 Task: Find connections with filter location Râs el Oued with filter topic #startupswith filter profile language Spanish with filter current company Centre for Policy Research with filter school Lady Shri Ram College For Women with filter industry Internet News with filter service category Life Coaching with filter keywords title Heavy Equipment Operator
Action: Mouse moved to (535, 384)
Screenshot: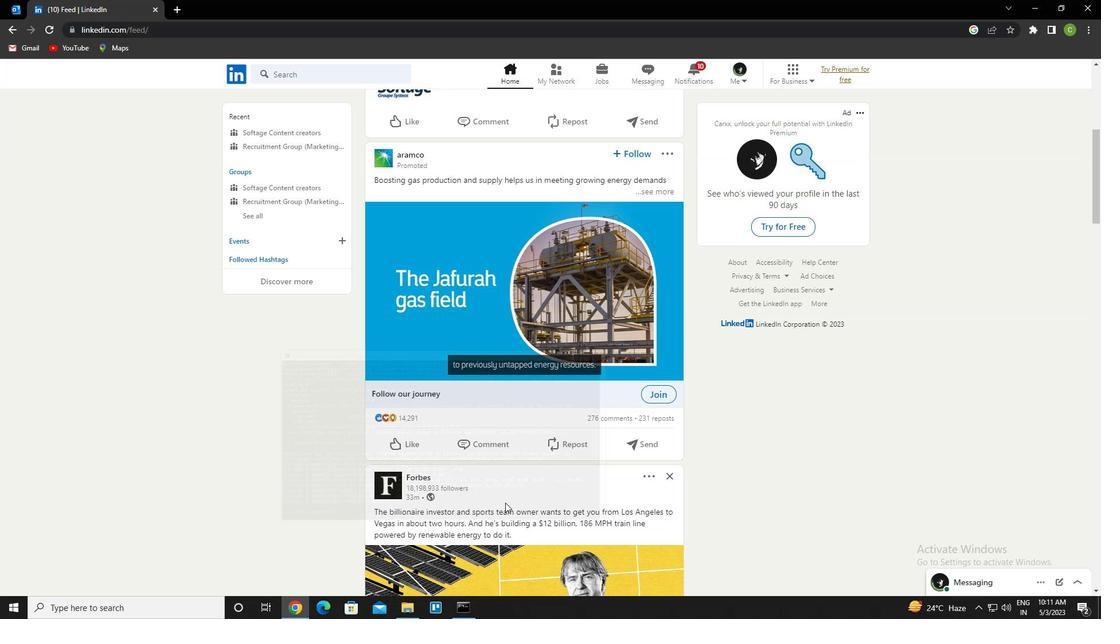 
Action: Mouse scrolled (535, 384) with delta (0, 0)
Screenshot: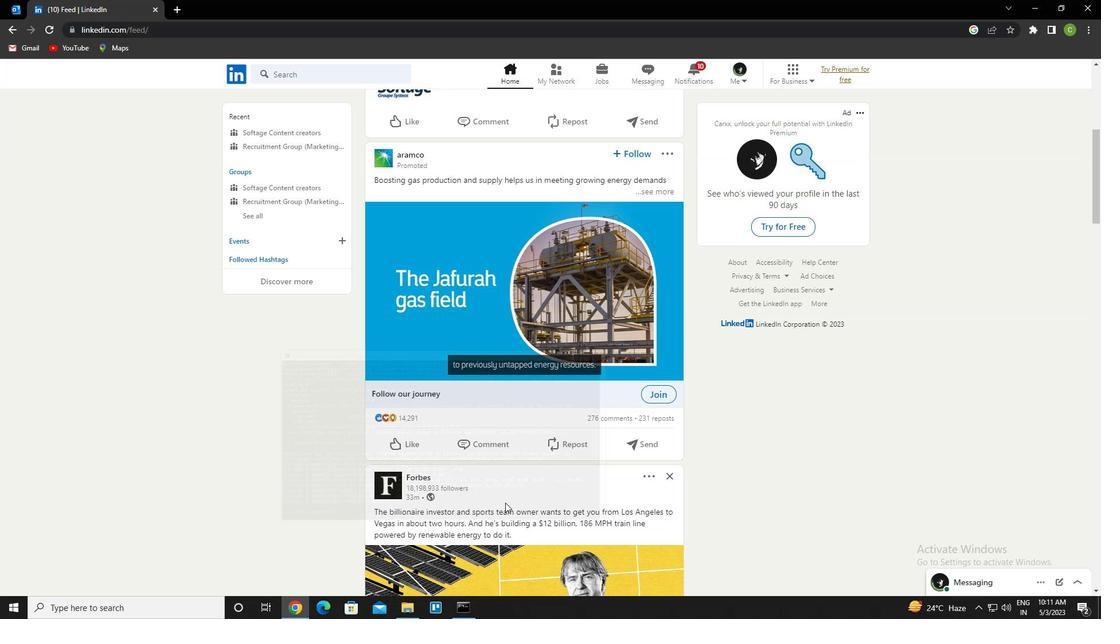 
Action: Mouse moved to (562, 69)
Screenshot: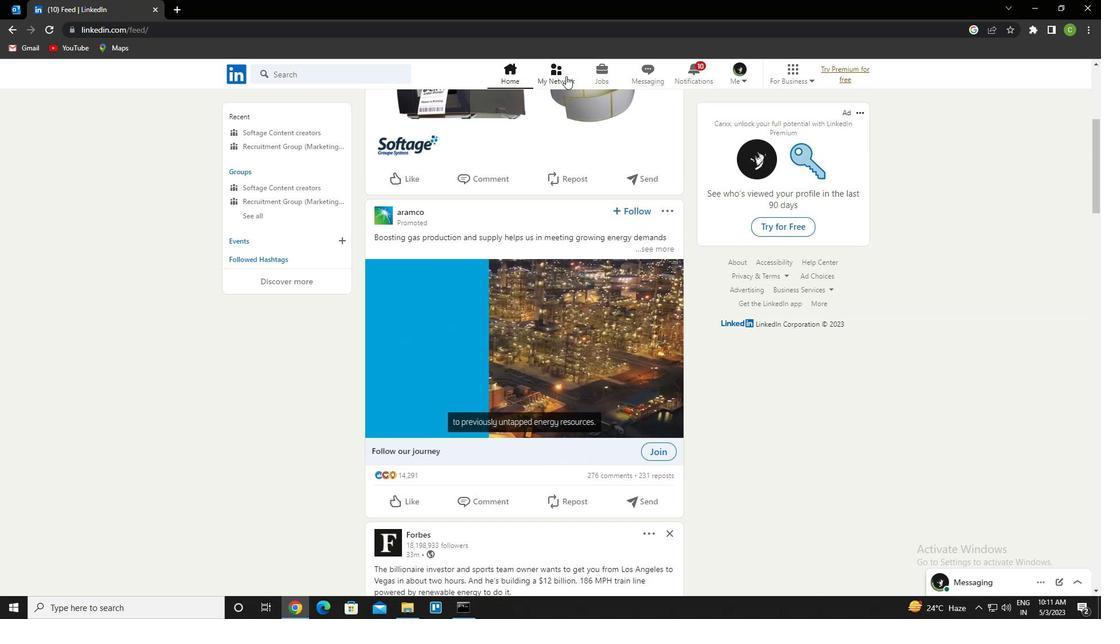 
Action: Mouse pressed left at (562, 69)
Screenshot: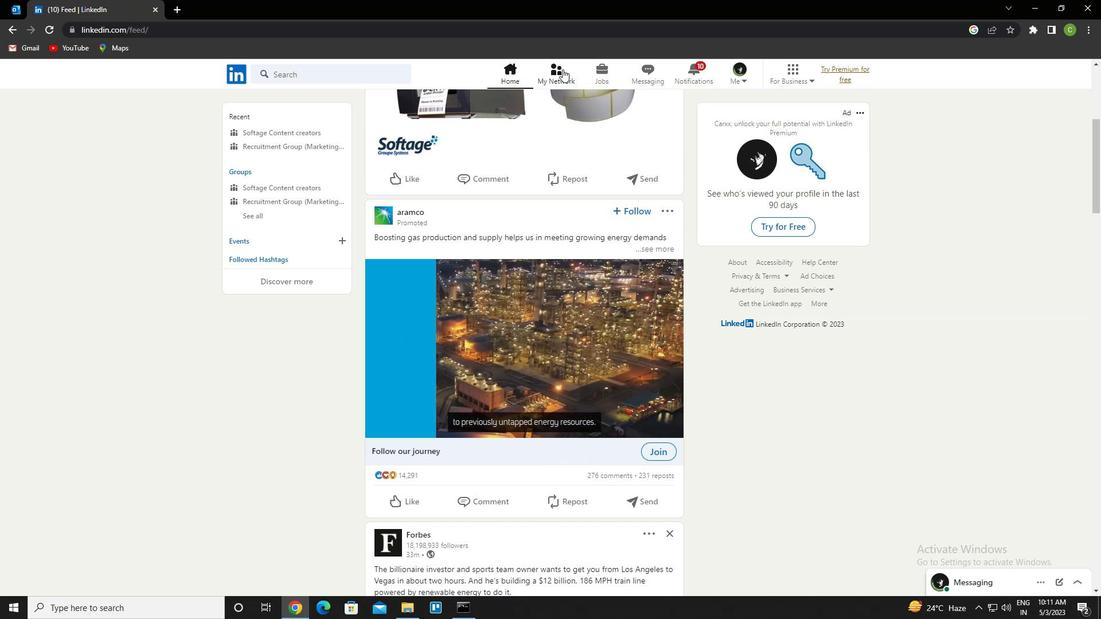 
Action: Mouse moved to (329, 141)
Screenshot: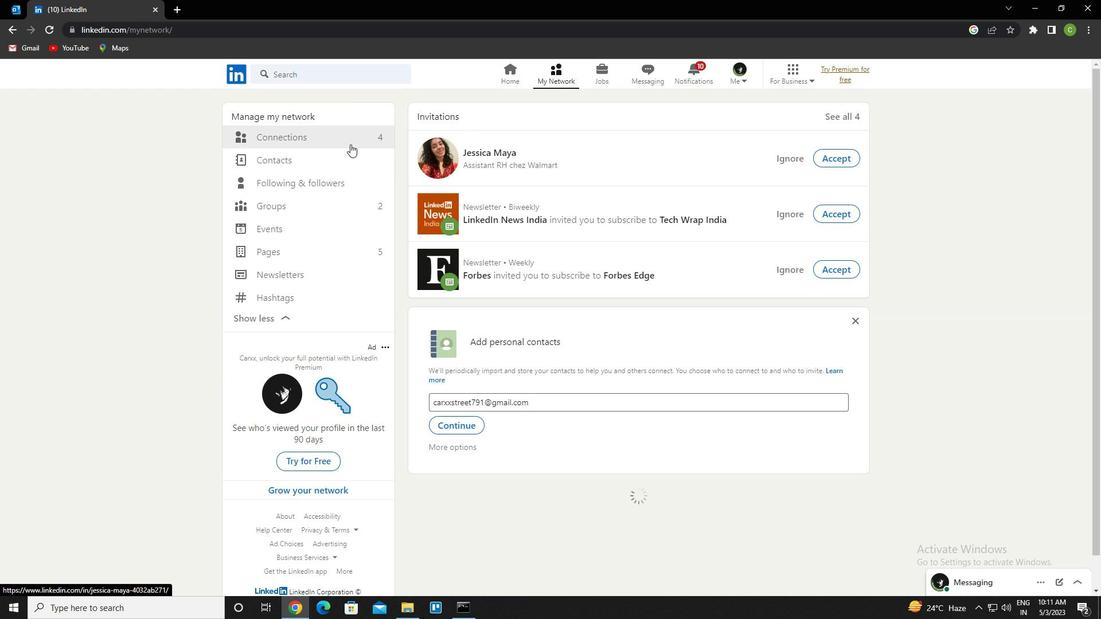 
Action: Mouse pressed left at (329, 141)
Screenshot: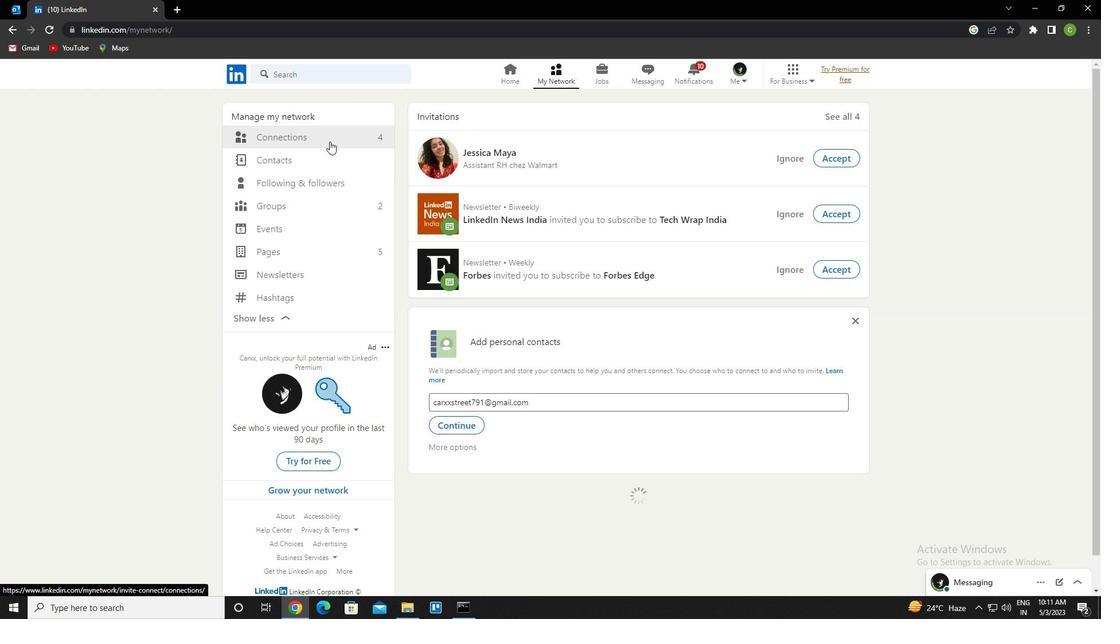 
Action: Mouse moved to (617, 136)
Screenshot: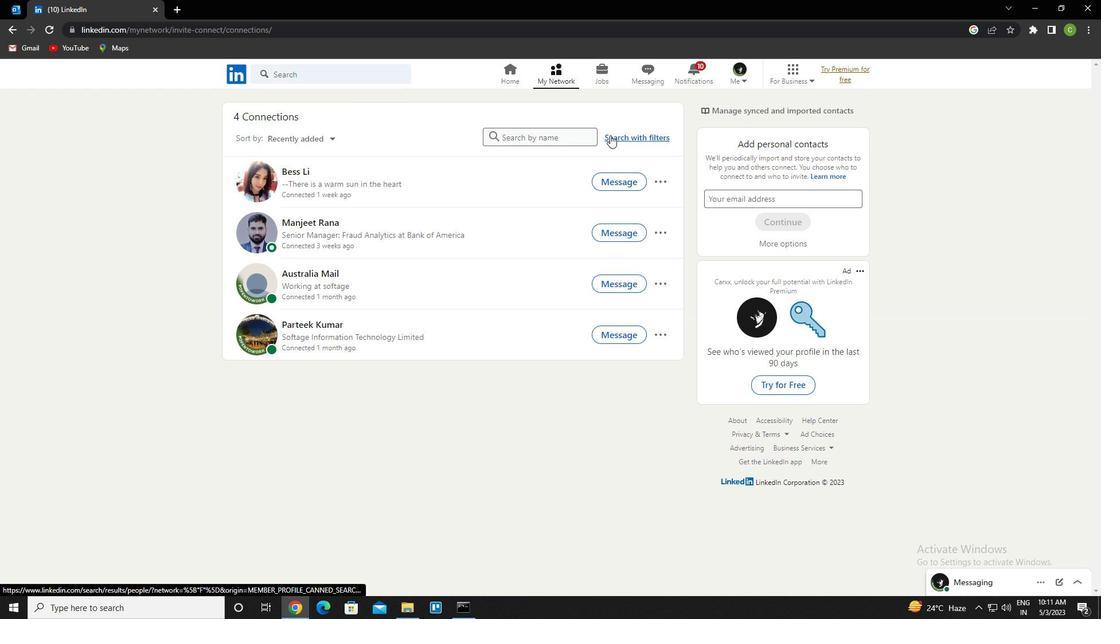 
Action: Mouse pressed left at (617, 136)
Screenshot: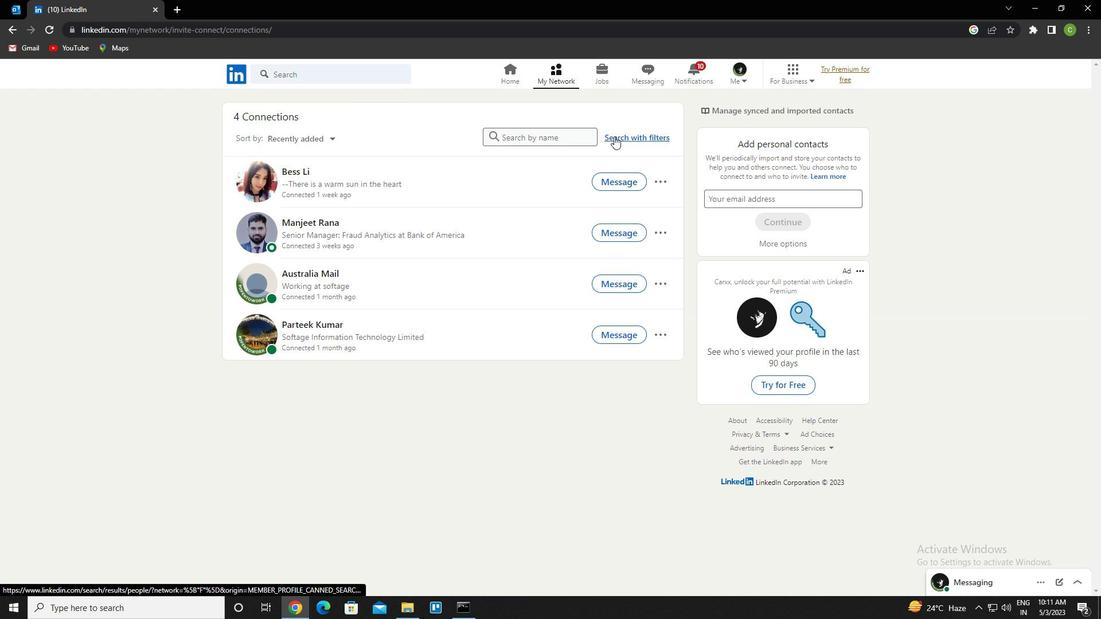 
Action: Mouse moved to (582, 109)
Screenshot: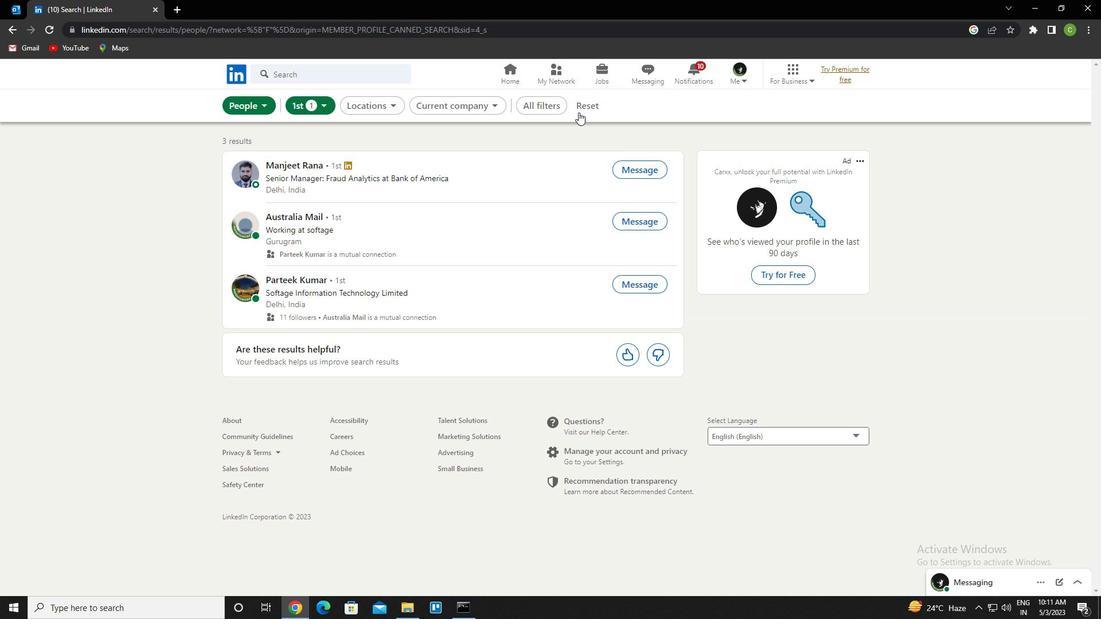 
Action: Mouse pressed left at (582, 109)
Screenshot: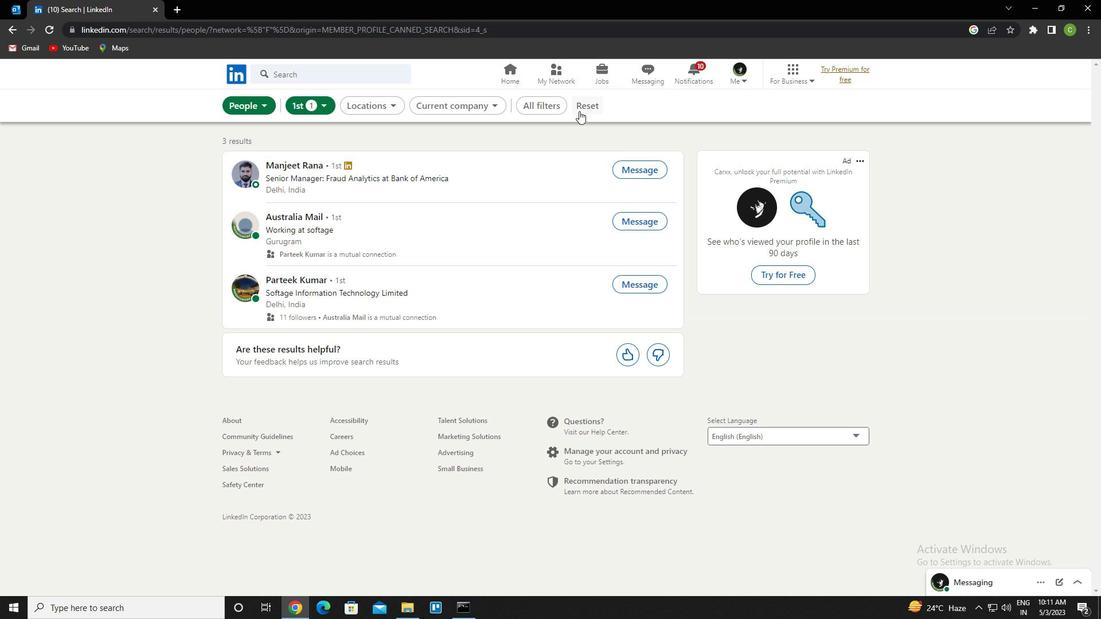 
Action: Mouse moved to (573, 108)
Screenshot: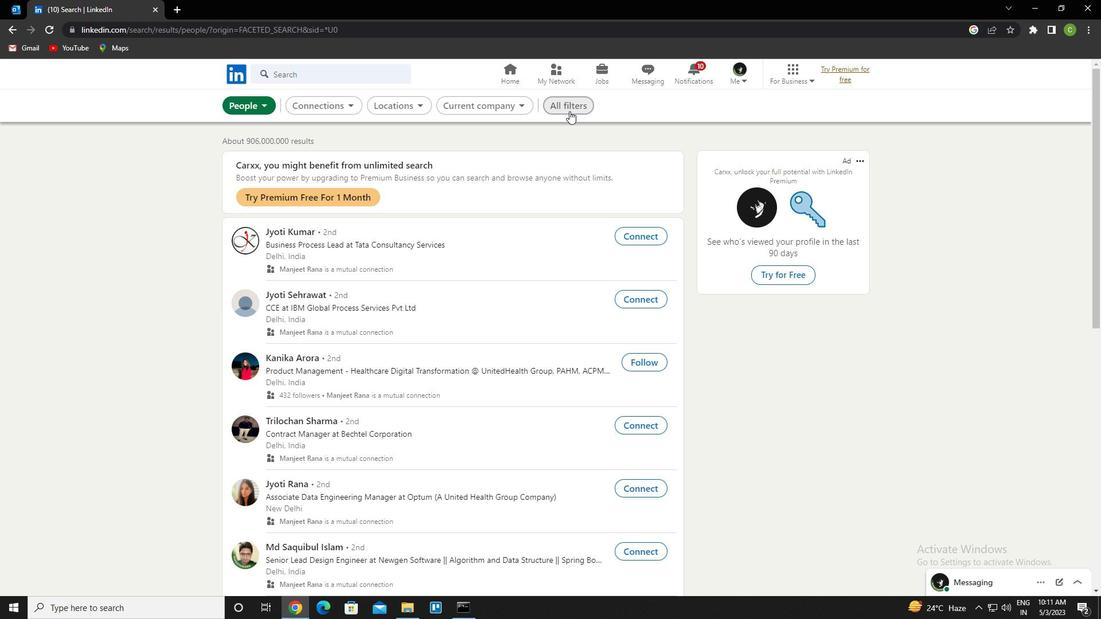 
Action: Mouse pressed left at (573, 108)
Screenshot: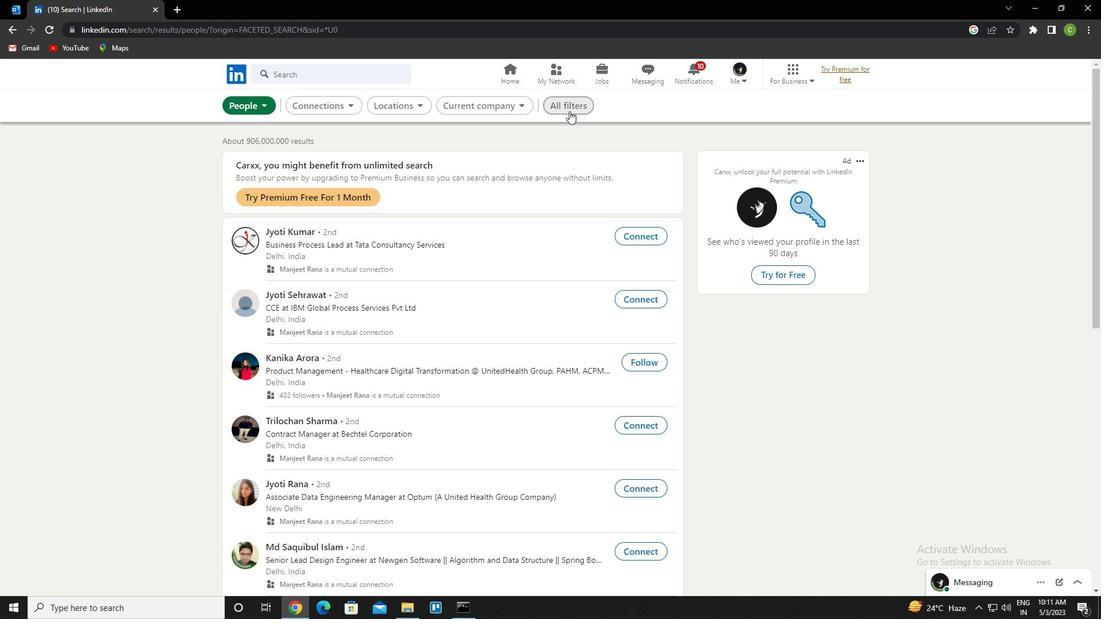 
Action: Mouse moved to (1091, 417)
Screenshot: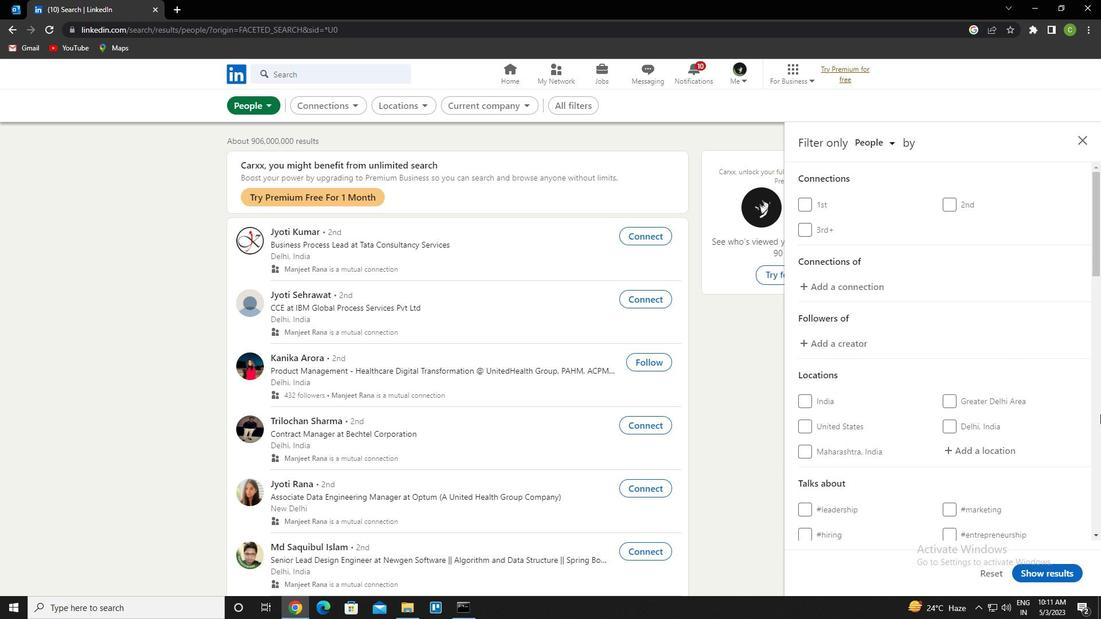
Action: Mouse scrolled (1091, 416) with delta (0, 0)
Screenshot: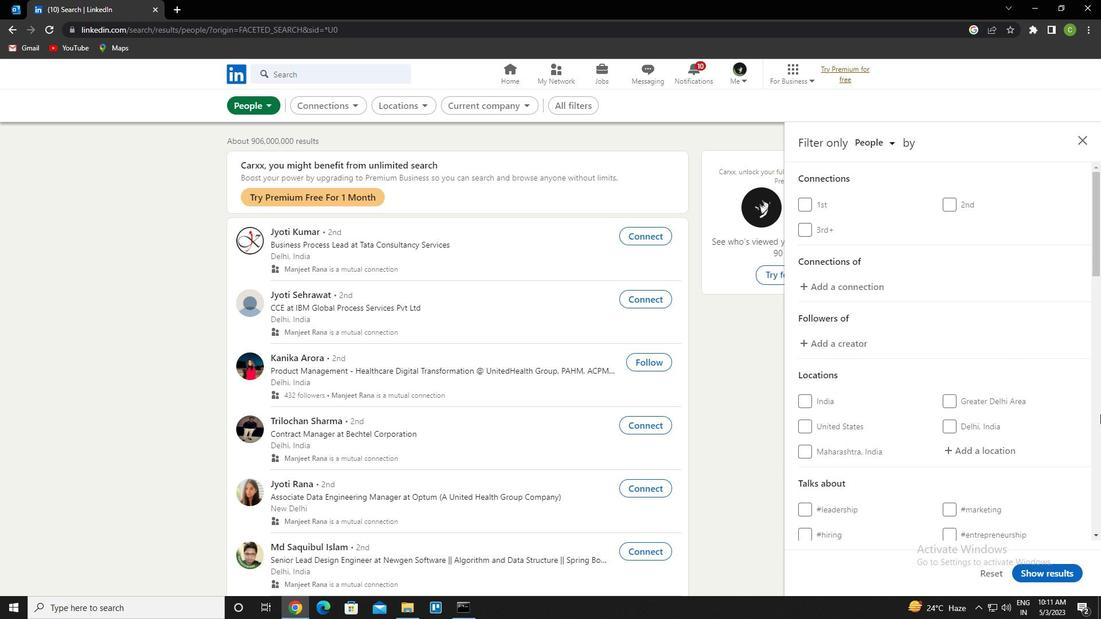 
Action: Mouse moved to (1080, 415)
Screenshot: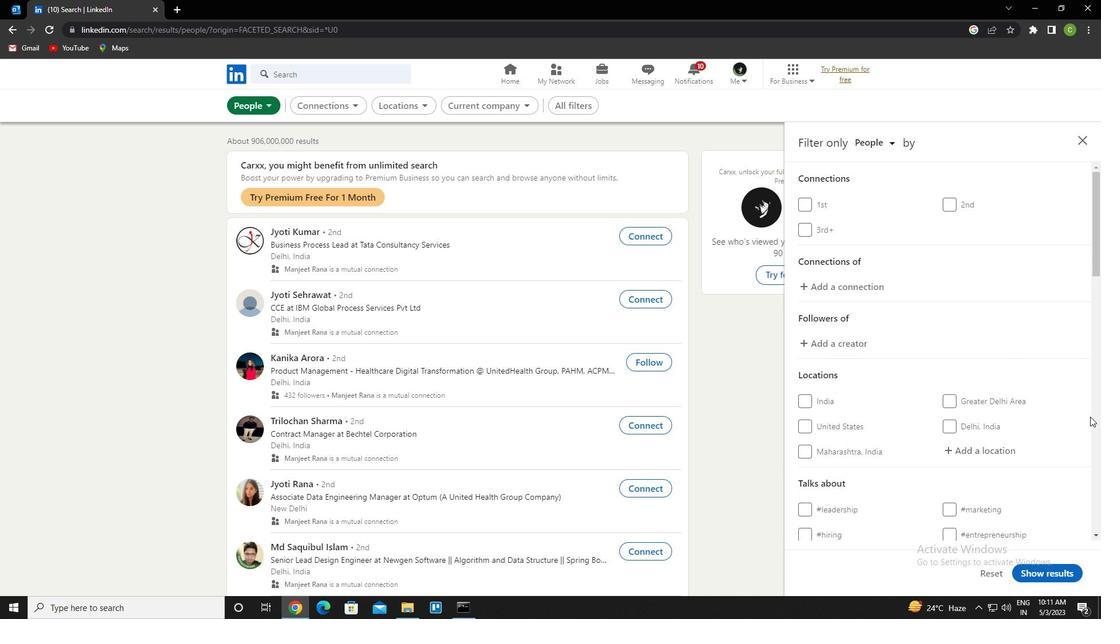 
Action: Mouse scrolled (1080, 415) with delta (0, 0)
Screenshot: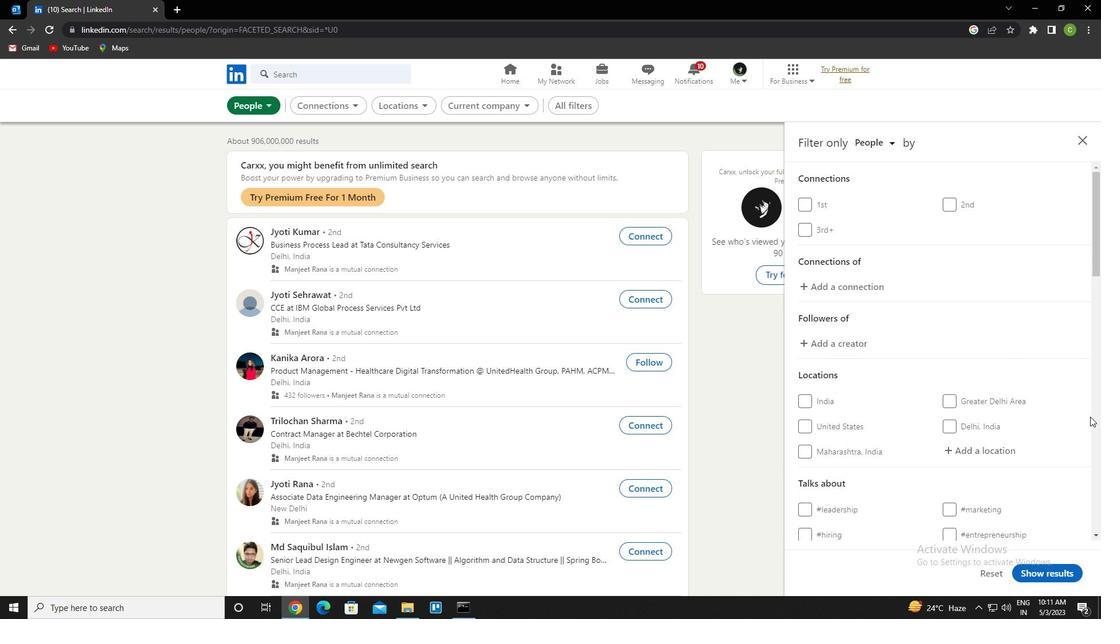 
Action: Mouse moved to (1006, 387)
Screenshot: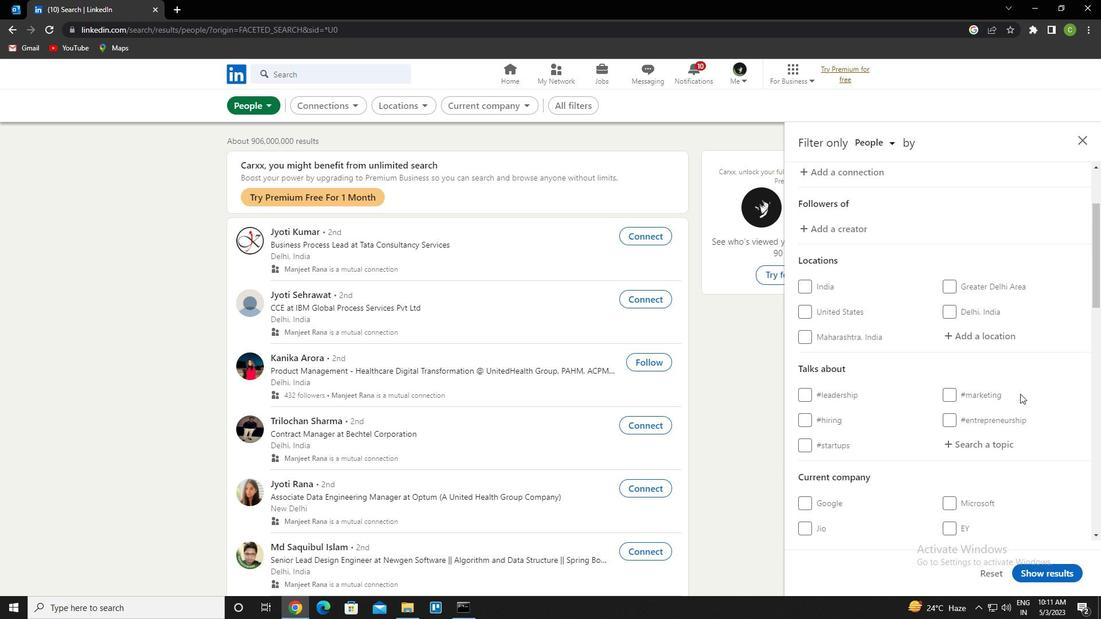 
Action: Mouse scrolled (1006, 386) with delta (0, 0)
Screenshot: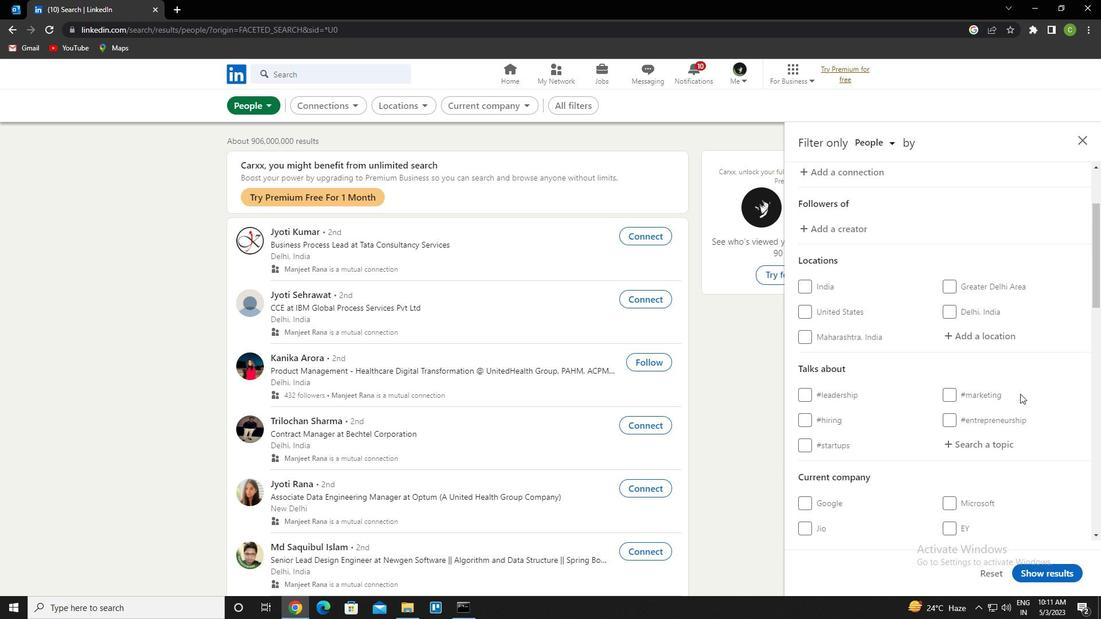 
Action: Mouse moved to (992, 281)
Screenshot: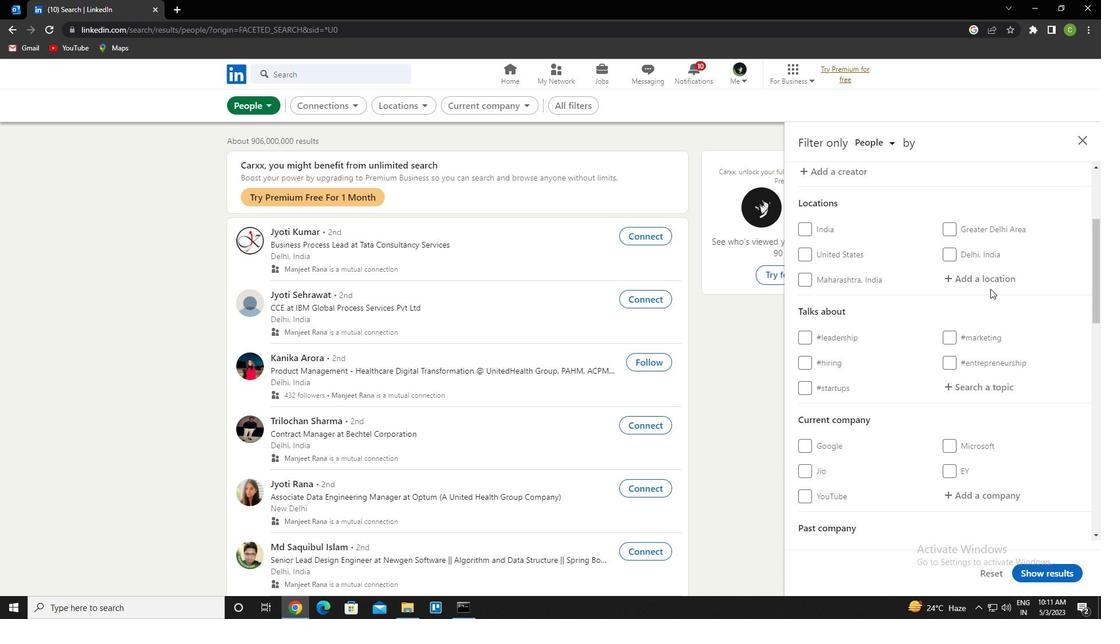 
Action: Mouse pressed left at (992, 281)
Screenshot: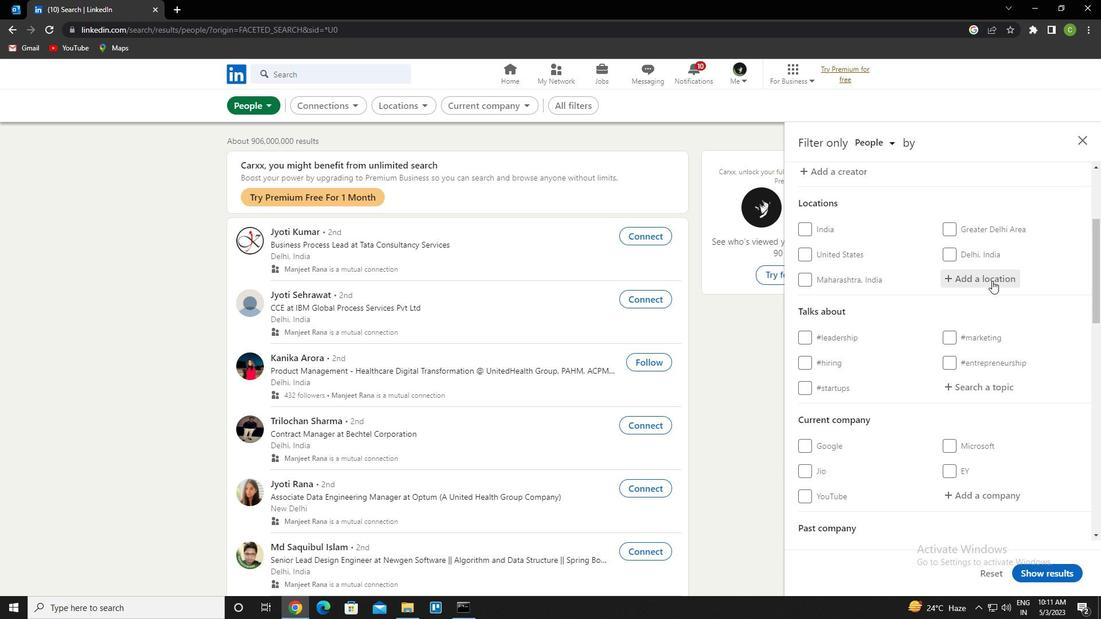 
Action: Key pressed <Key.caps_lock>r<Key.caps_lock>as<Key.space>el<Key.space>o<Key.down><Key.enter>
Screenshot: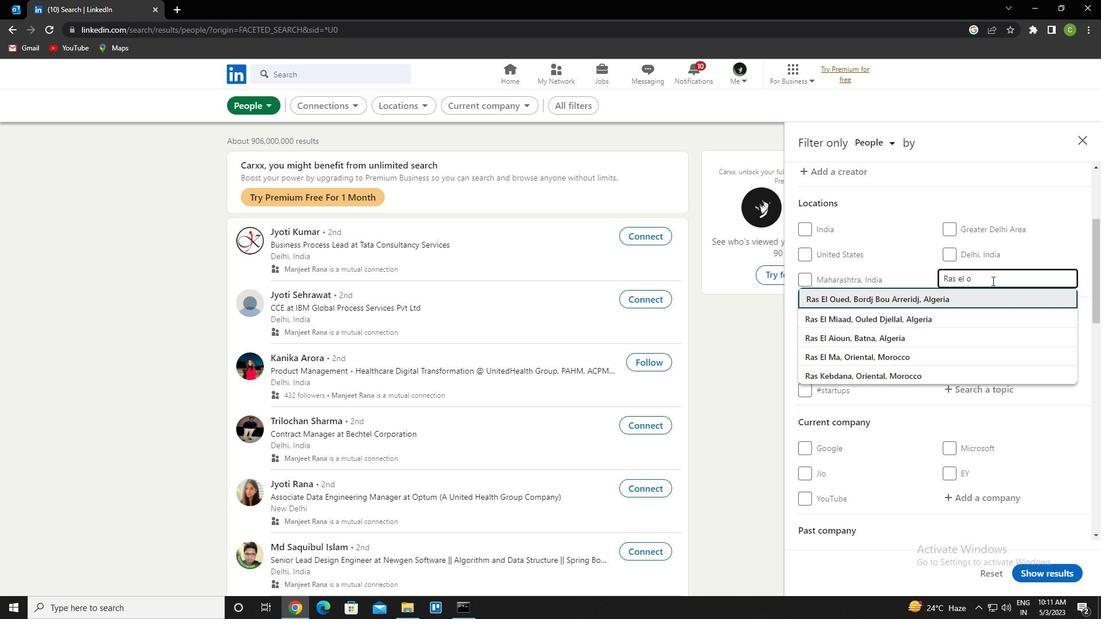 
Action: Mouse scrolled (992, 280) with delta (0, 0)
Screenshot: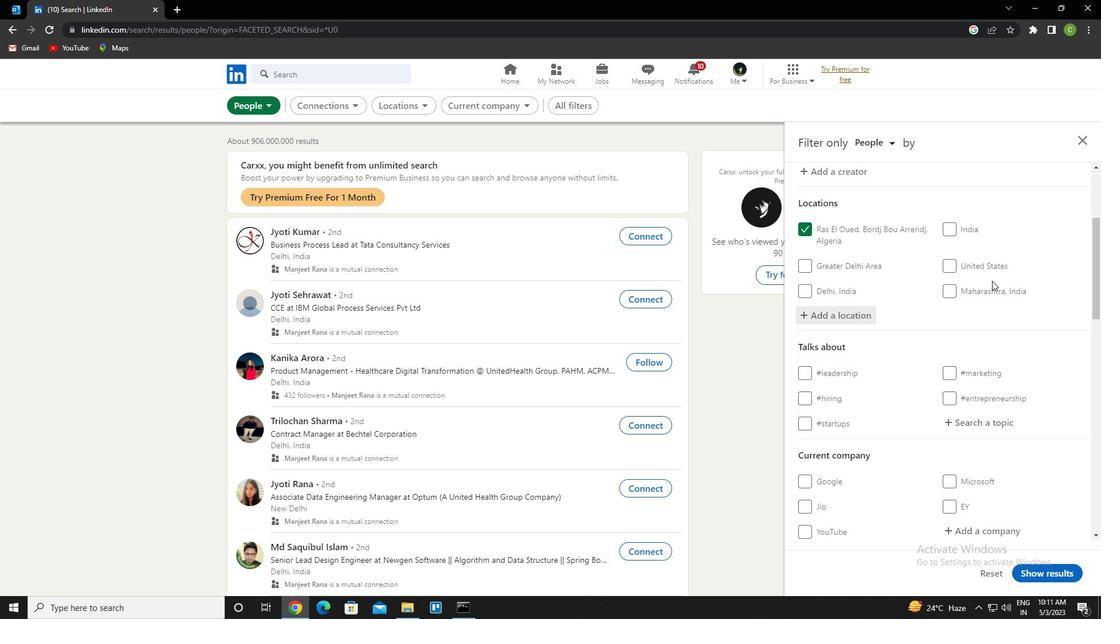 
Action: Mouse scrolled (992, 280) with delta (0, 0)
Screenshot: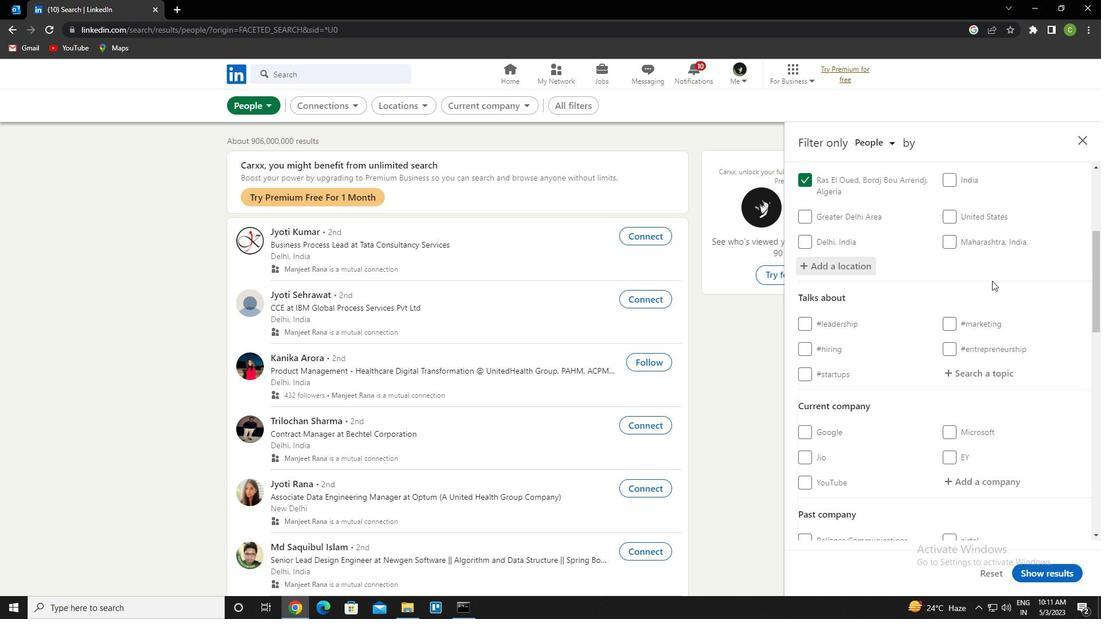 
Action: Mouse moved to (978, 304)
Screenshot: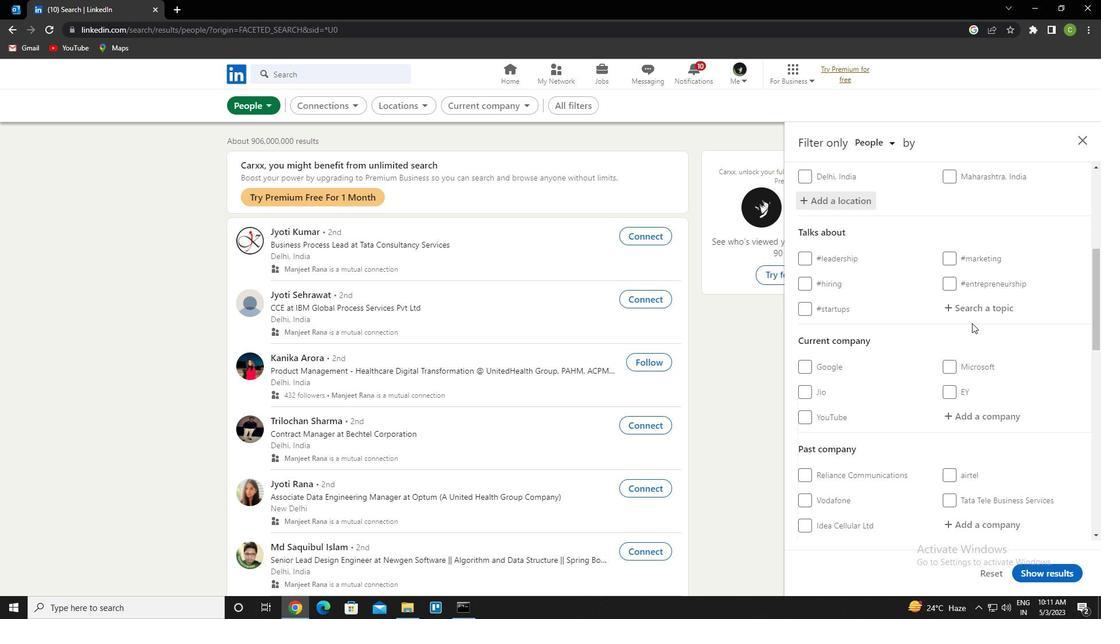 
Action: Mouse pressed left at (978, 304)
Screenshot: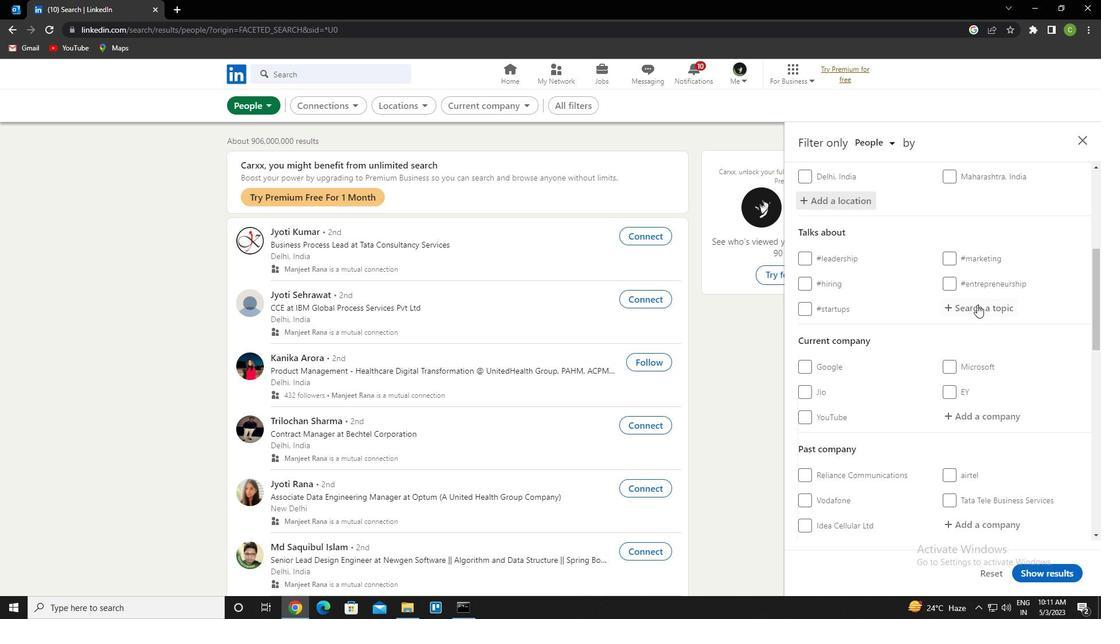 
Action: Key pressed startups<Key.down><Key.enter>
Screenshot: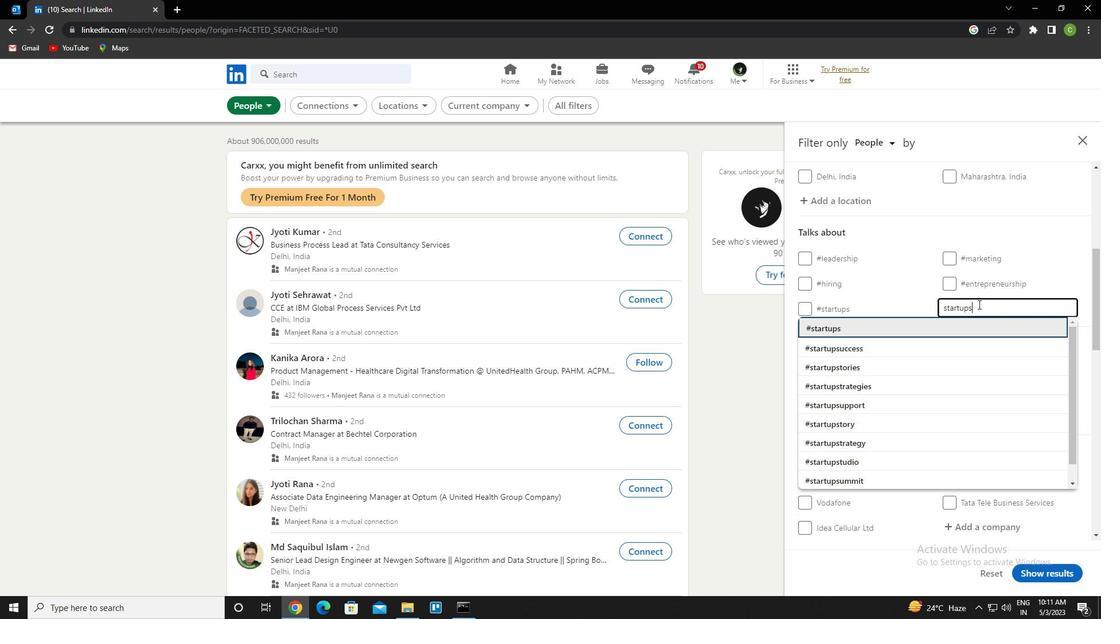 
Action: Mouse scrolled (978, 304) with delta (0, 0)
Screenshot: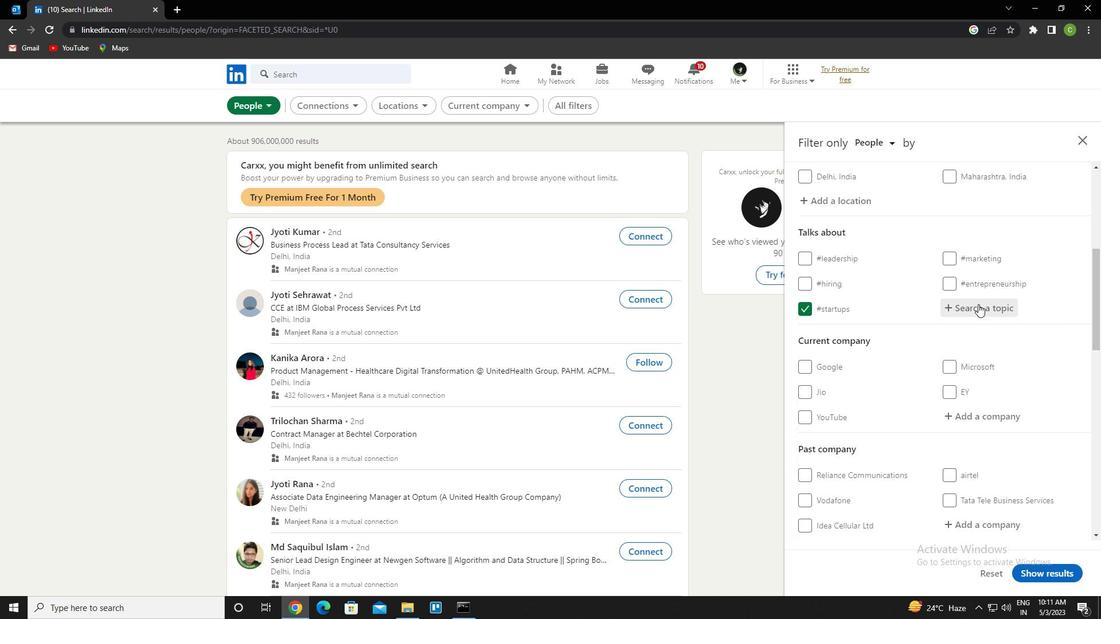 
Action: Mouse scrolled (978, 304) with delta (0, 0)
Screenshot: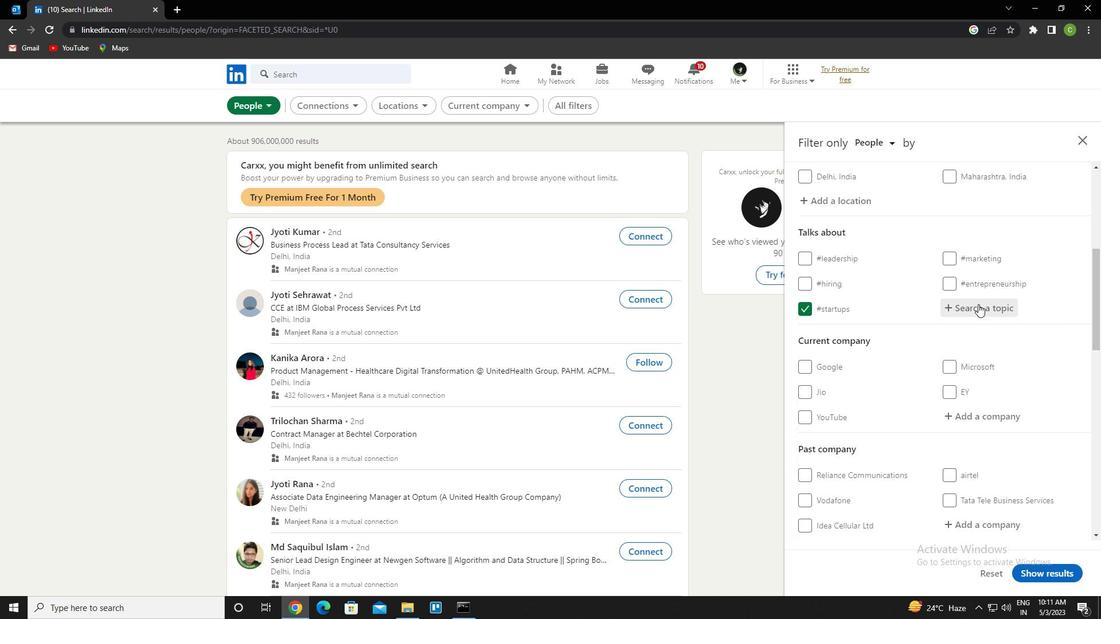 
Action: Mouse scrolled (978, 304) with delta (0, 0)
Screenshot: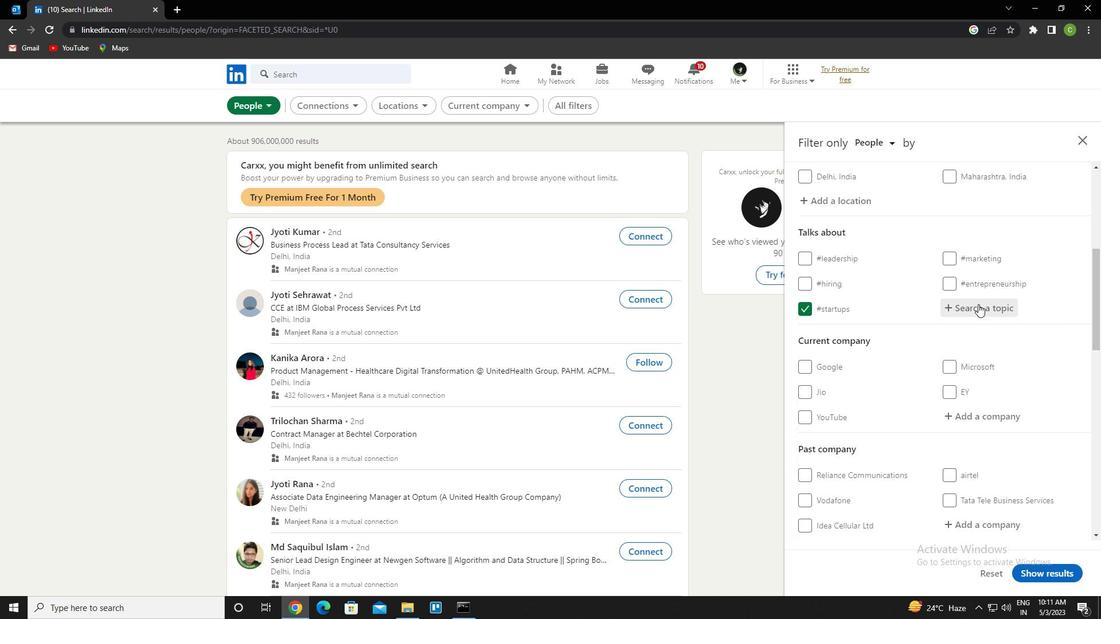 
Action: Mouse scrolled (978, 304) with delta (0, 0)
Screenshot: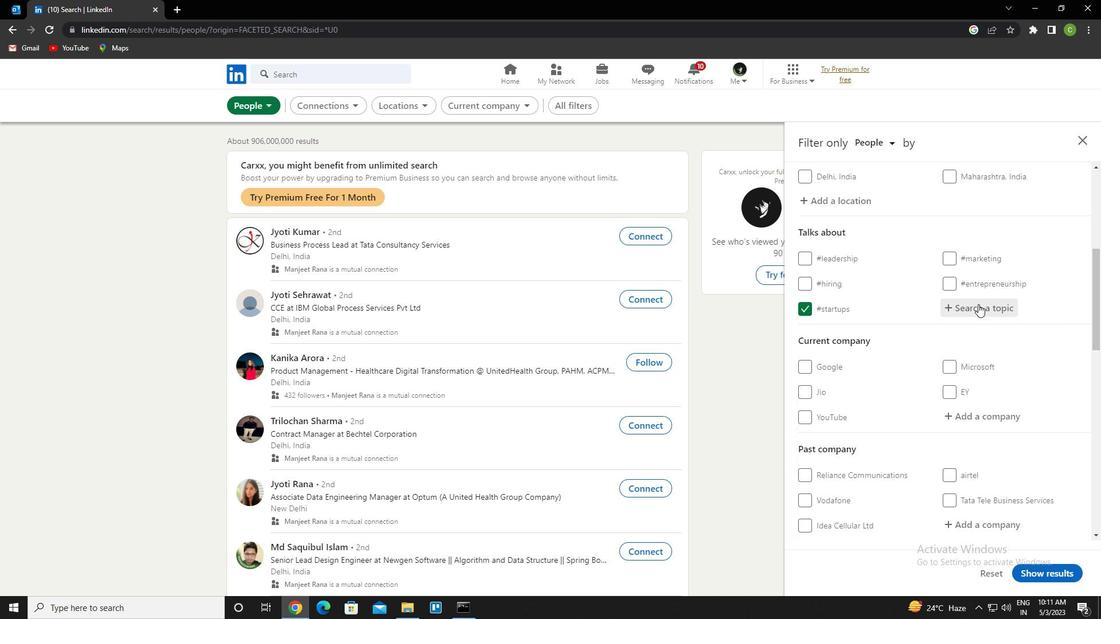 
Action: Mouse scrolled (978, 304) with delta (0, 0)
Screenshot: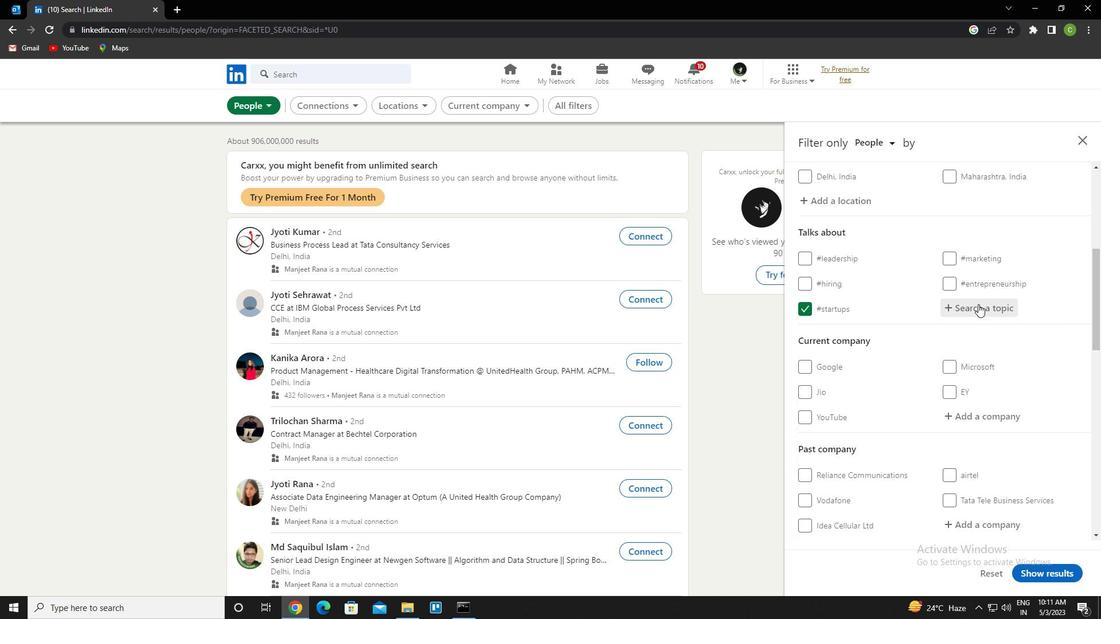
Action: Mouse scrolled (978, 304) with delta (0, 0)
Screenshot: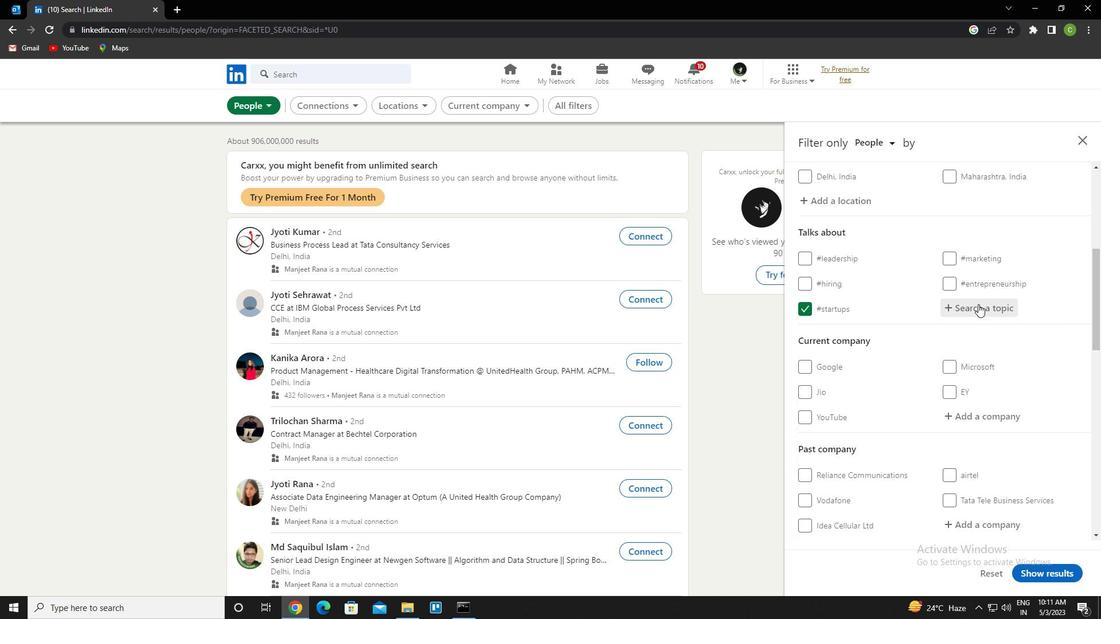 
Action: Mouse scrolled (978, 304) with delta (0, 0)
Screenshot: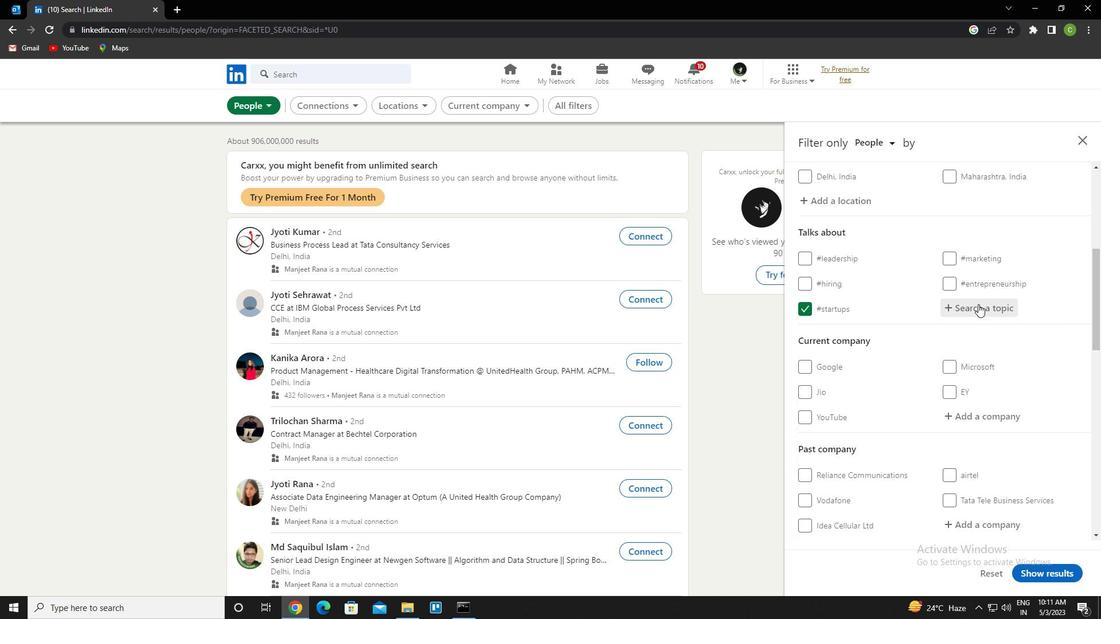 
Action: Mouse scrolled (978, 304) with delta (0, 0)
Screenshot: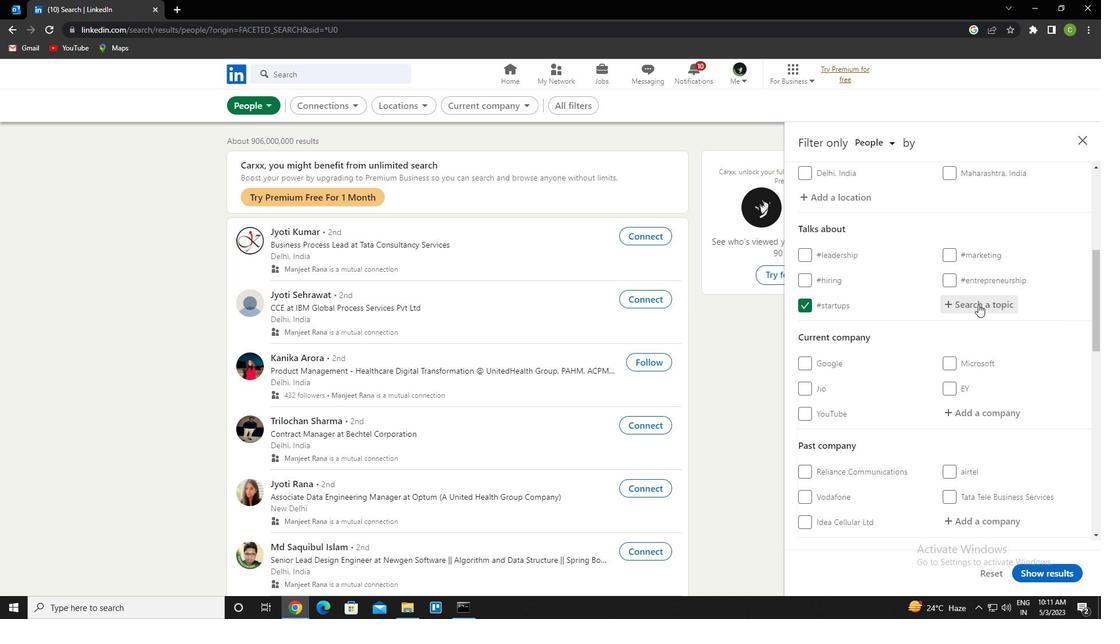 
Action: Mouse scrolled (978, 304) with delta (0, 0)
Screenshot: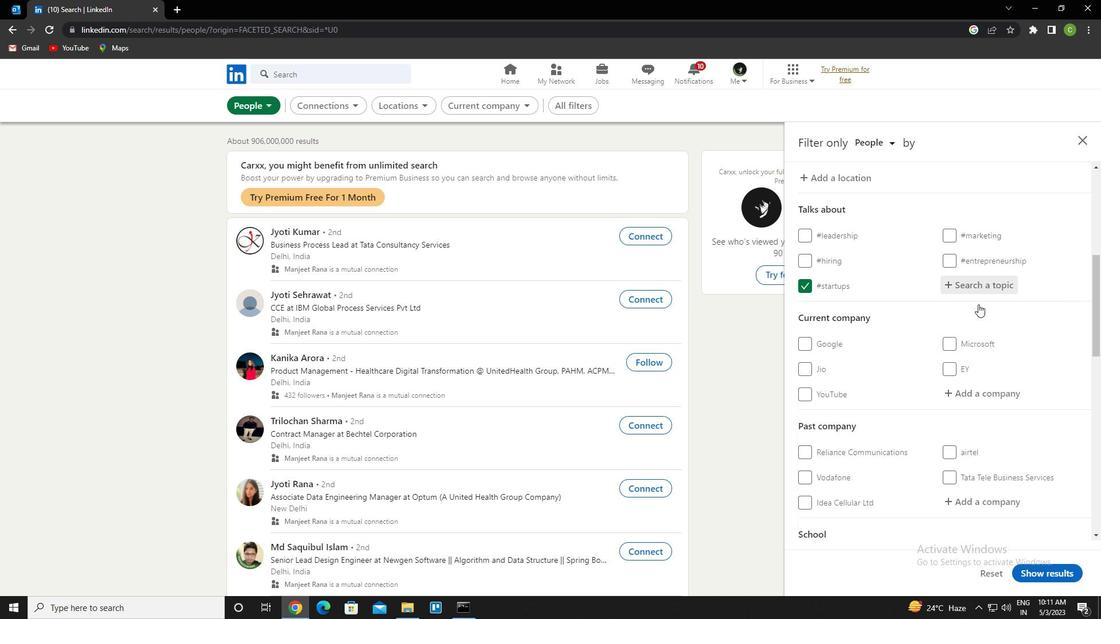 
Action: Mouse scrolled (978, 304) with delta (0, 0)
Screenshot: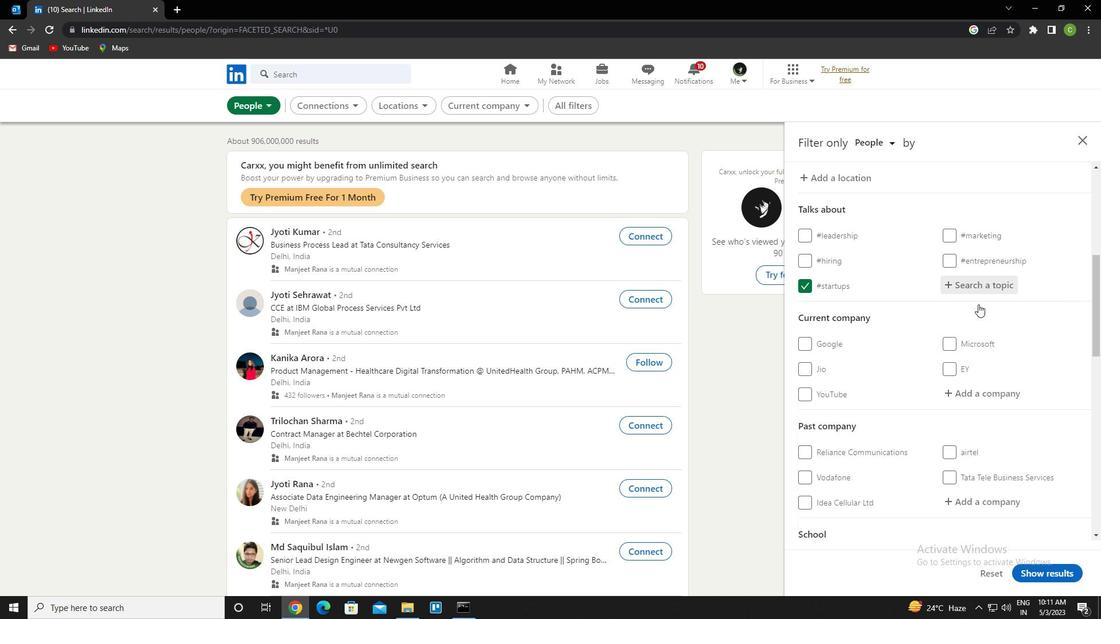 
Action: Mouse moved to (800, 276)
Screenshot: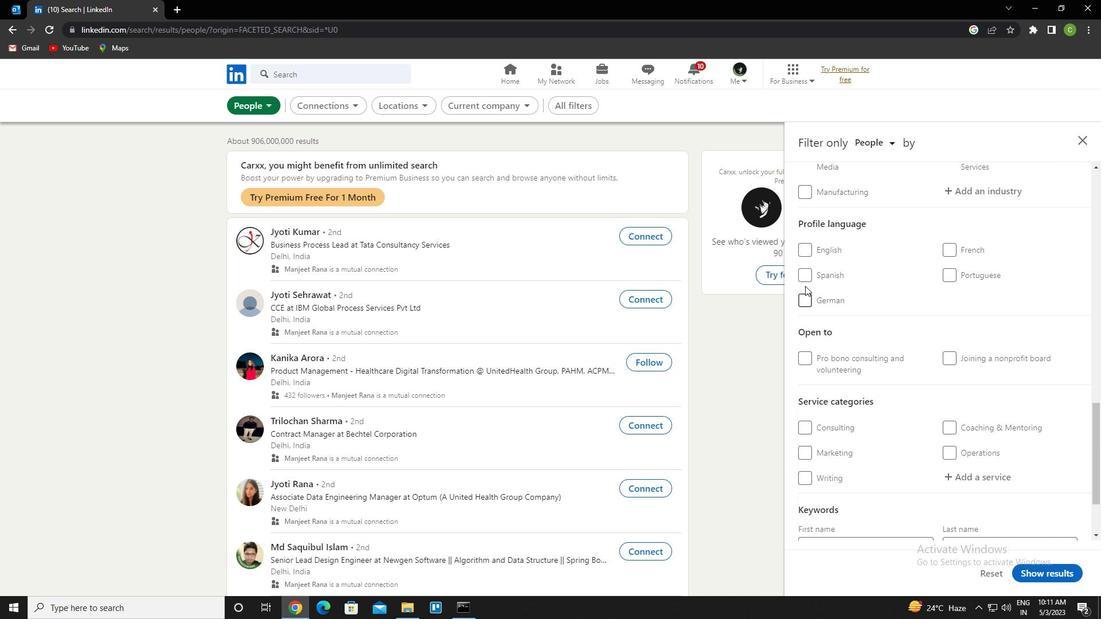 
Action: Mouse pressed left at (800, 276)
Screenshot: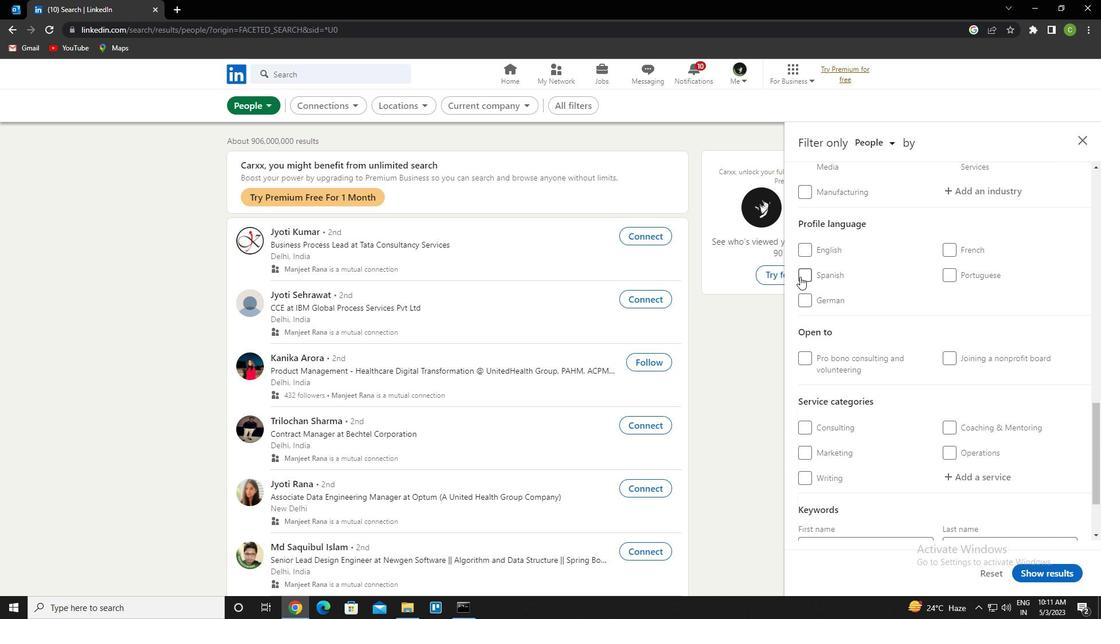 
Action: Mouse moved to (861, 359)
Screenshot: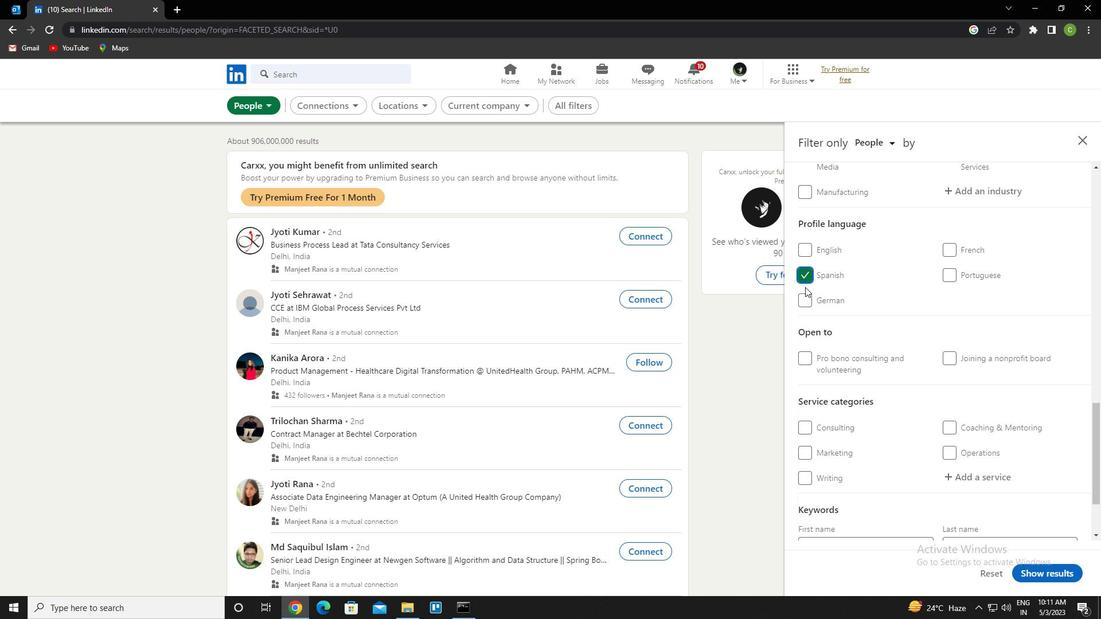 
Action: Mouse scrolled (861, 360) with delta (0, 0)
Screenshot: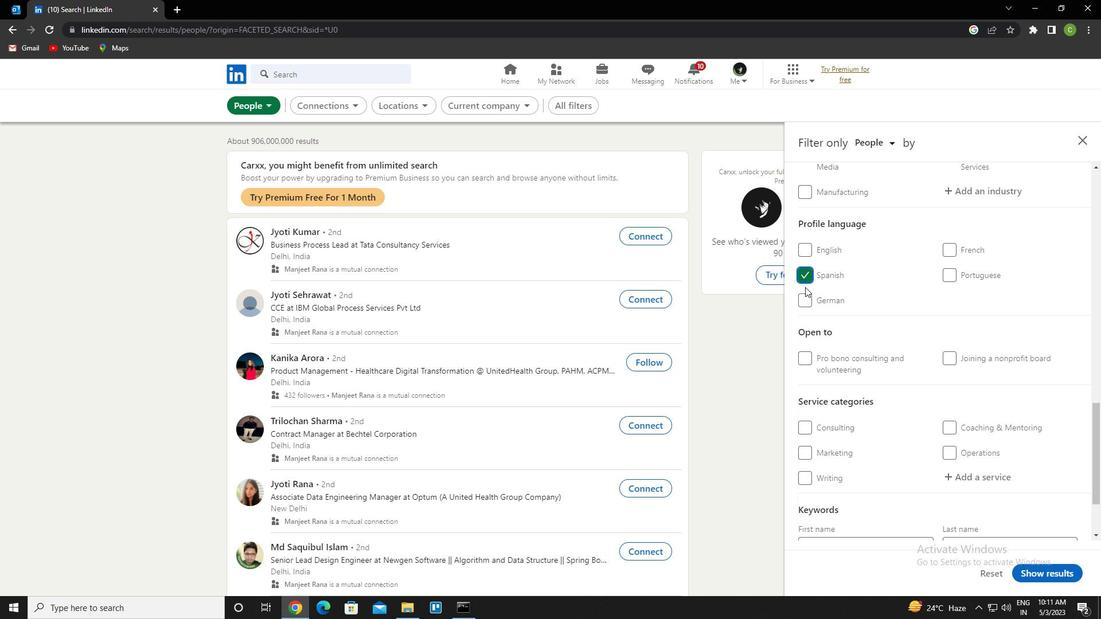 
Action: Mouse moved to (861, 360)
Screenshot: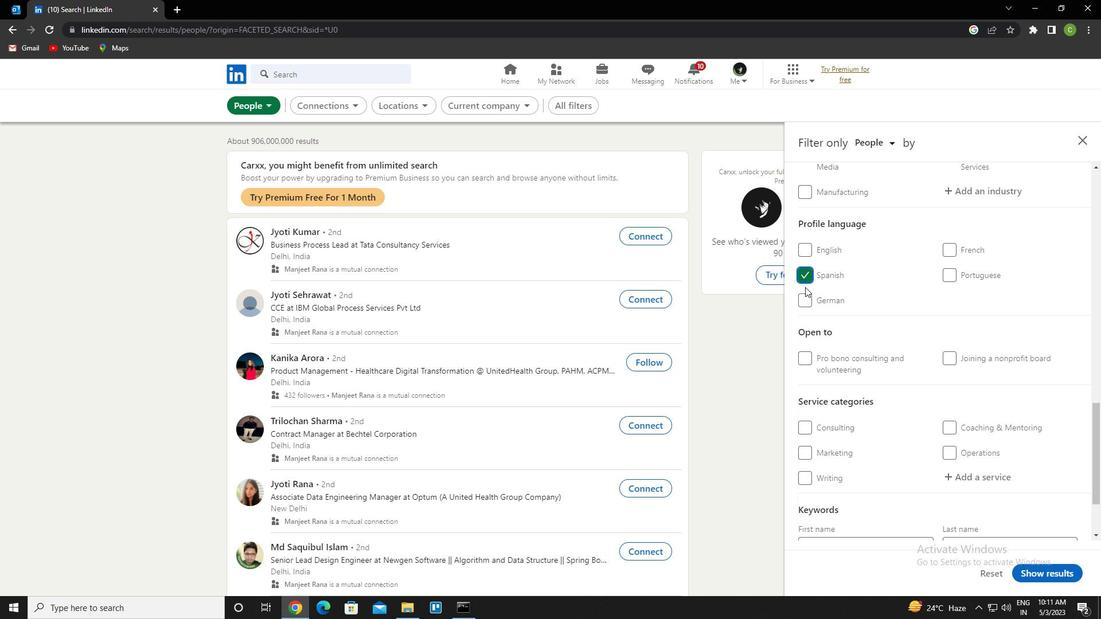 
Action: Mouse scrolled (861, 360) with delta (0, 0)
Screenshot: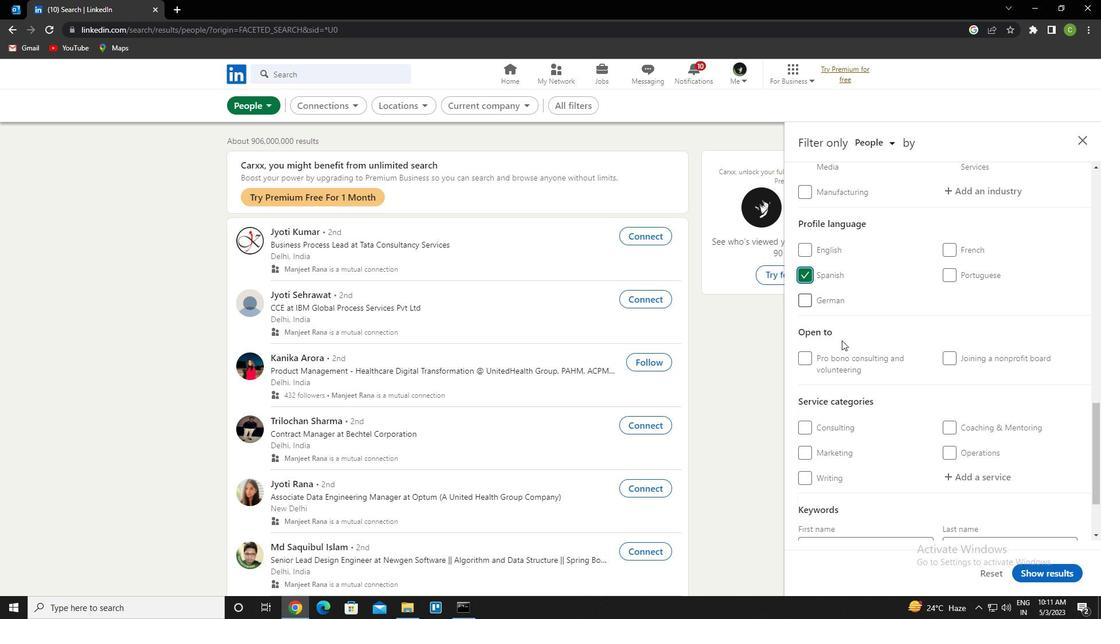 
Action: Mouse moved to (861, 360)
Screenshot: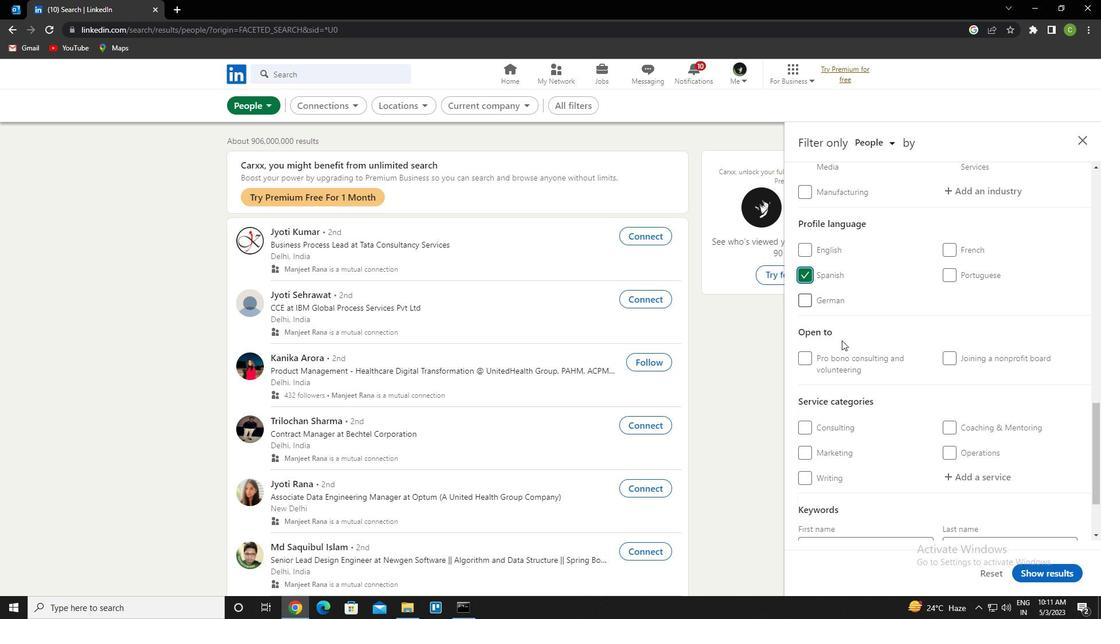 
Action: Mouse scrolled (861, 360) with delta (0, 0)
Screenshot: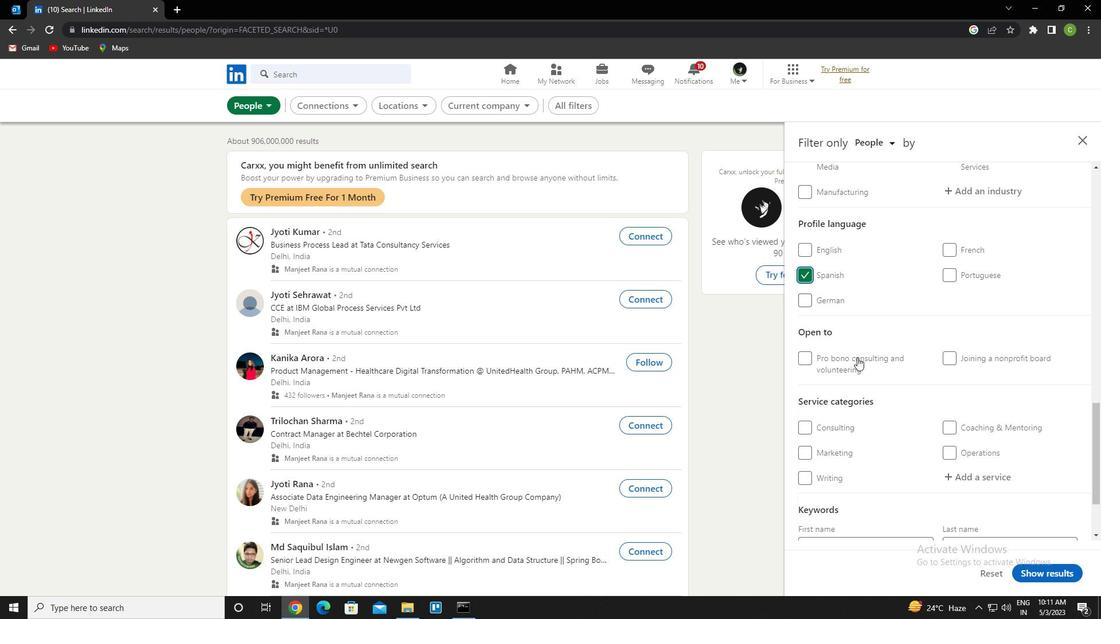 
Action: Mouse scrolled (861, 360) with delta (0, 0)
Screenshot: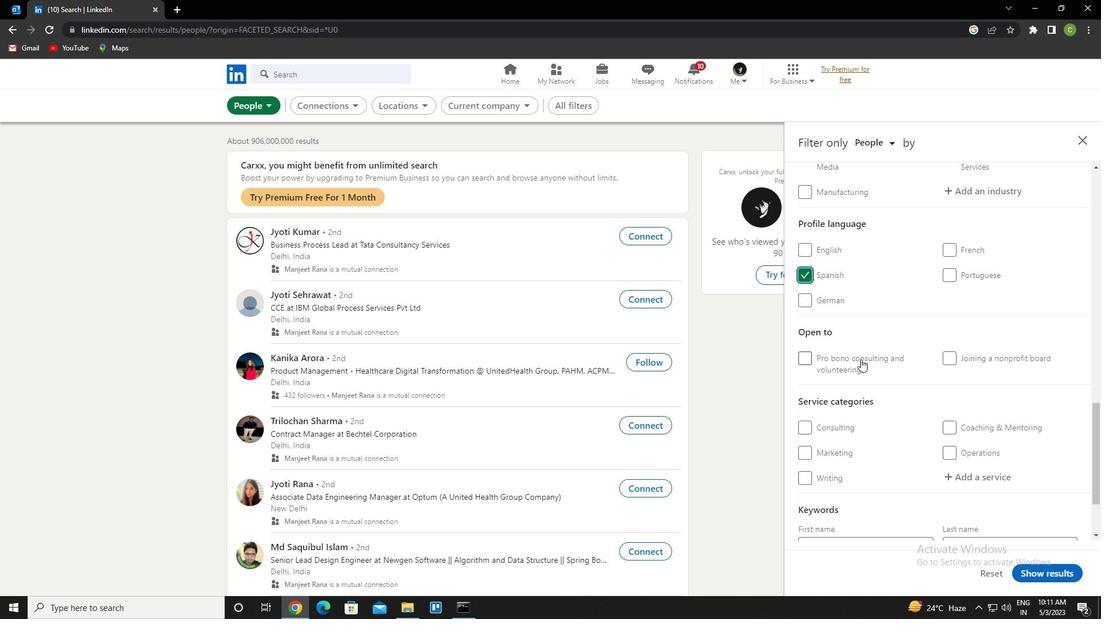 
Action: Mouse scrolled (861, 360) with delta (0, 0)
Screenshot: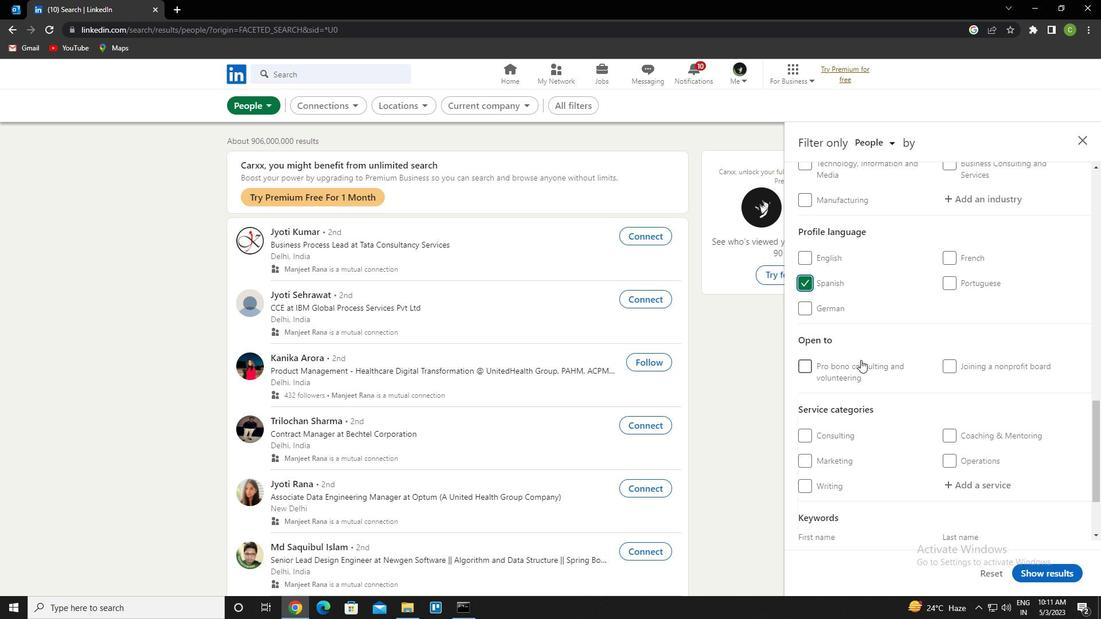 
Action: Mouse moved to (887, 355)
Screenshot: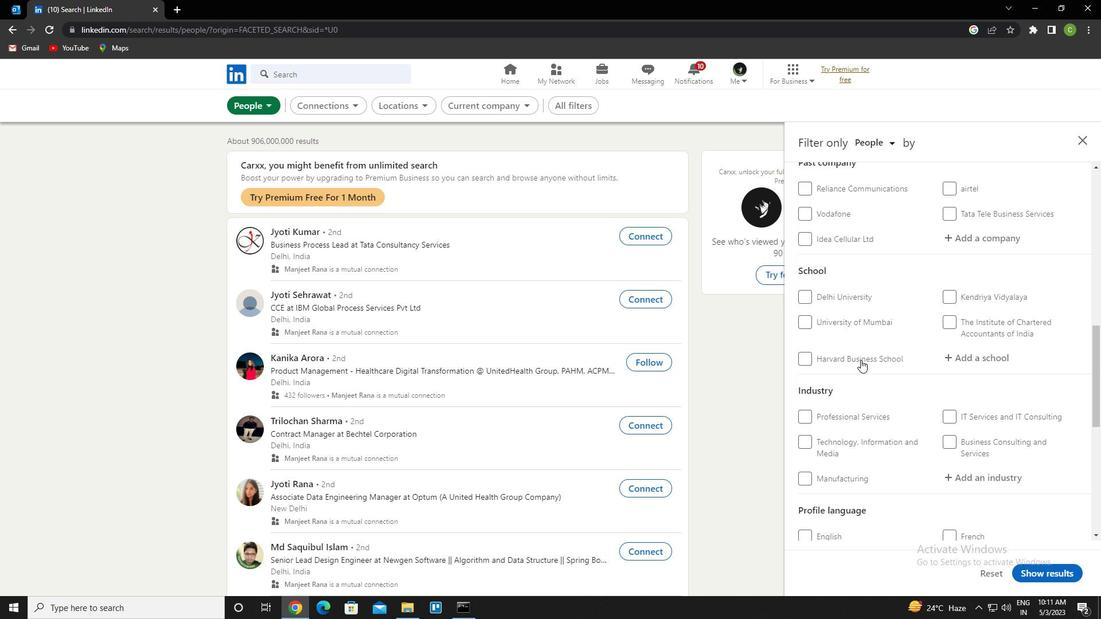 
Action: Mouse scrolled (887, 355) with delta (0, 0)
Screenshot: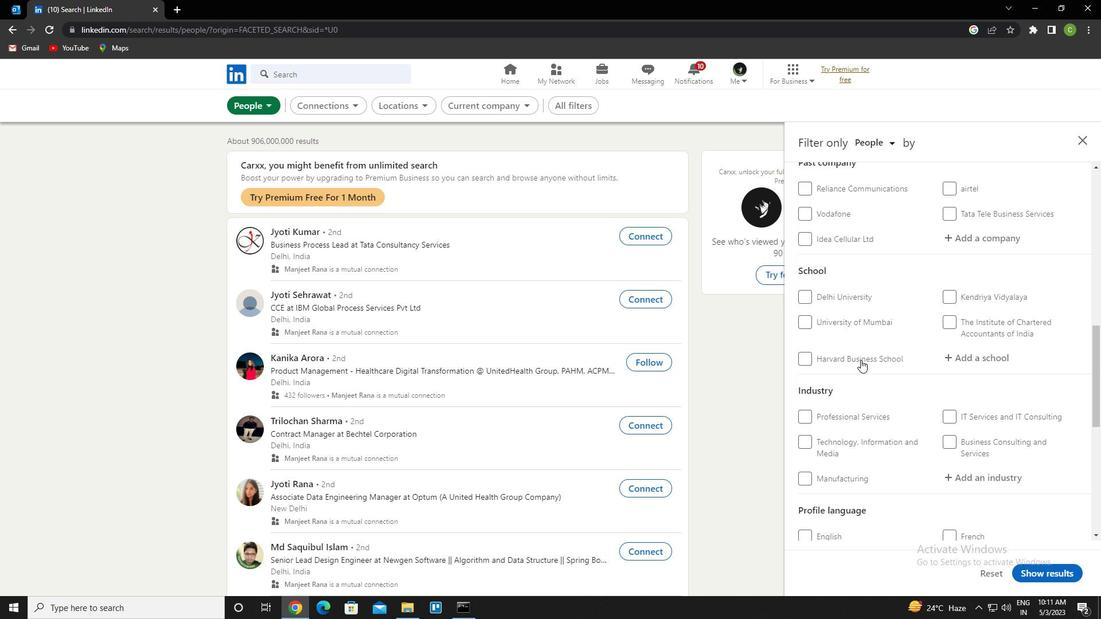 
Action: Mouse scrolled (887, 355) with delta (0, 0)
Screenshot: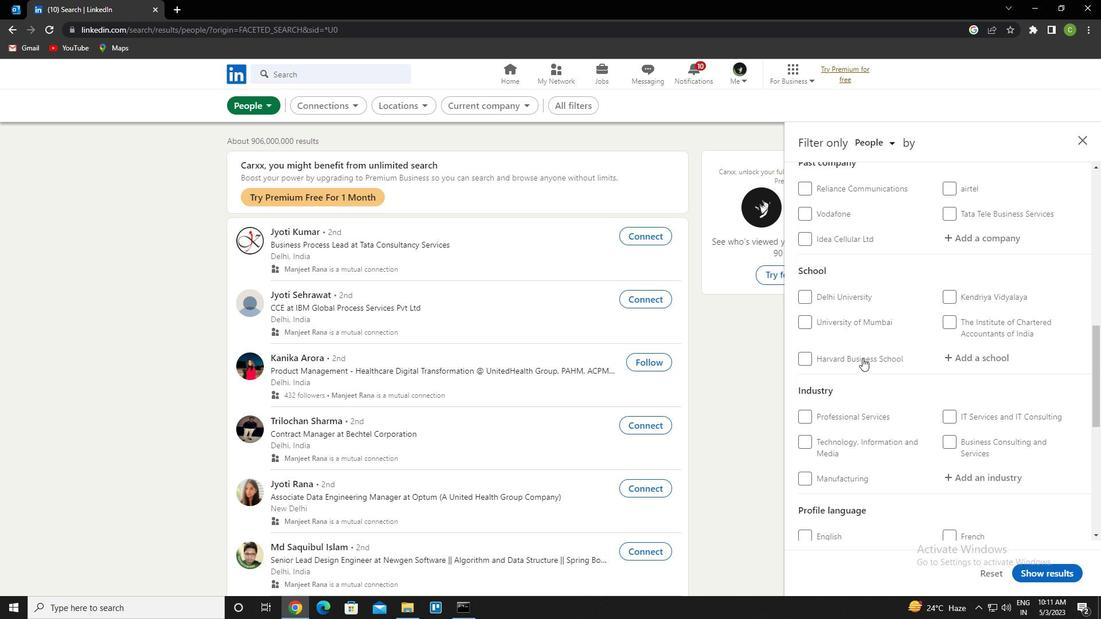 
Action: Mouse moved to (887, 355)
Screenshot: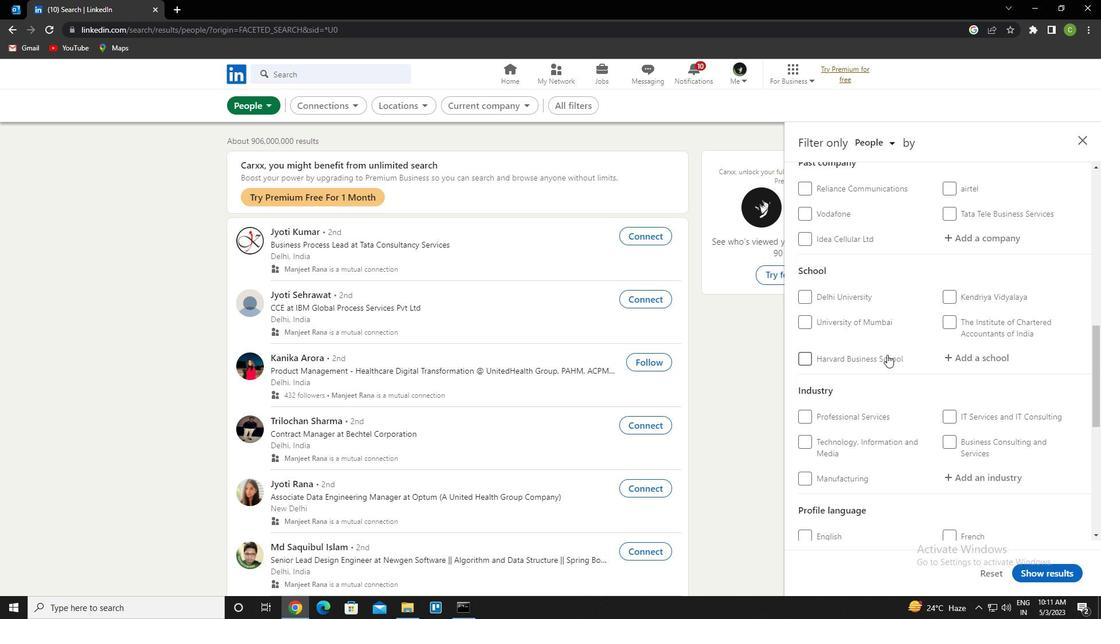 
Action: Mouse scrolled (887, 355) with delta (0, 0)
Screenshot: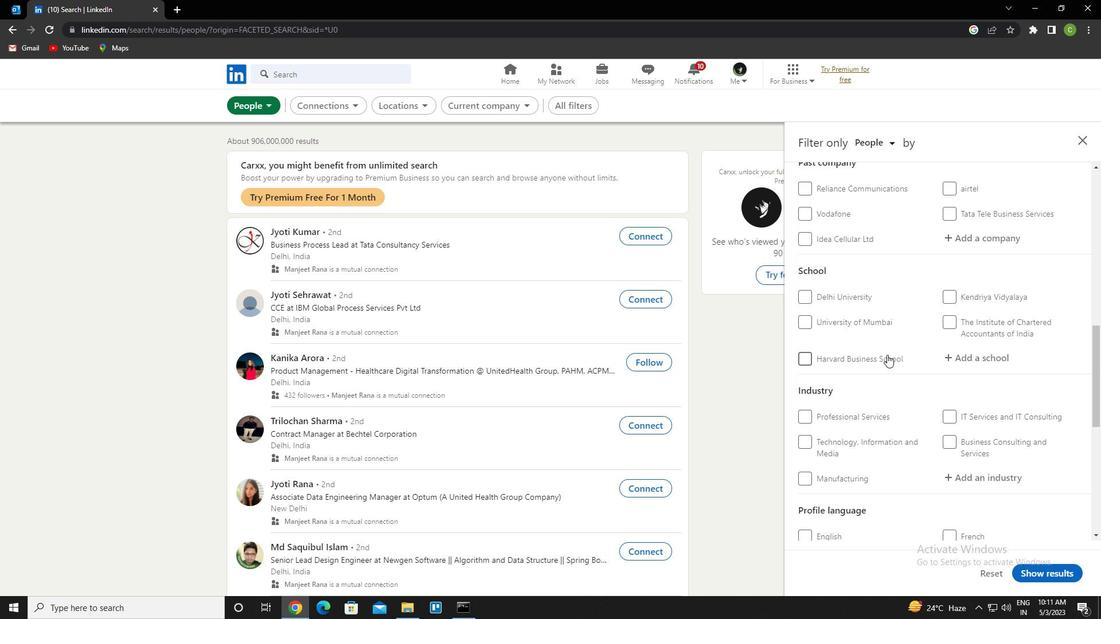 
Action: Mouse scrolled (887, 355) with delta (0, 0)
Screenshot: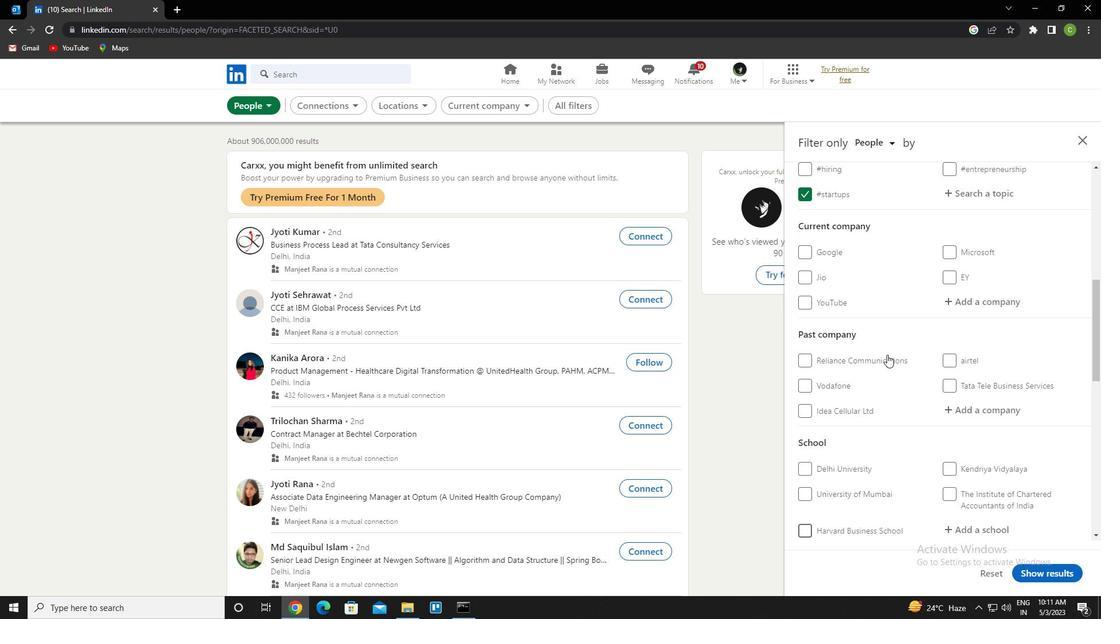 
Action: Mouse moved to (985, 356)
Screenshot: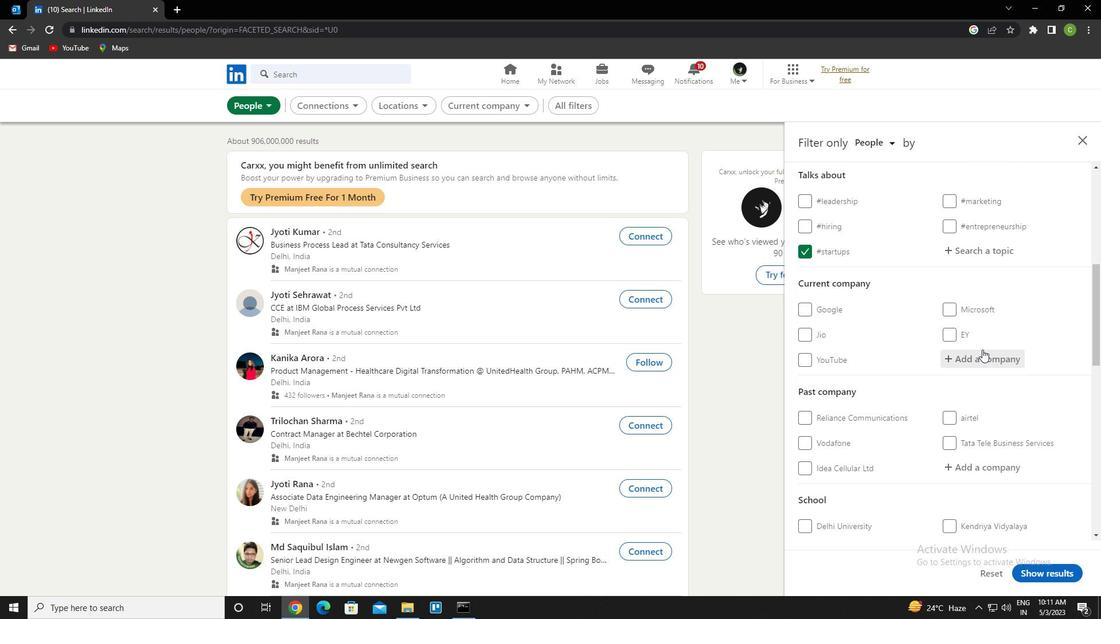 
Action: Mouse pressed left at (985, 356)
Screenshot: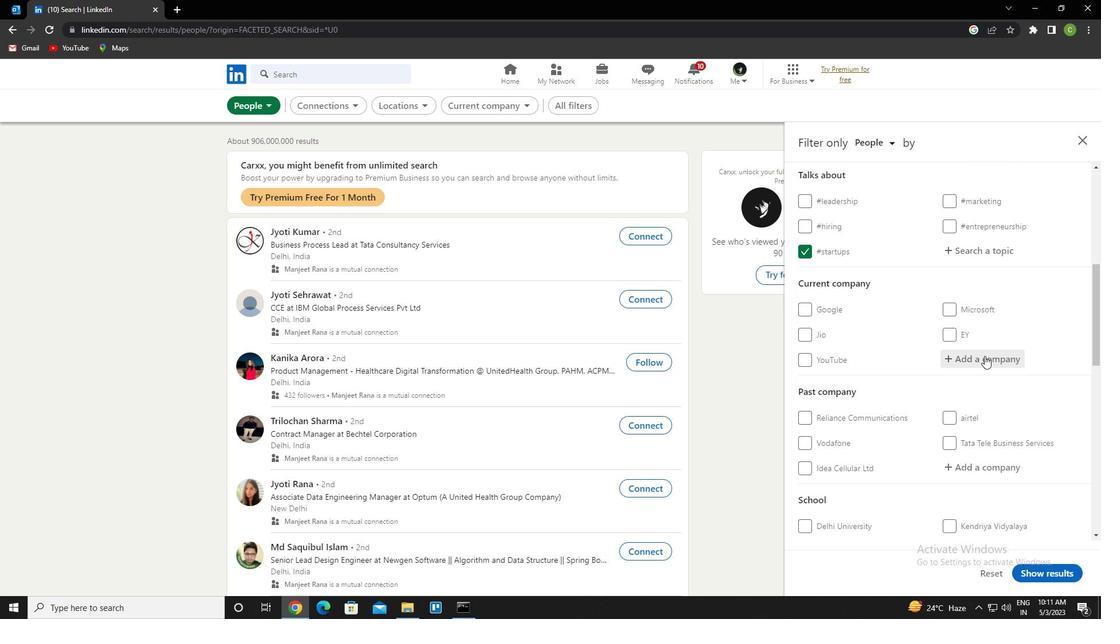 
Action: Key pressed <Key.caps_lock>c<Key.caps_lock>entre<Key.space>for<Key.space>policy<Key.down><Key.enter>
Screenshot: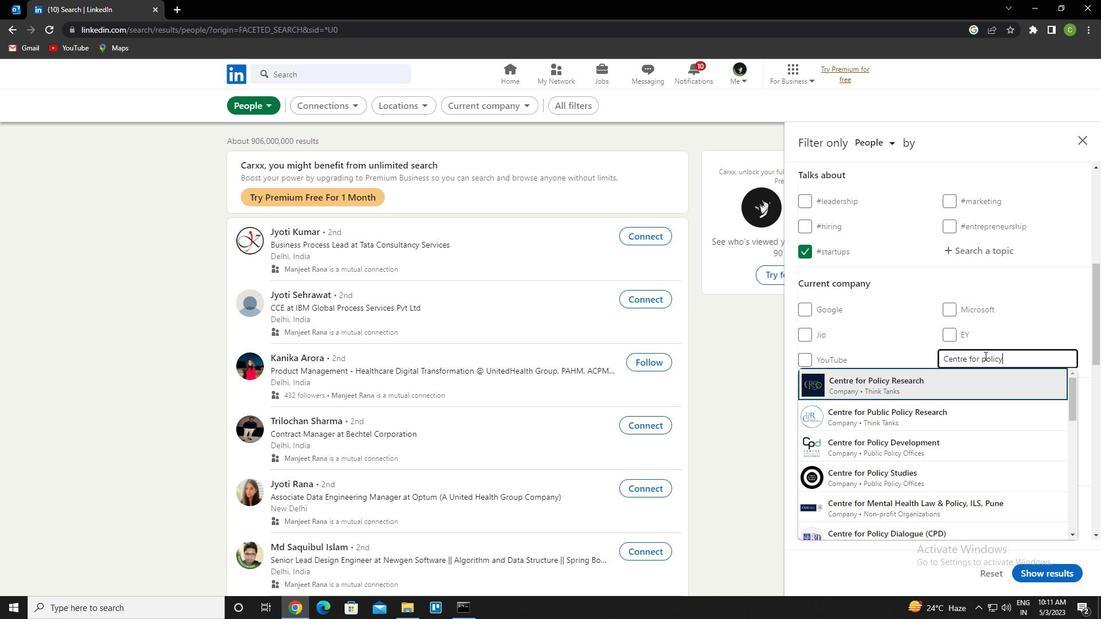 
Action: Mouse scrolled (985, 355) with delta (0, 0)
Screenshot: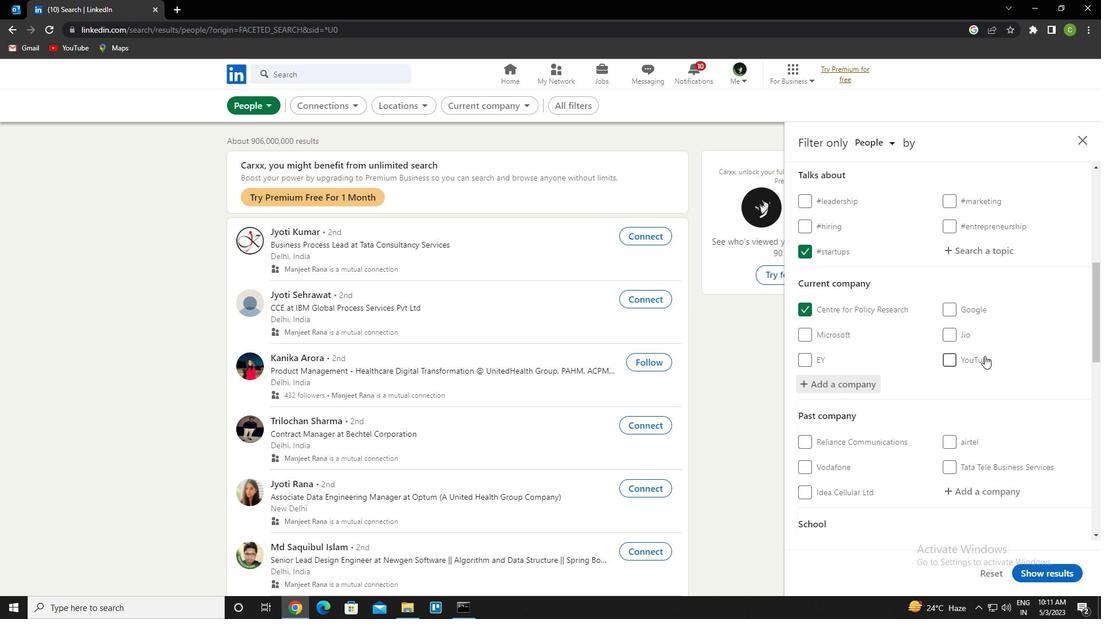 
Action: Mouse moved to (931, 384)
Screenshot: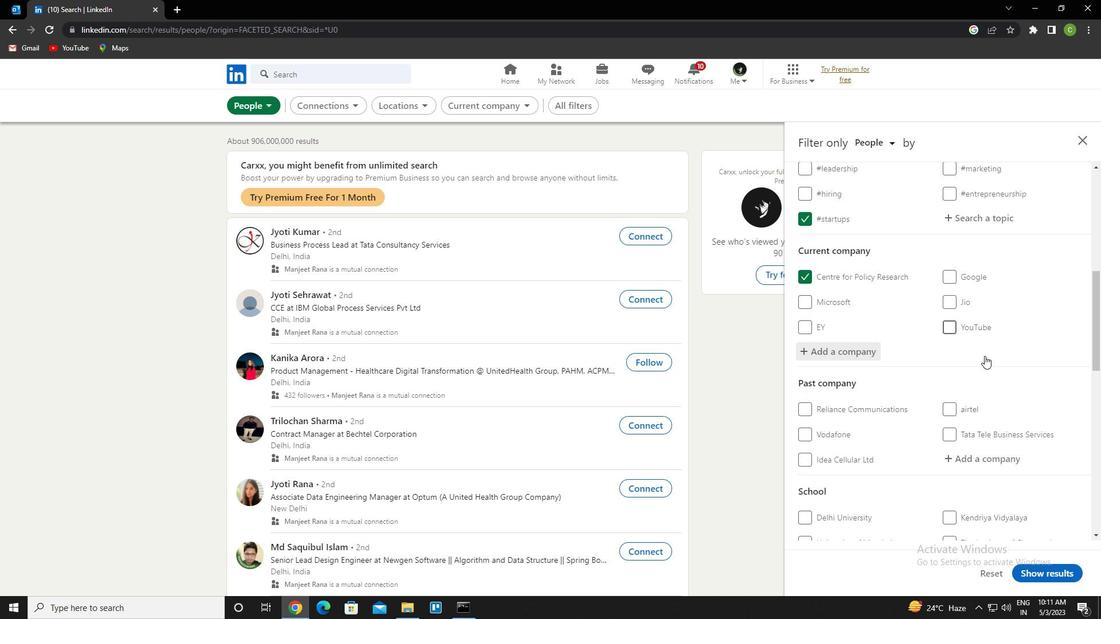 
Action: Mouse scrolled (931, 384) with delta (0, 0)
Screenshot: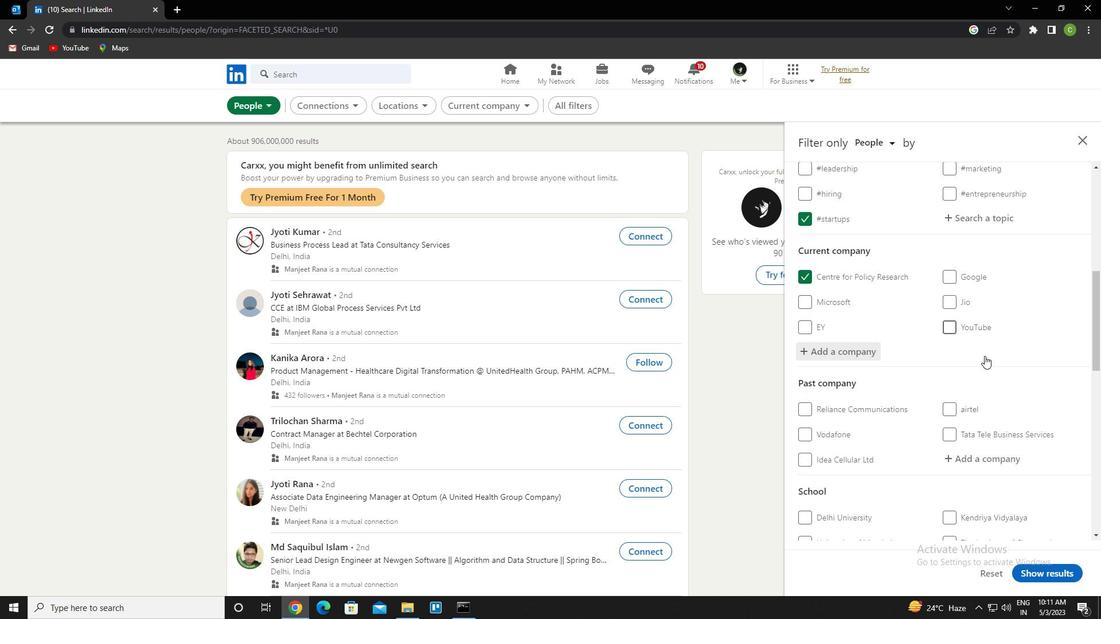 
Action: Mouse moved to (930, 385)
Screenshot: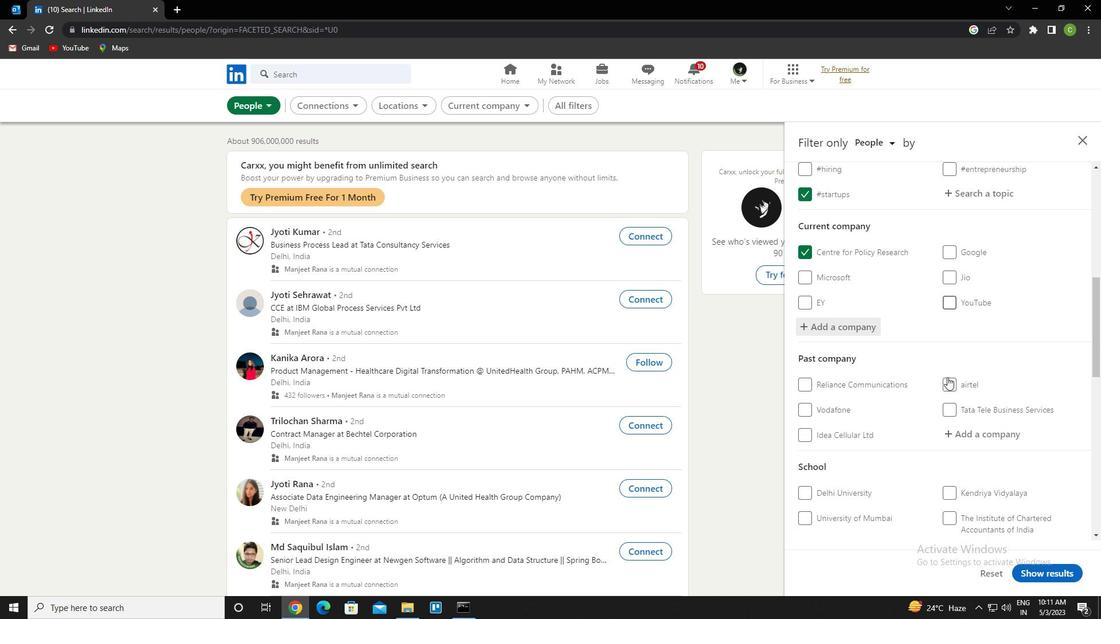 
Action: Mouse scrolled (930, 384) with delta (0, 0)
Screenshot: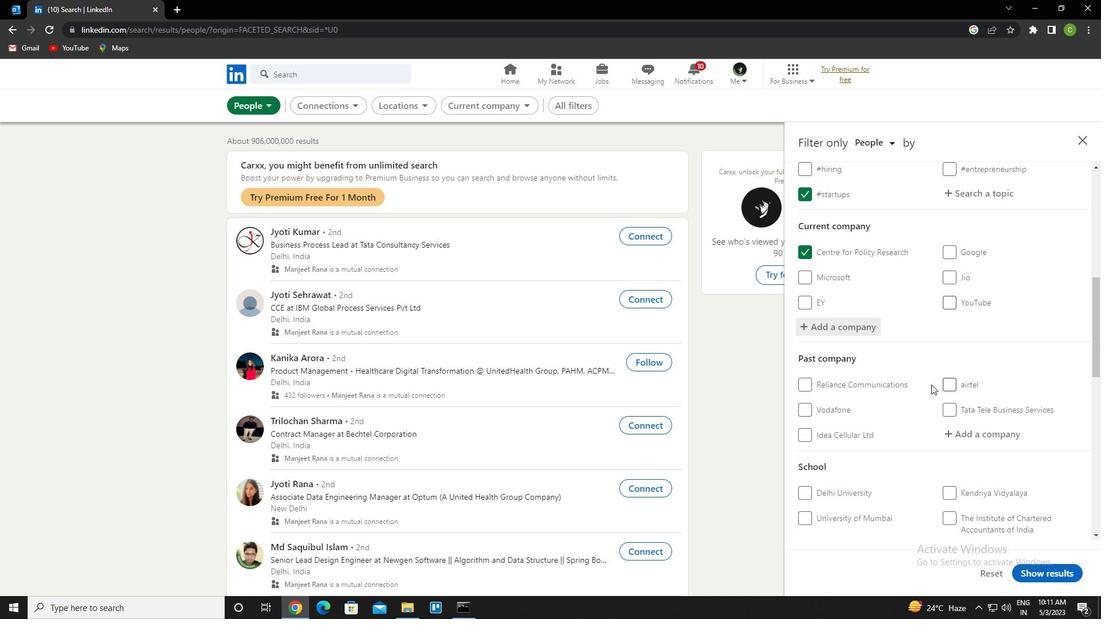 
Action: Mouse scrolled (930, 384) with delta (0, 0)
Screenshot: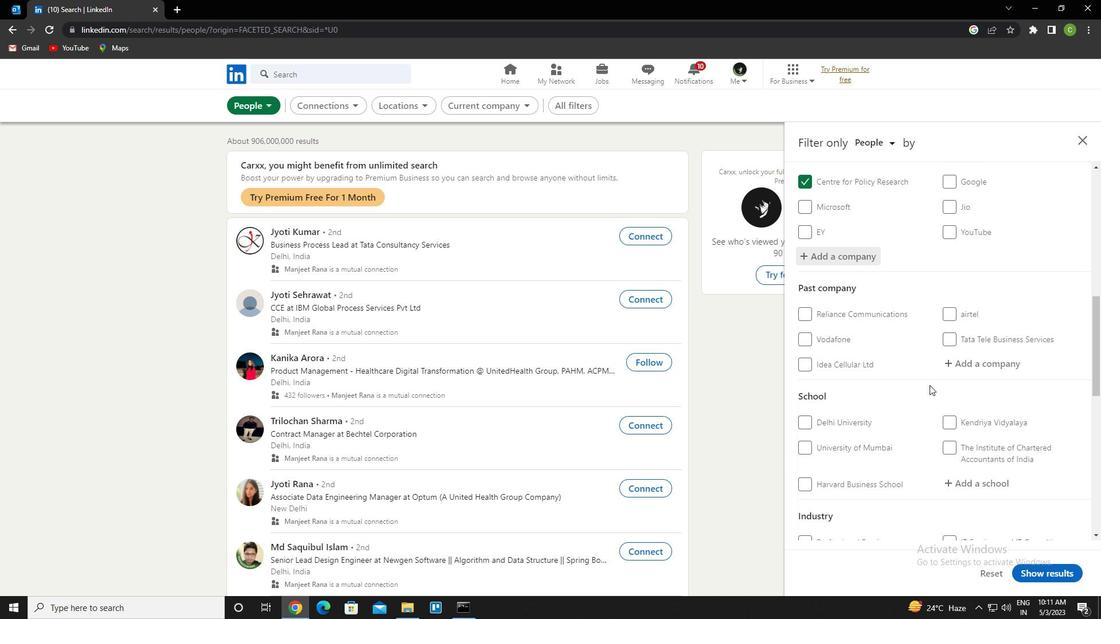 
Action: Mouse moved to (953, 378)
Screenshot: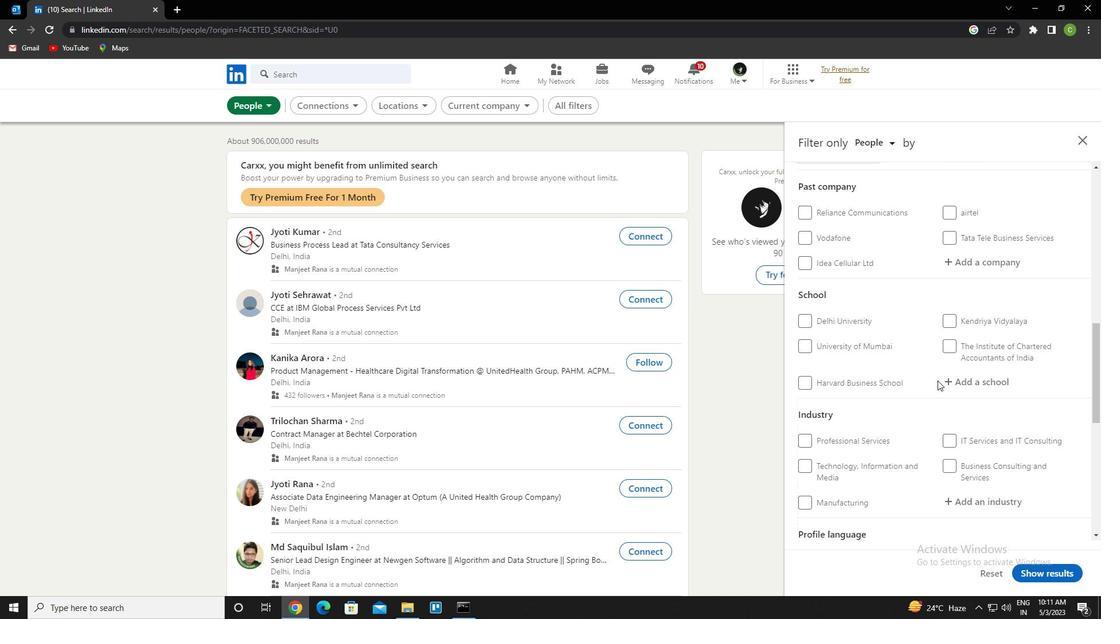 
Action: Mouse pressed left at (953, 378)
Screenshot: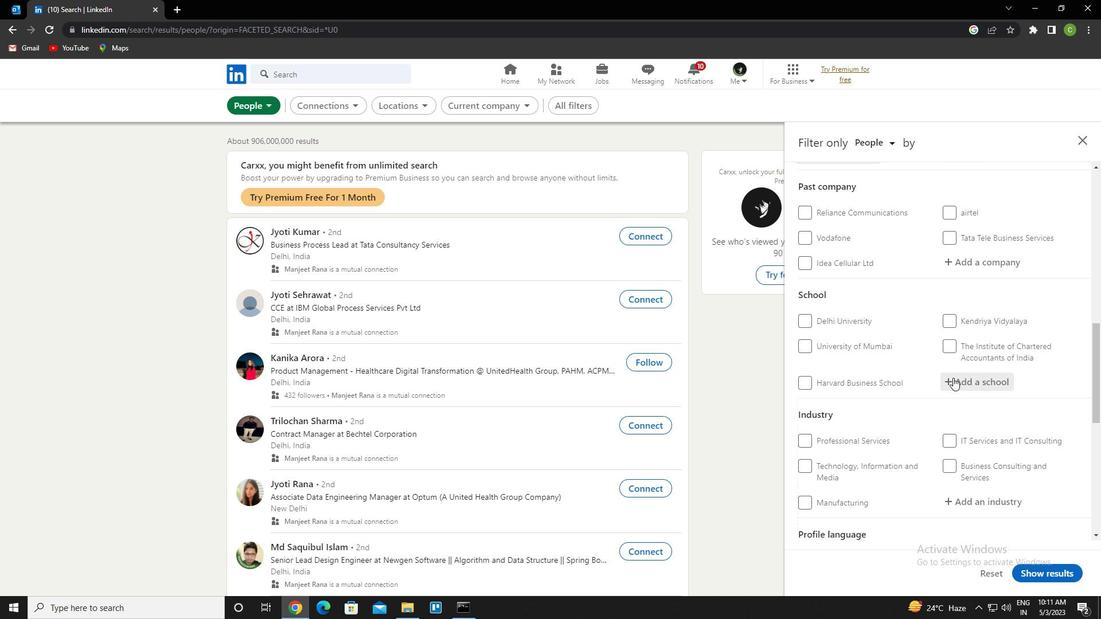 
Action: Key pressed <Key.caps_lock>l<Key.caps_lock>ady<Key.space>shri<Key.space>ram<Key.down><Key.enter>
Screenshot: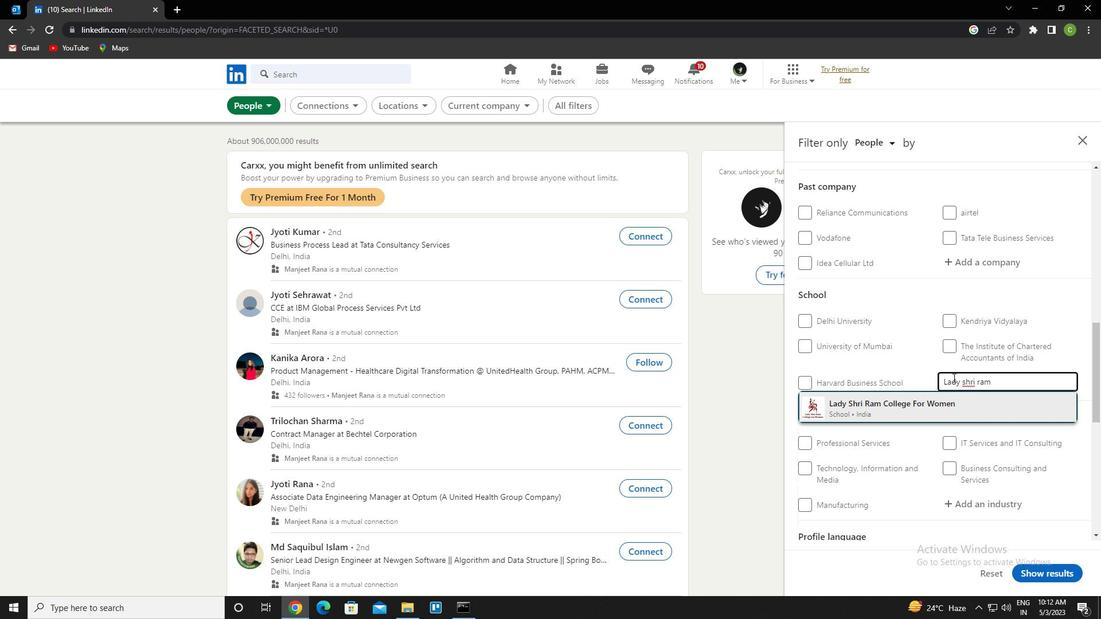 
Action: Mouse scrolled (953, 377) with delta (0, 0)
Screenshot: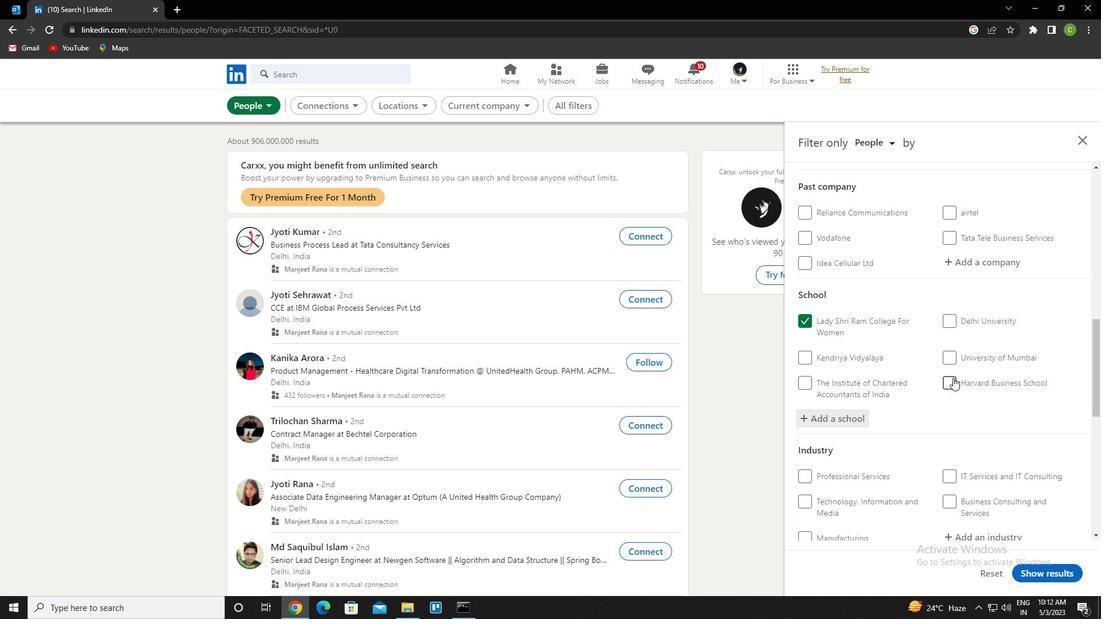 
Action: Mouse scrolled (953, 377) with delta (0, 0)
Screenshot: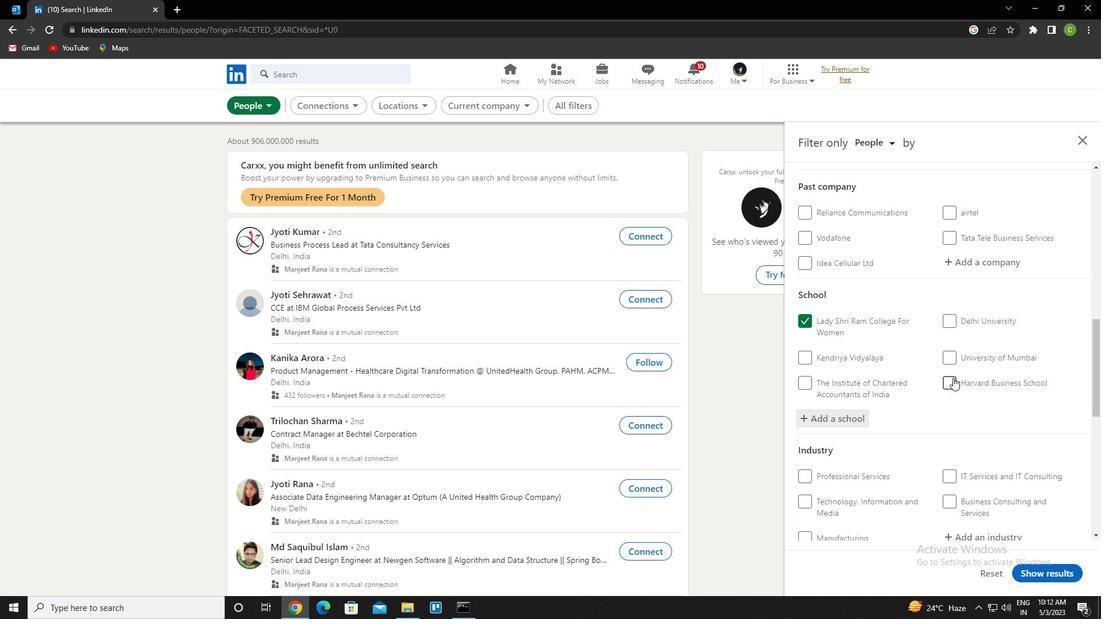 
Action: Mouse scrolled (953, 377) with delta (0, 0)
Screenshot: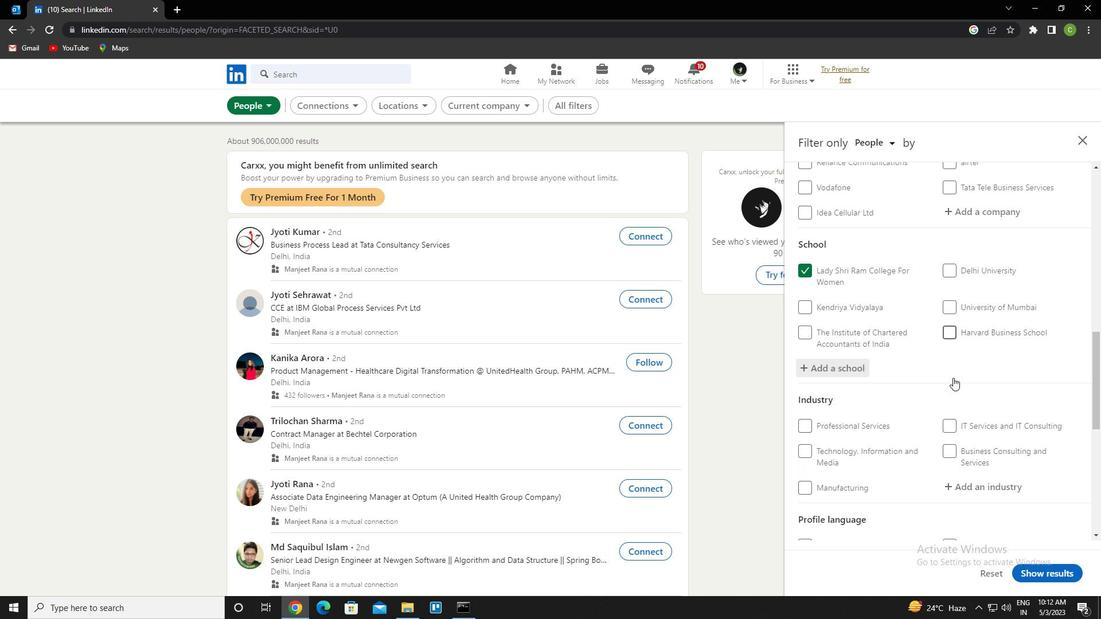 
Action: Mouse scrolled (953, 377) with delta (0, 0)
Screenshot: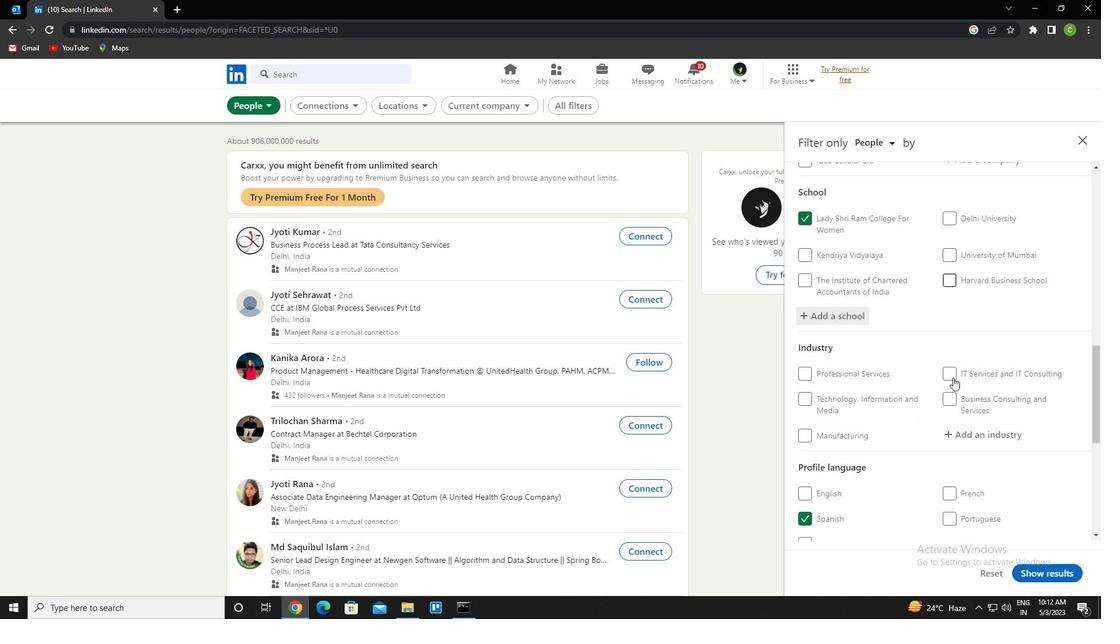 
Action: Mouse scrolled (953, 377) with delta (0, 0)
Screenshot: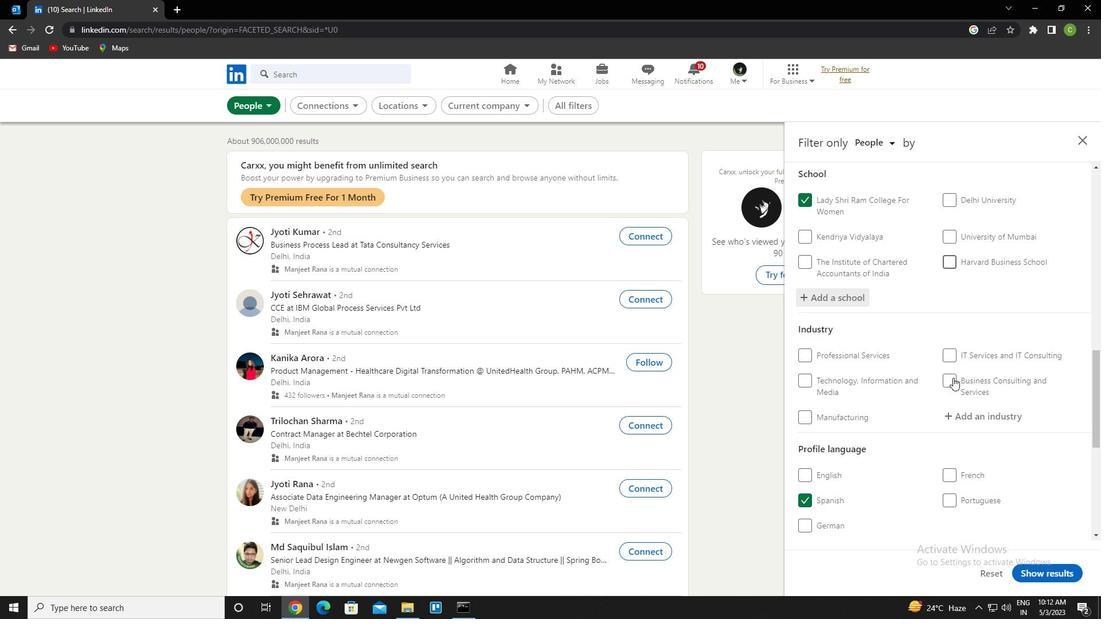 
Action: Mouse moved to (992, 245)
Screenshot: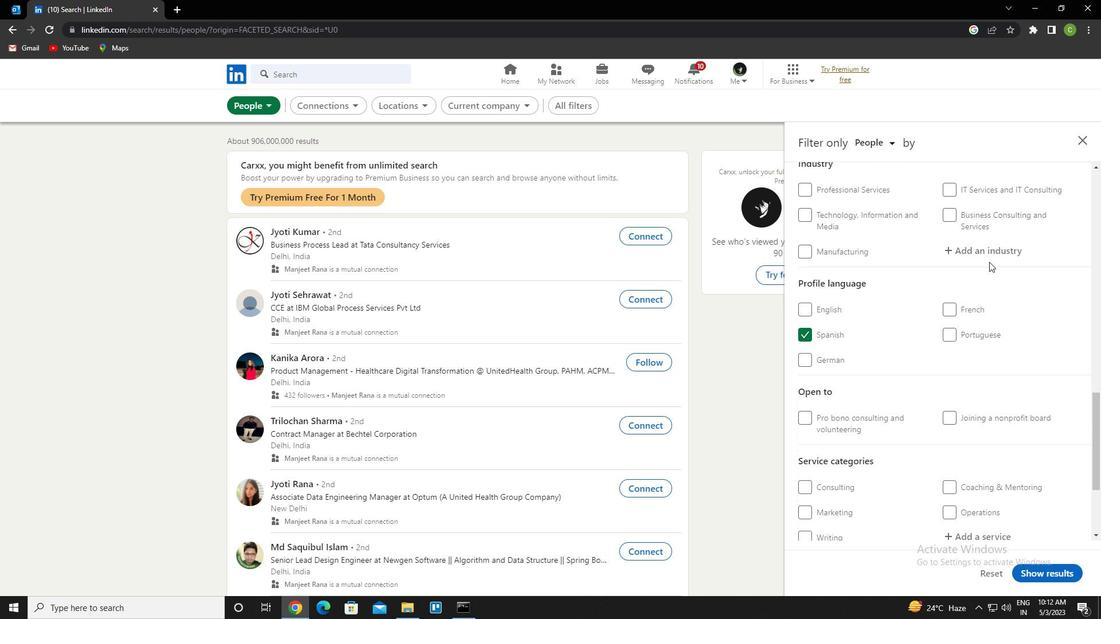 
Action: Mouse pressed left at (992, 245)
Screenshot: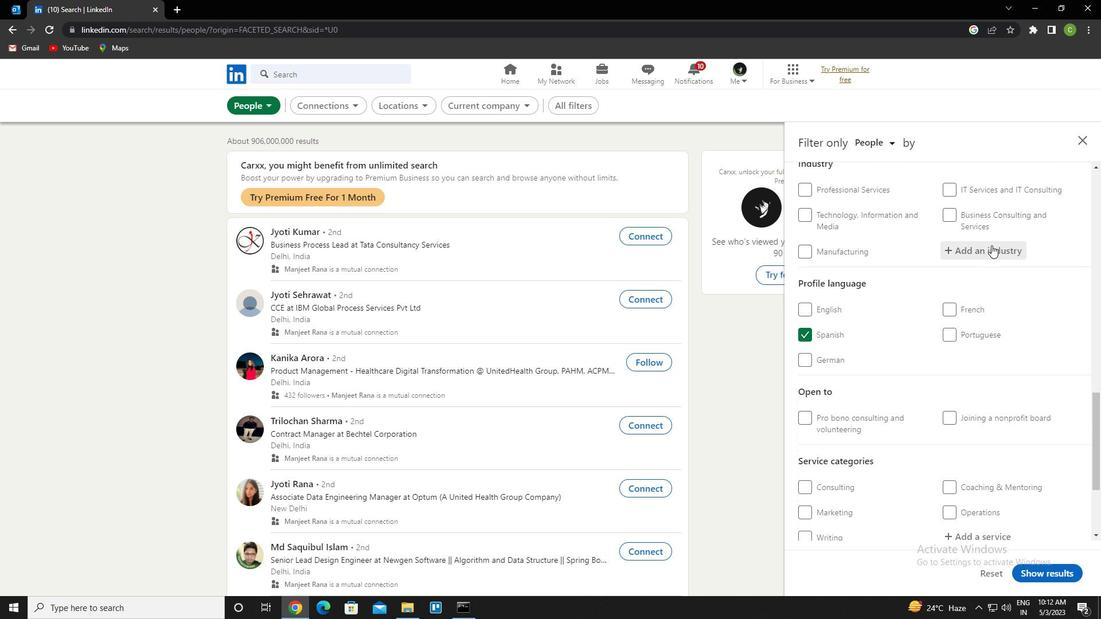 
Action: Key pressed <Key.caps_lock>i<Key.caps_lock>Nternet<Key.space>news<Key.down><Key.enter>
Screenshot: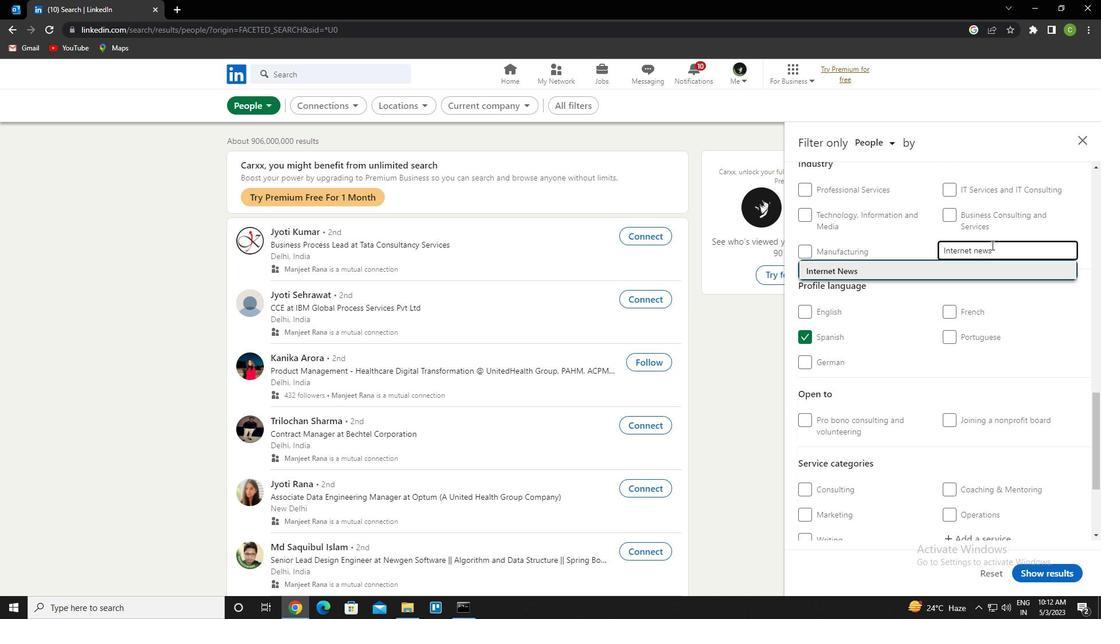 
Action: Mouse scrolled (992, 244) with delta (0, 0)
Screenshot: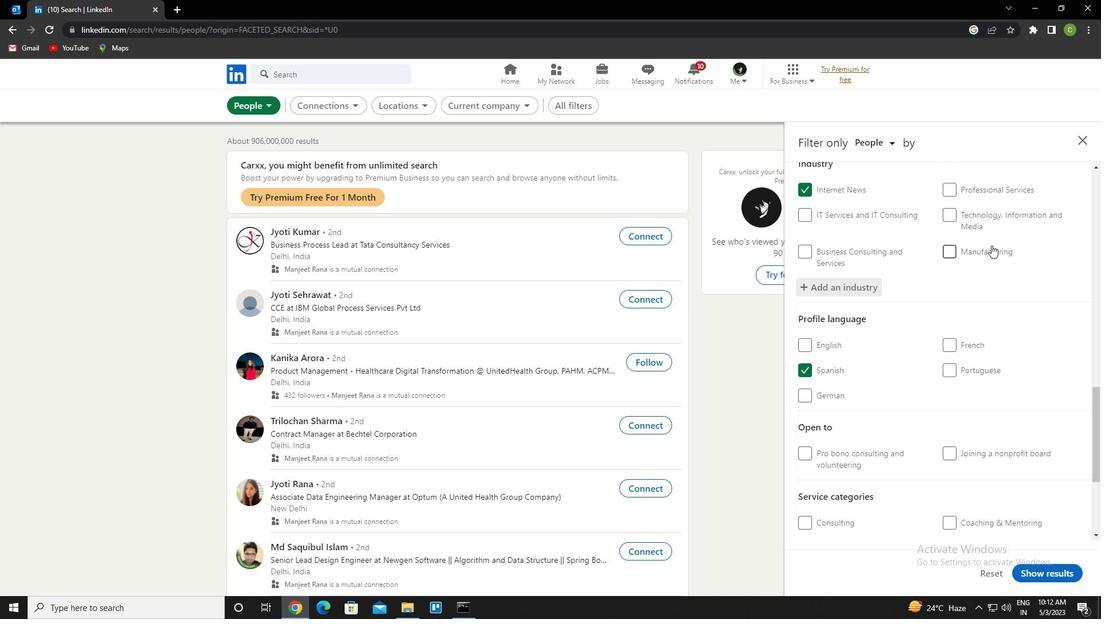 
Action: Mouse scrolled (992, 244) with delta (0, 0)
Screenshot: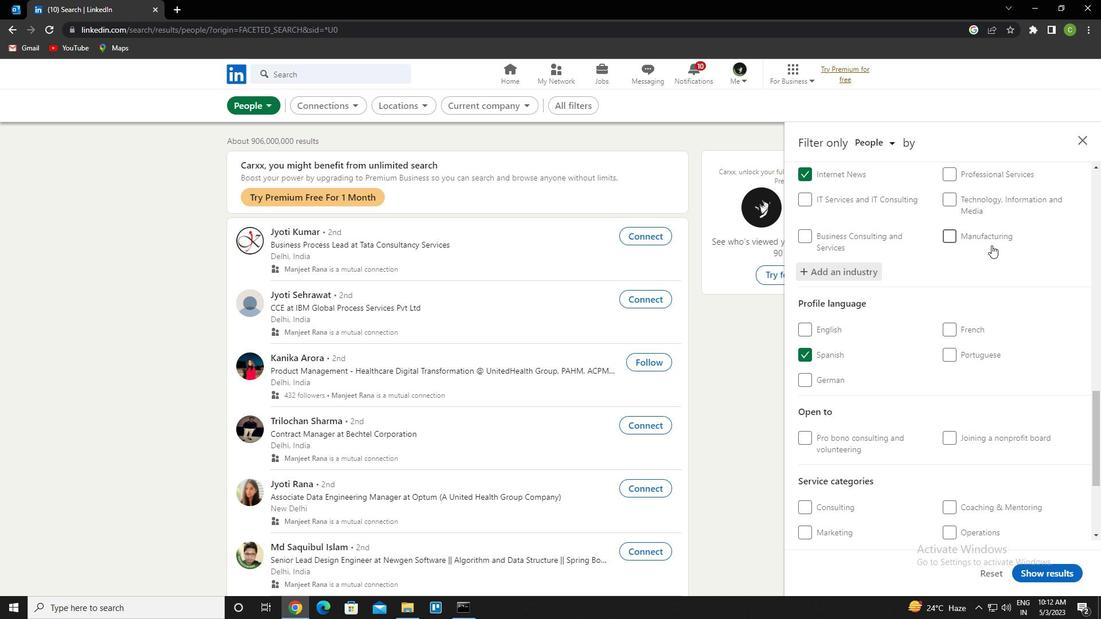 
Action: Mouse scrolled (992, 244) with delta (0, 0)
Screenshot: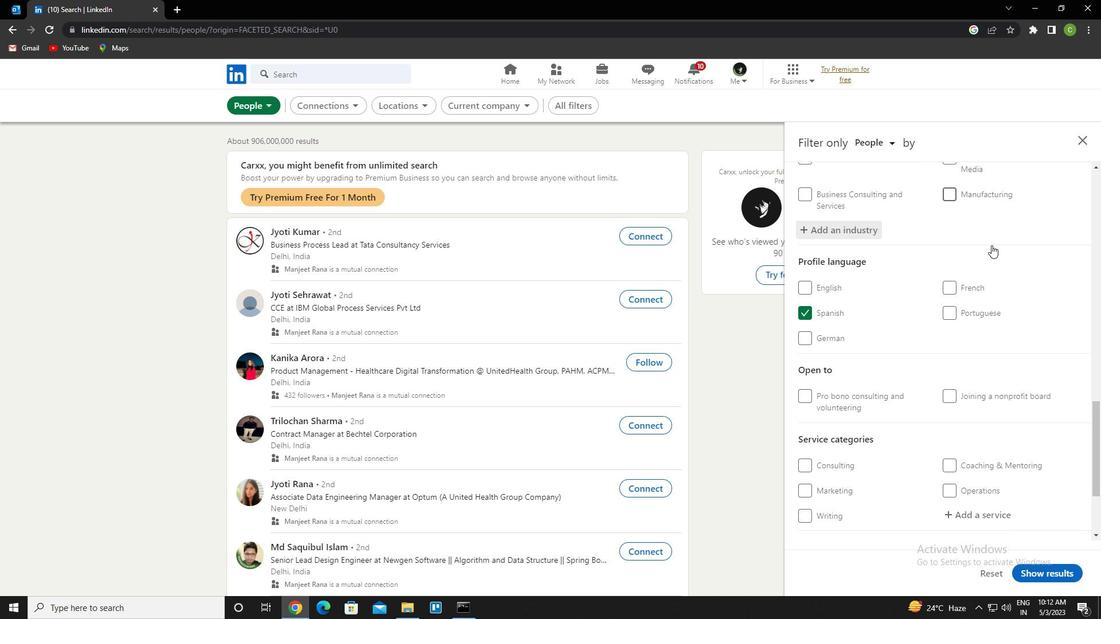 
Action: Mouse scrolled (992, 244) with delta (0, 0)
Screenshot: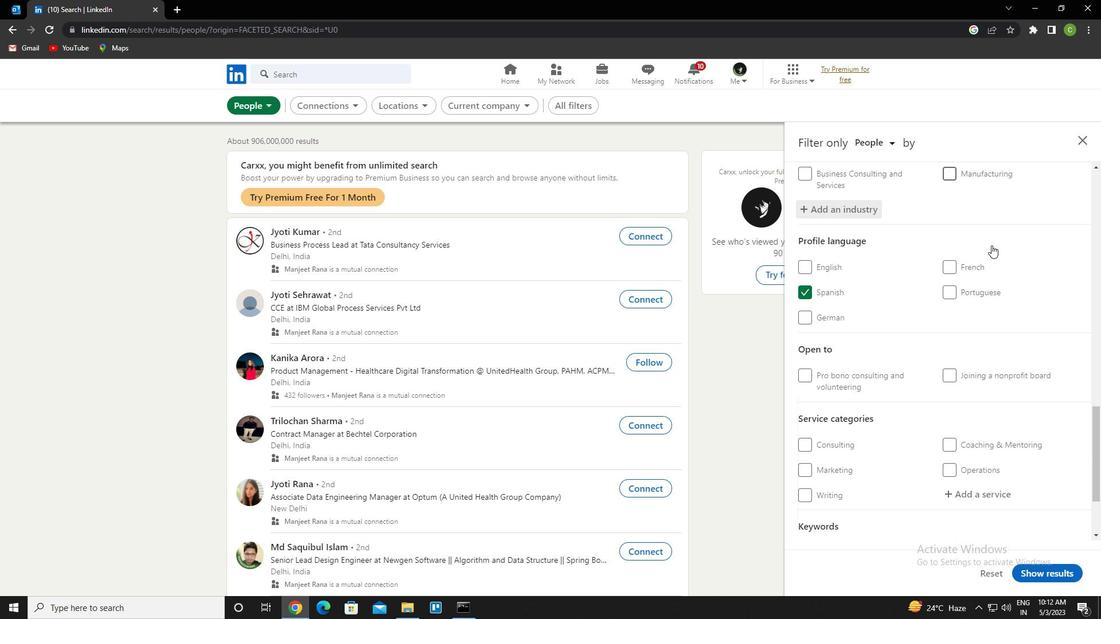 
Action: Mouse scrolled (992, 244) with delta (0, 0)
Screenshot: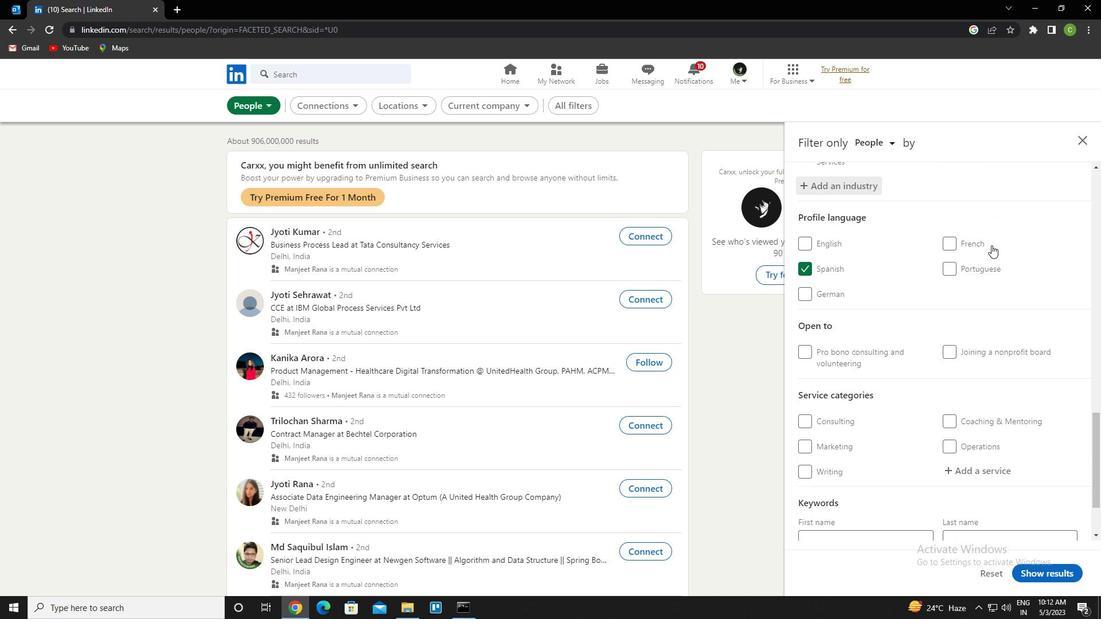
Action: Mouse scrolled (992, 244) with delta (0, 0)
Screenshot: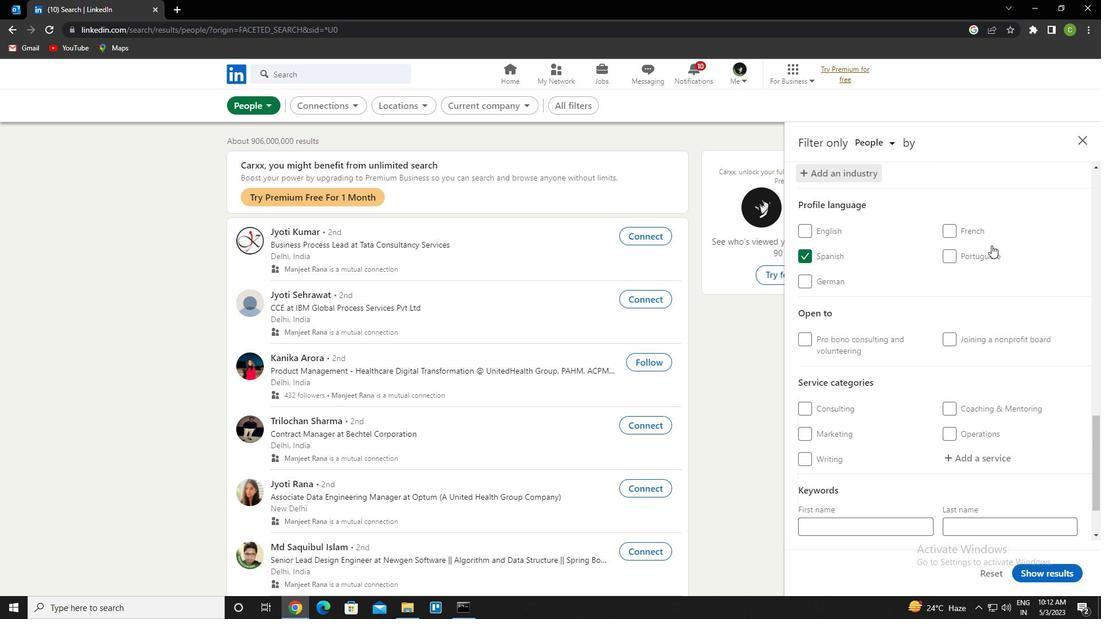 
Action: Mouse scrolled (992, 244) with delta (0, 0)
Screenshot: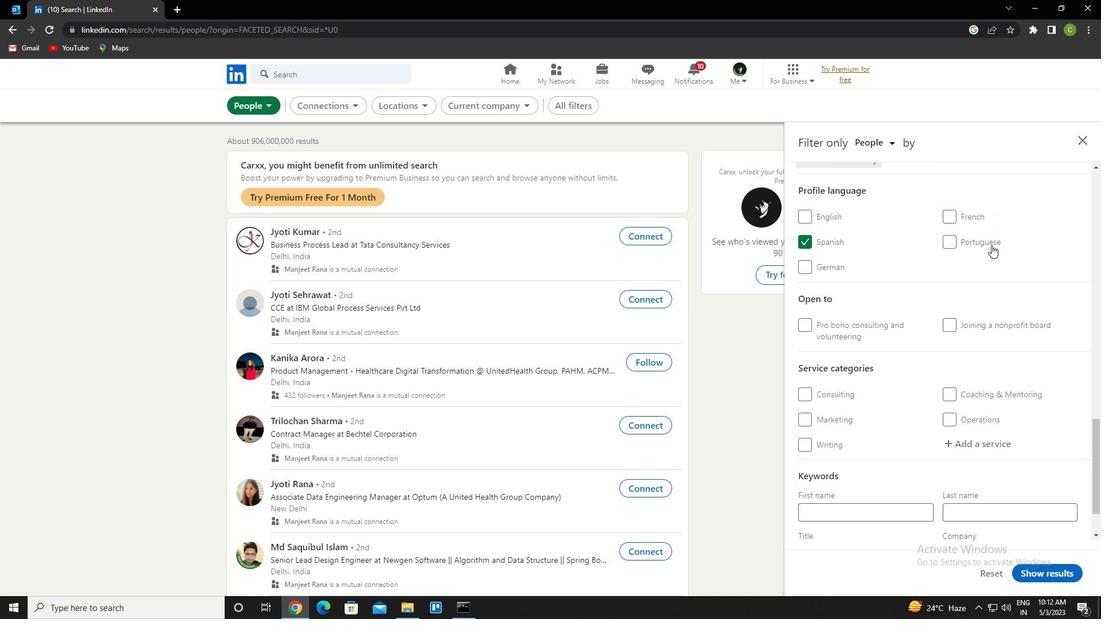 
Action: Mouse scrolled (992, 244) with delta (0, 0)
Screenshot: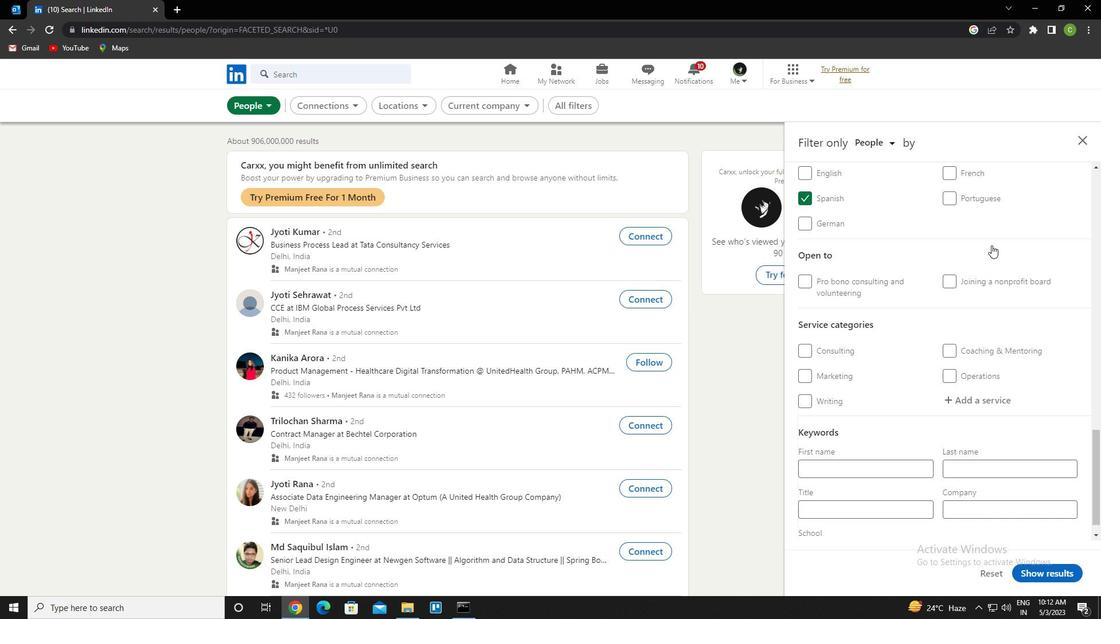 
Action: Mouse moved to (981, 375)
Screenshot: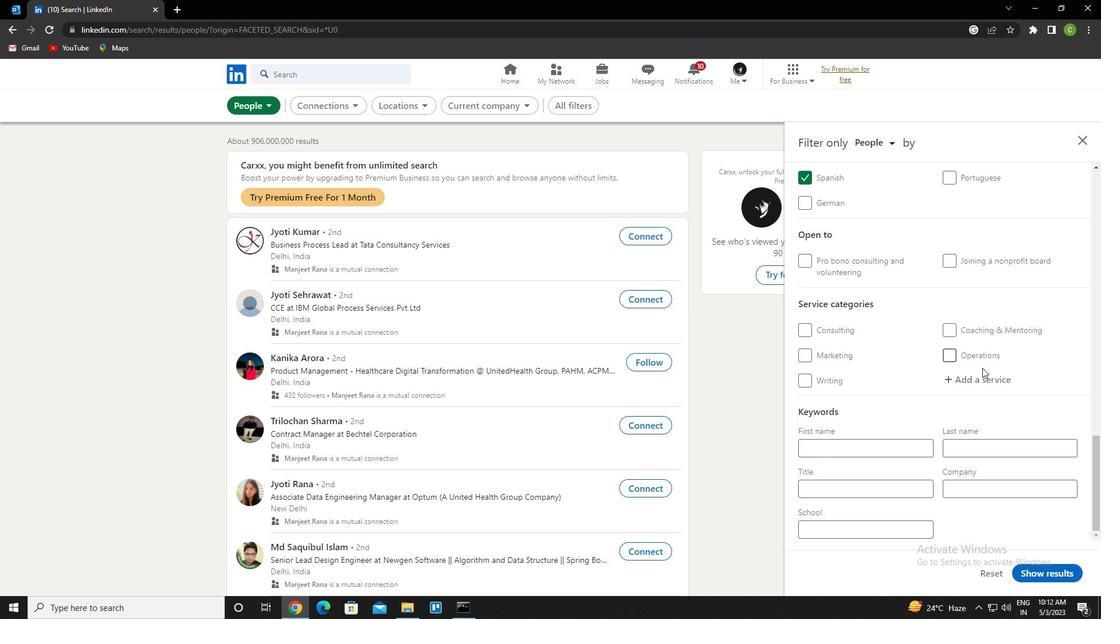 
Action: Mouse pressed left at (981, 375)
Screenshot: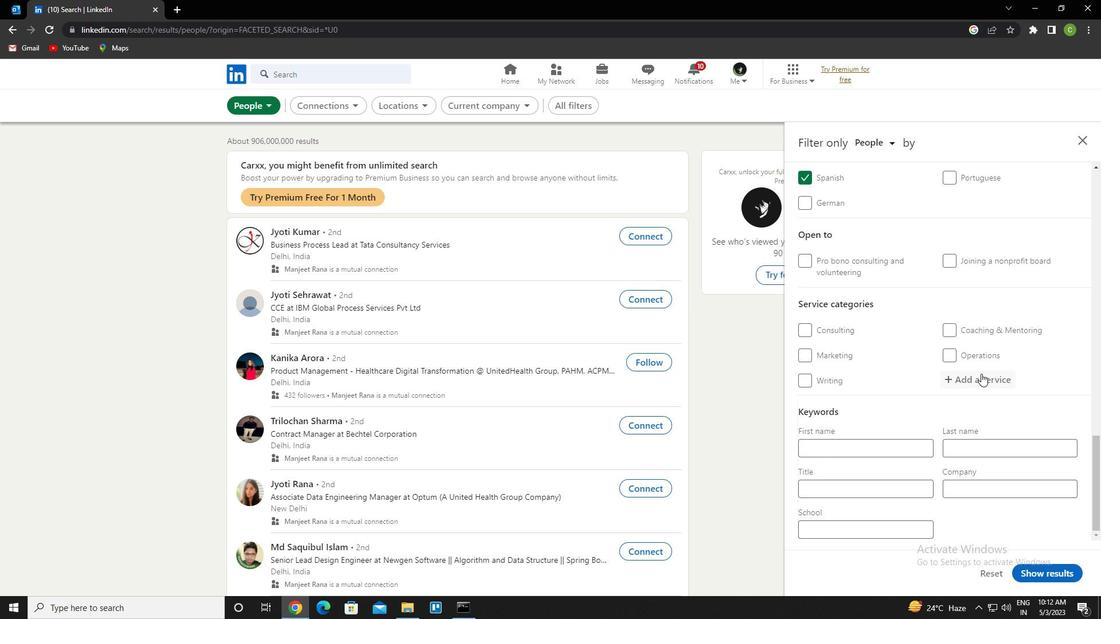 
Action: Key pressed life<Key.space>coaching<Key.down><Key.enter>
Screenshot: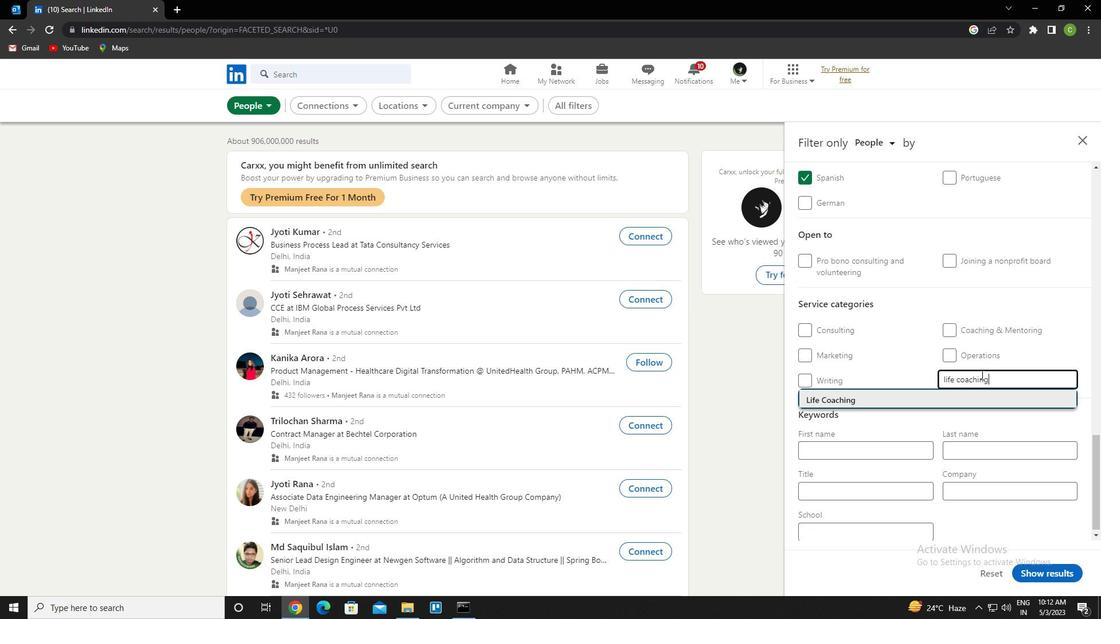 
Action: Mouse scrolled (981, 374) with delta (0, 0)
Screenshot: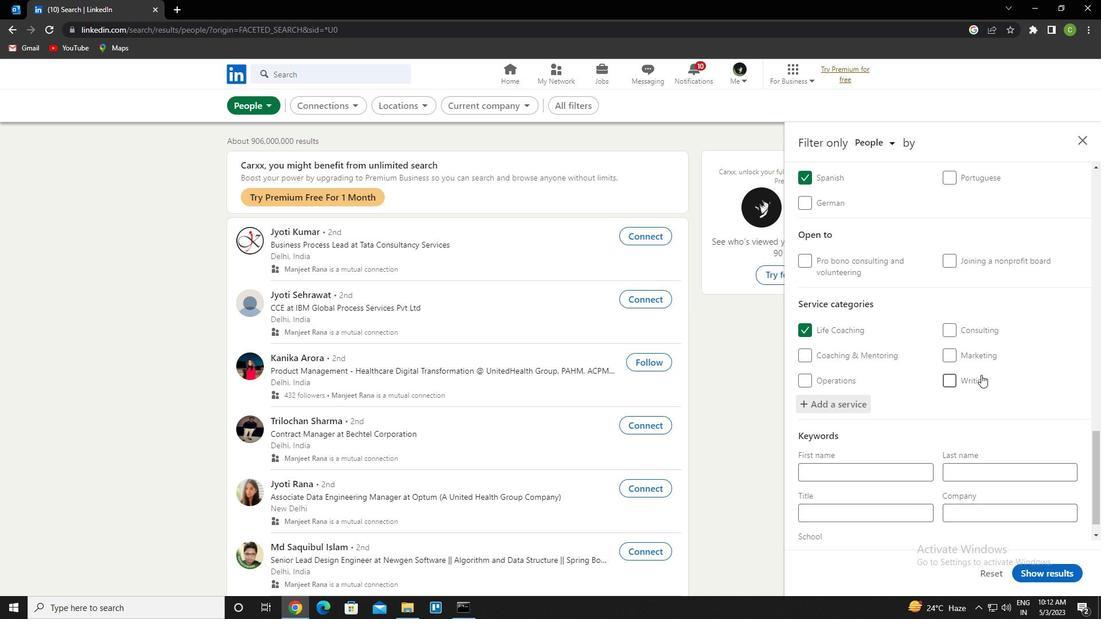 
Action: Mouse scrolled (981, 374) with delta (0, 0)
Screenshot: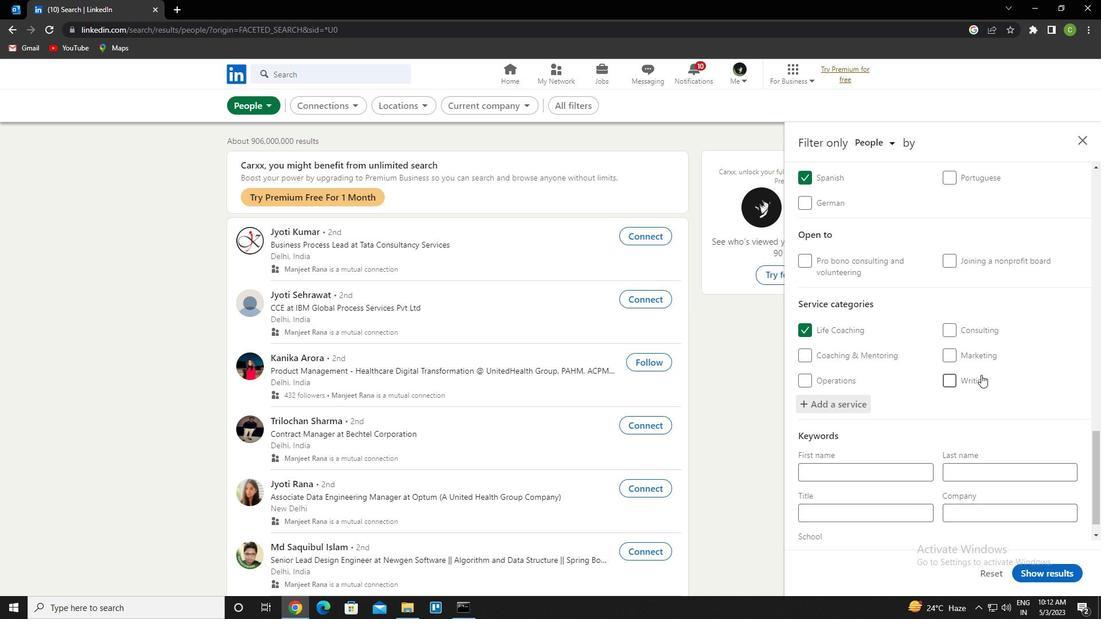 
Action: Mouse scrolled (981, 374) with delta (0, 0)
Screenshot: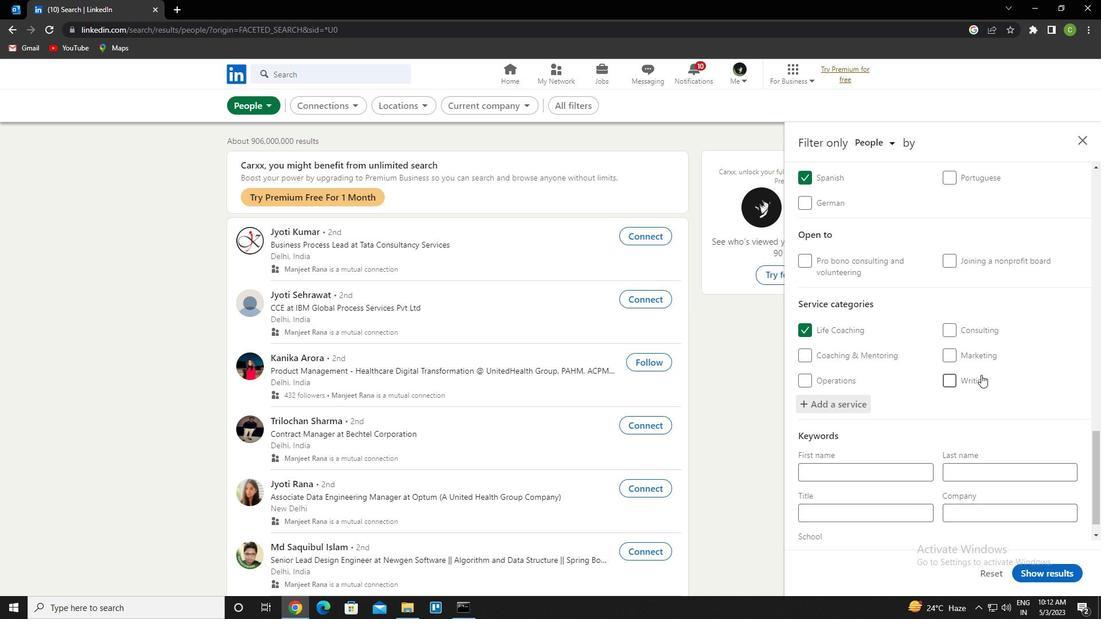 
Action: Mouse scrolled (981, 374) with delta (0, 0)
Screenshot: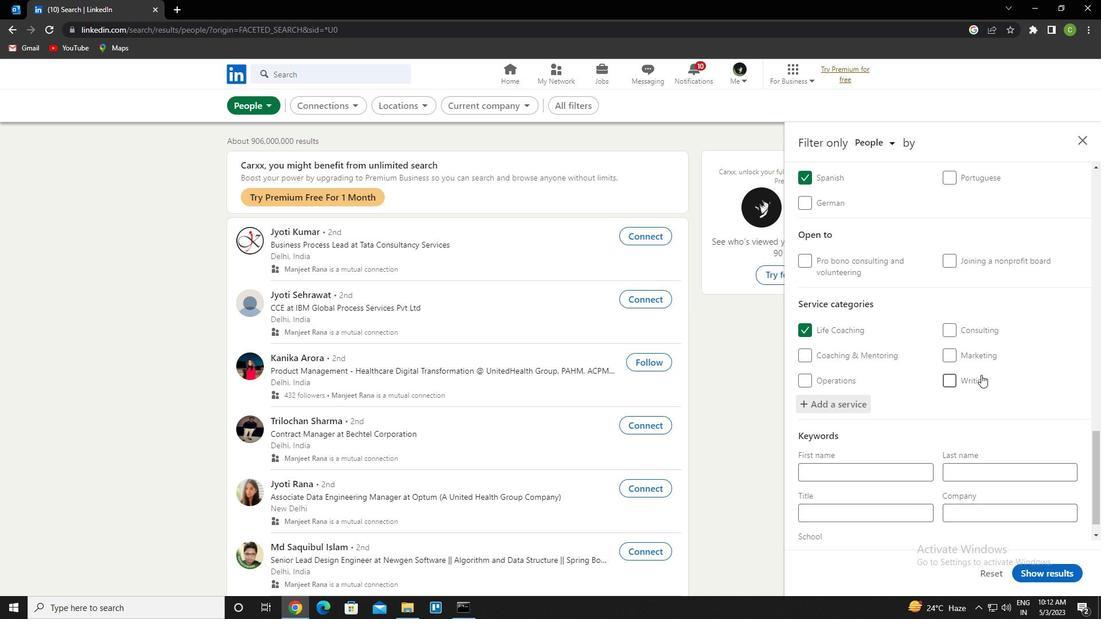 
Action: Mouse scrolled (981, 374) with delta (0, 0)
Screenshot: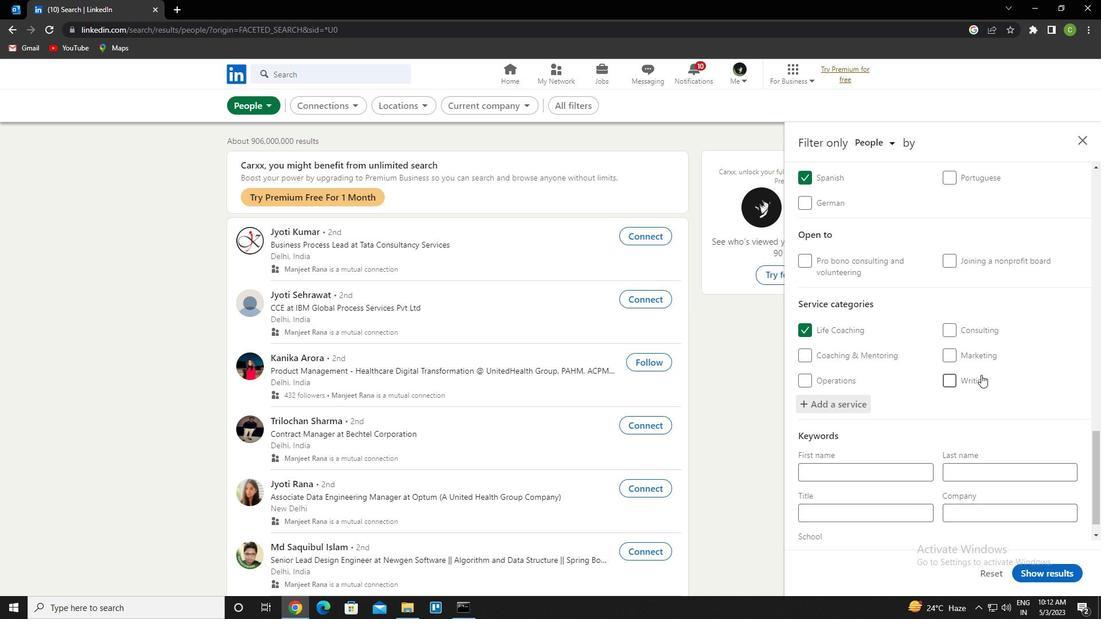 
Action: Mouse scrolled (981, 374) with delta (0, 0)
Screenshot: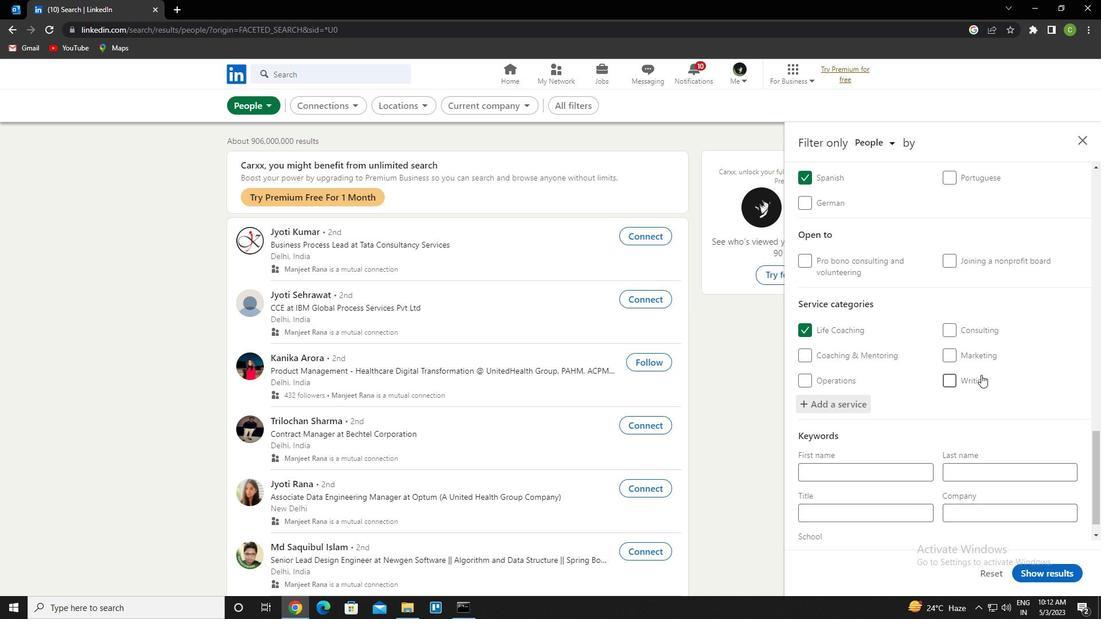 
Action: Mouse scrolled (981, 374) with delta (0, 0)
Screenshot: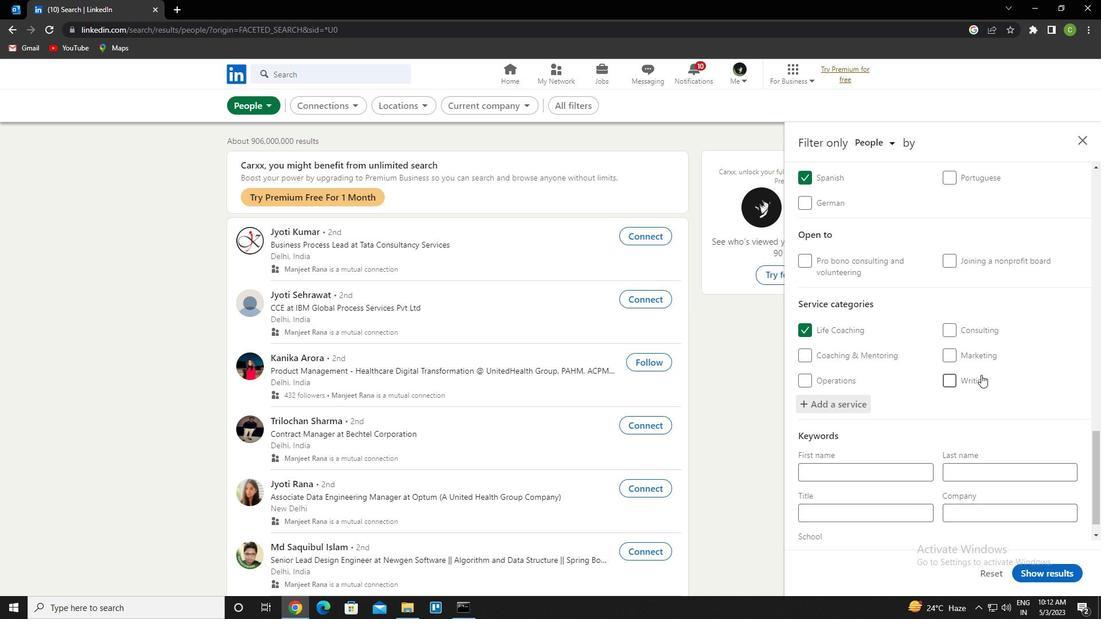 
Action: Mouse scrolled (981, 374) with delta (0, 0)
Screenshot: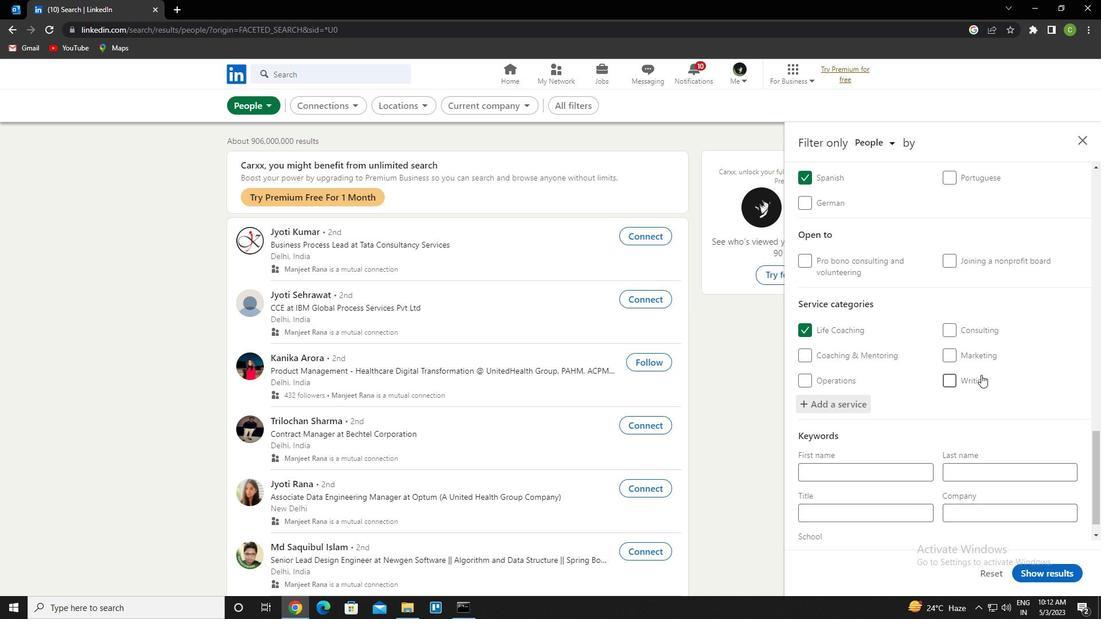 
Action: Mouse scrolled (981, 374) with delta (0, 0)
Screenshot: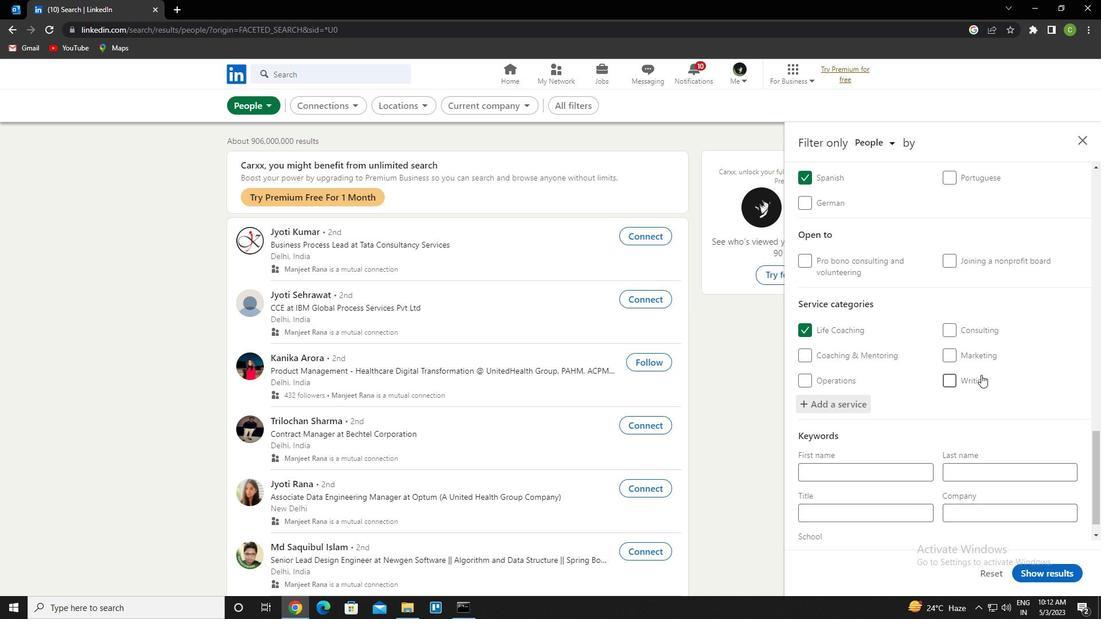 
Action: Mouse moved to (870, 493)
Screenshot: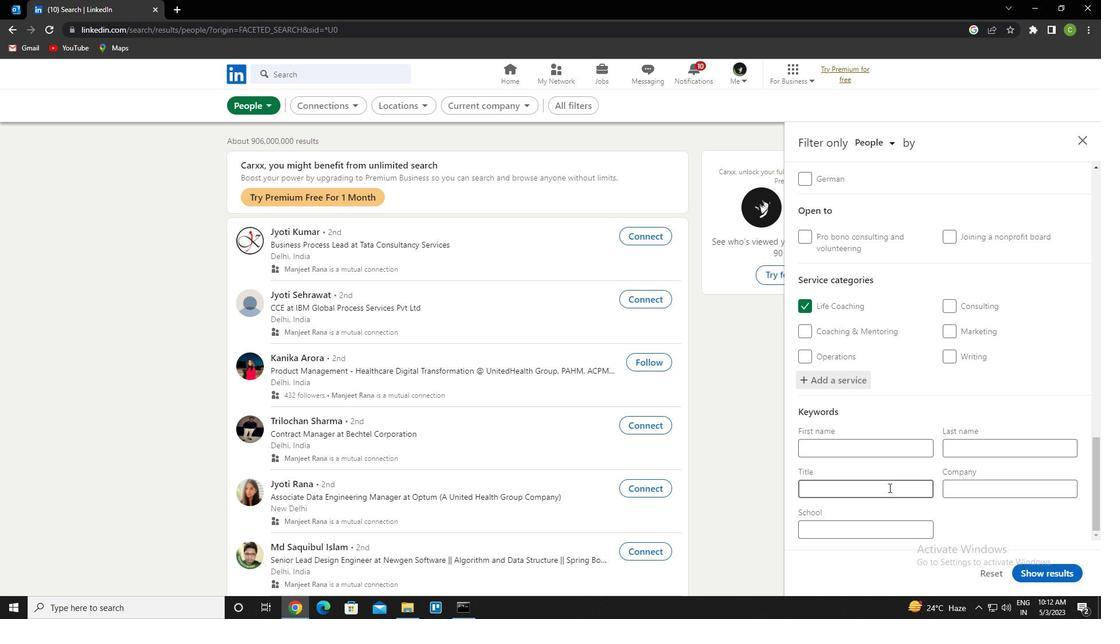 
Action: Mouse pressed left at (870, 493)
Screenshot: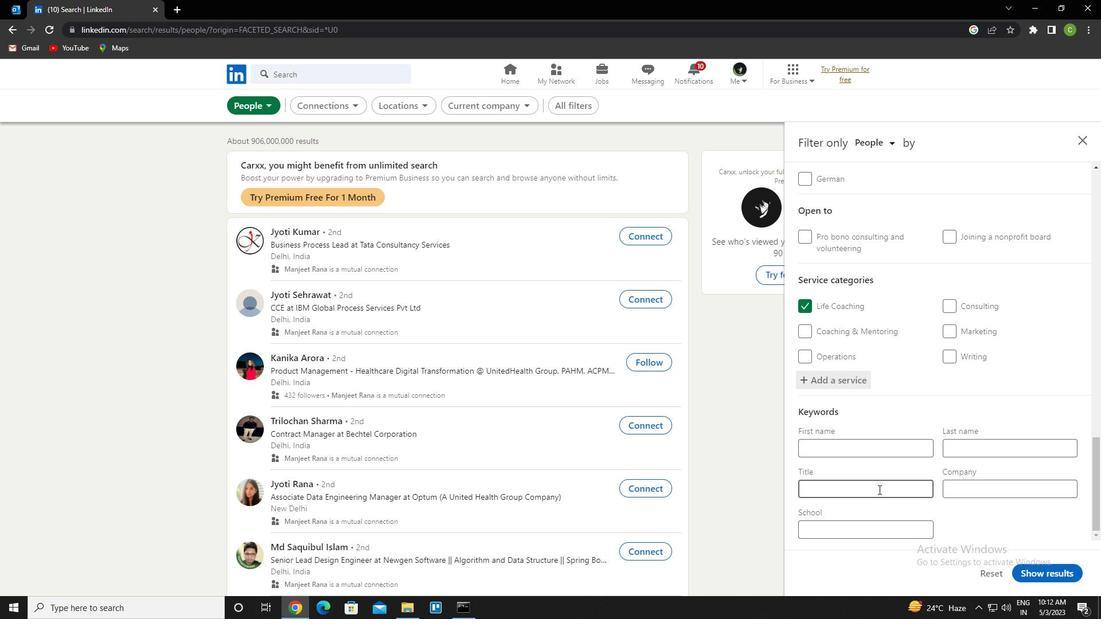 
Action: Key pressed <Key.caps_lock>h<Key.caps_lock>eavy<Key.space><Key.caps_lock>e<Key.caps_lock>quipment<Key.space><Key.caps_lock>o<Key.caps_lock>perator
Screenshot: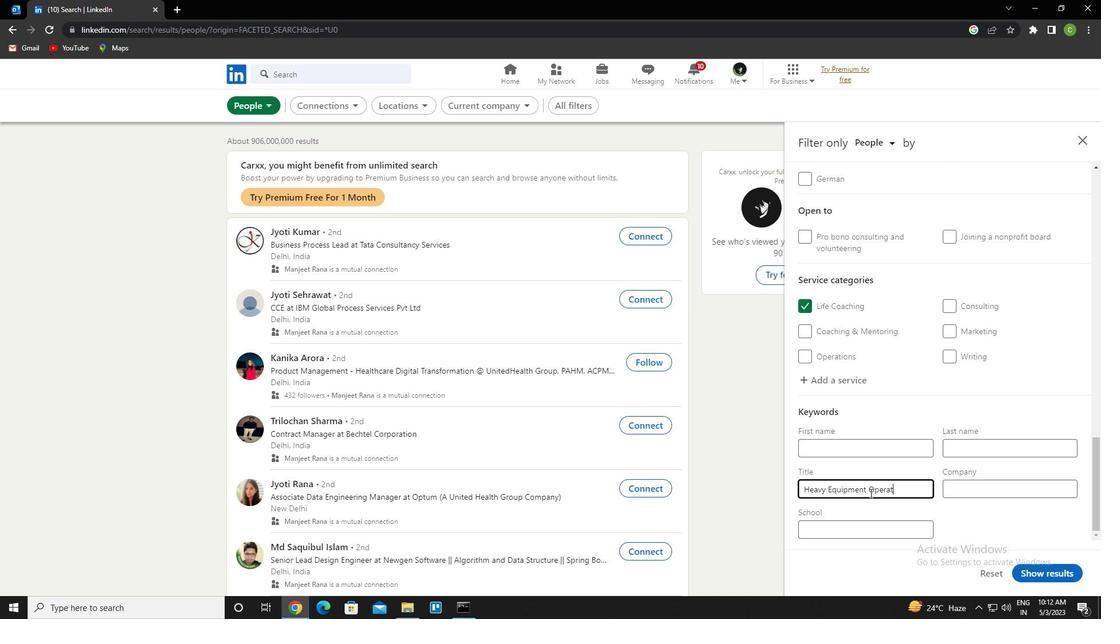 
Action: Mouse moved to (1057, 569)
Screenshot: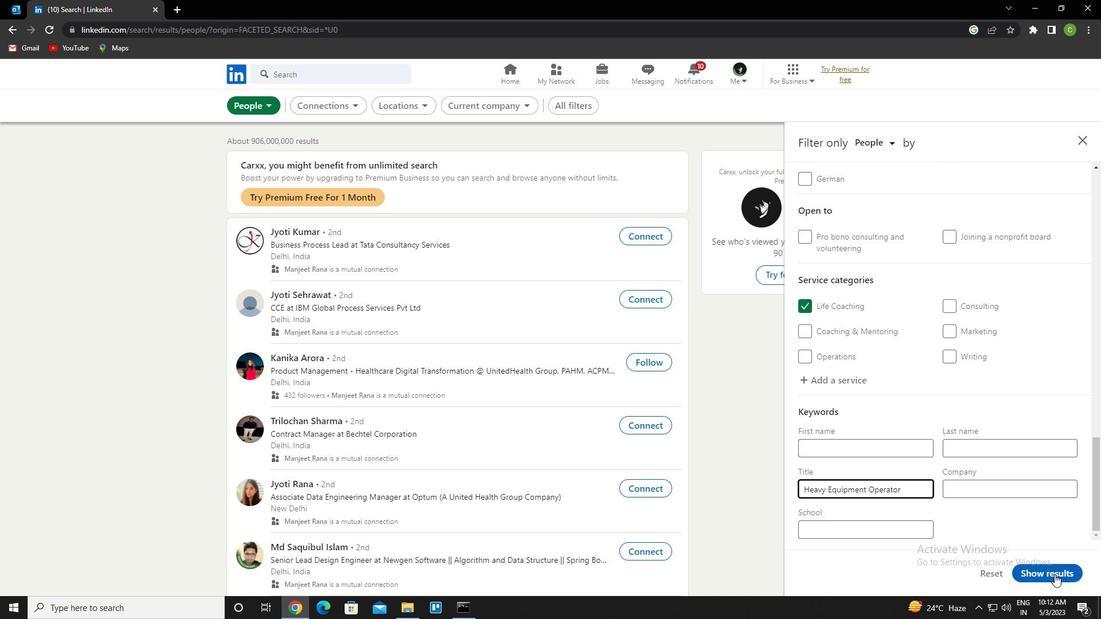 
Action: Mouse pressed left at (1057, 569)
Screenshot: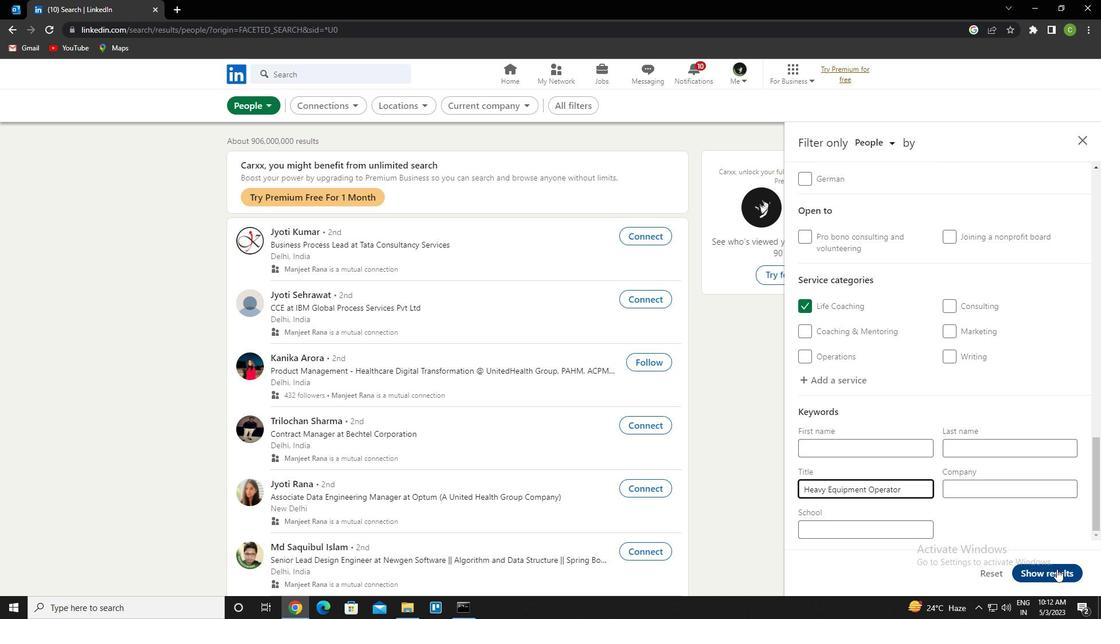 
Action: Mouse moved to (479, 577)
Screenshot: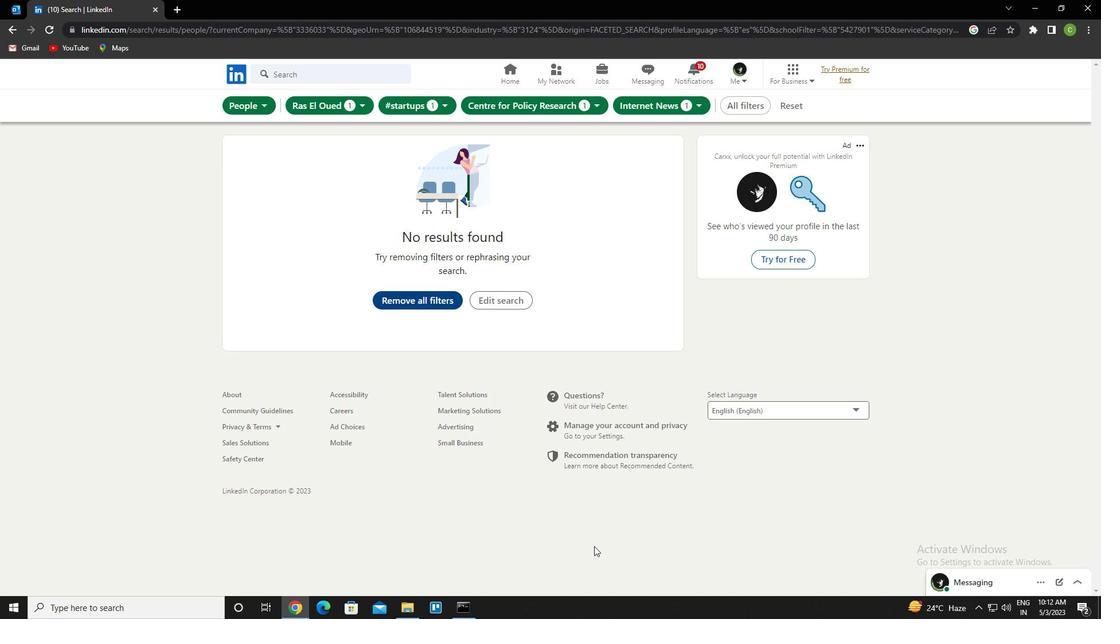 
